 Task: Look for space in Mavoor, India from 6th September, 2023 to 10th September, 2023 for 1 adult in price range Rs.10000 to Rs.15000. Place can be private room with 1  bedroom having 1 bed and 1 bathroom. Property type can be house, flat, guest house, hotel. Booking option can be shelf check-in. Required host language is English.
Action: Mouse moved to (452, 71)
Screenshot: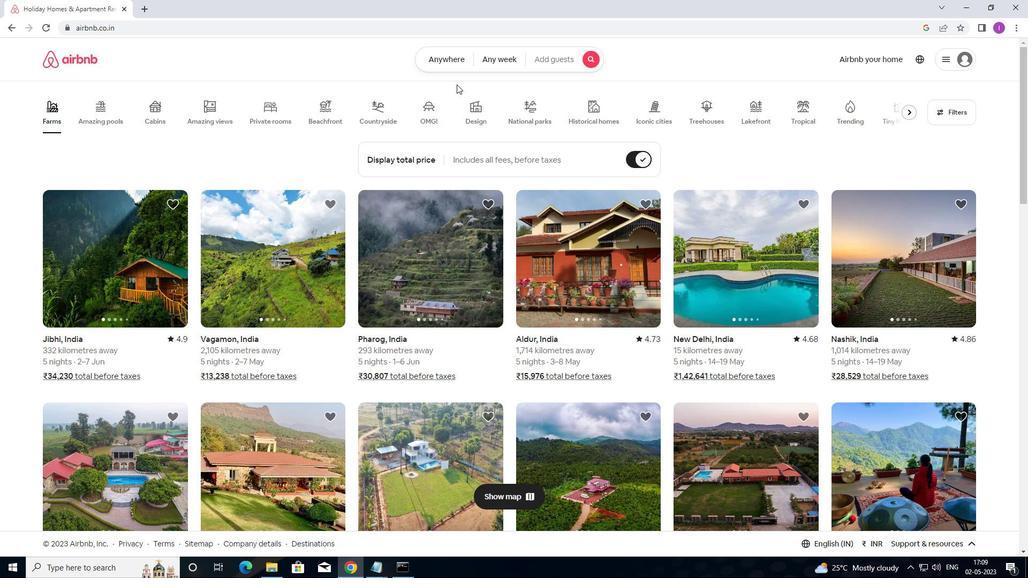 
Action: Mouse pressed left at (452, 71)
Screenshot: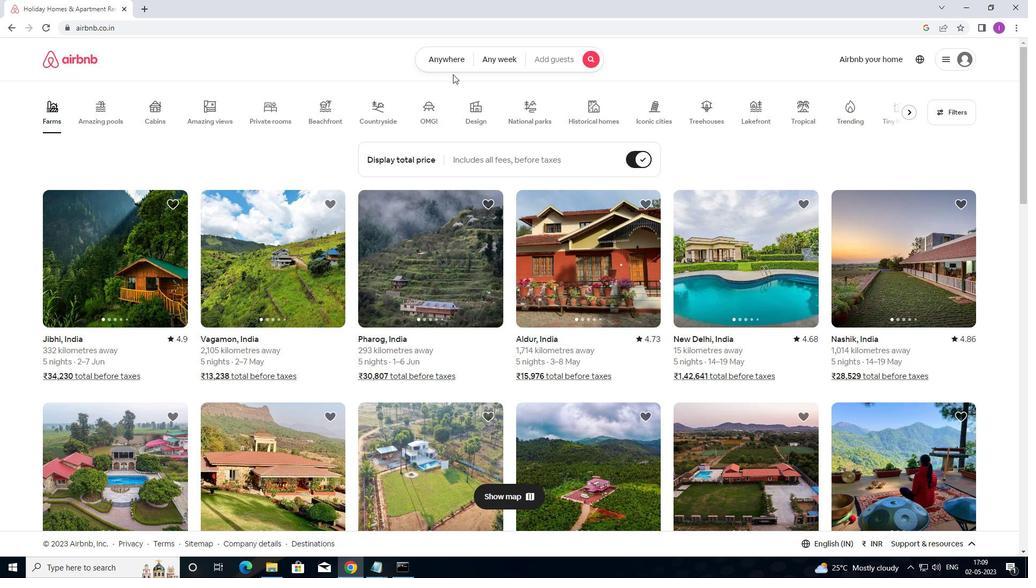 
Action: Mouse moved to (365, 103)
Screenshot: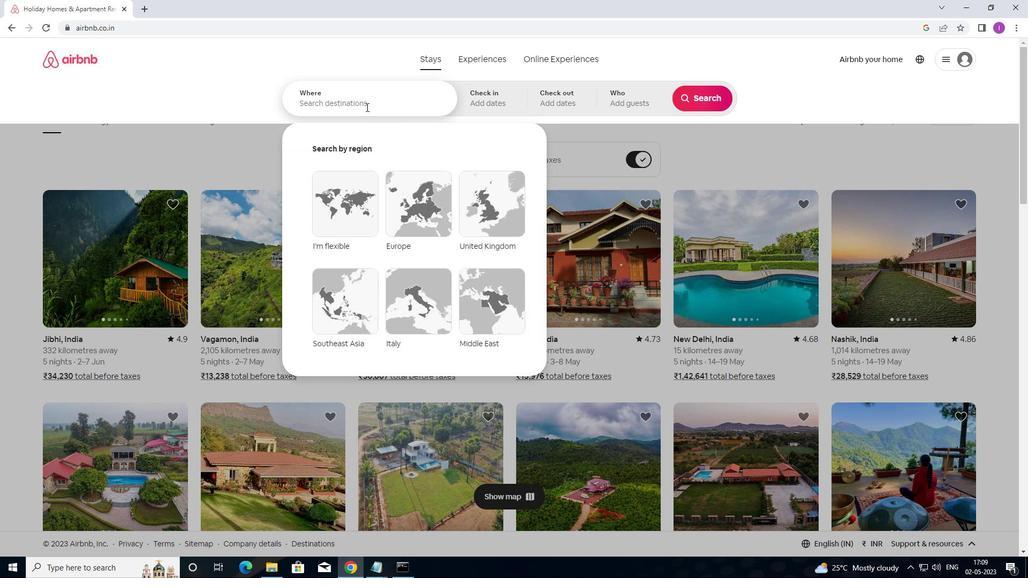 
Action: Mouse pressed left at (365, 103)
Screenshot: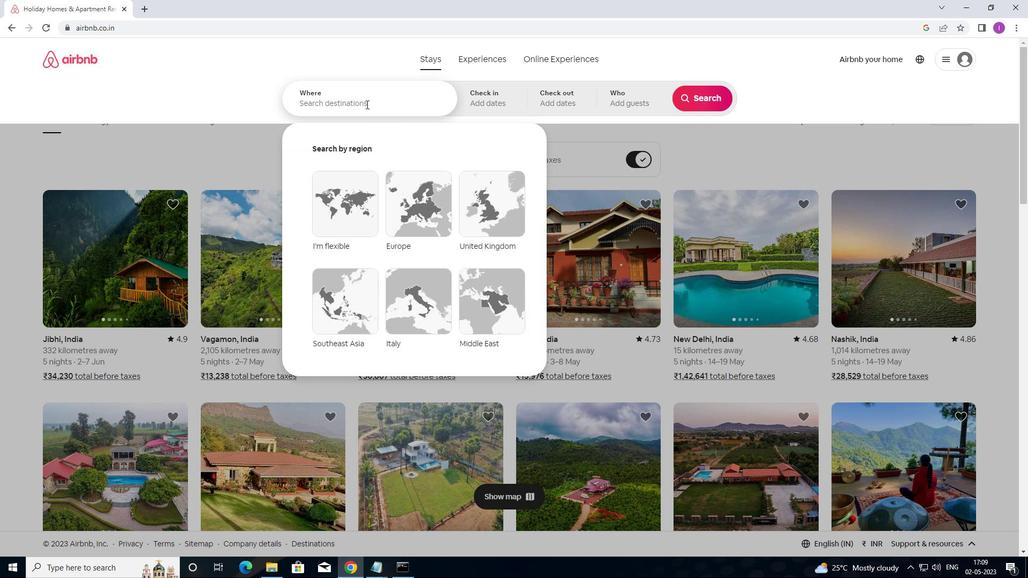 
Action: Mouse moved to (735, 54)
Screenshot: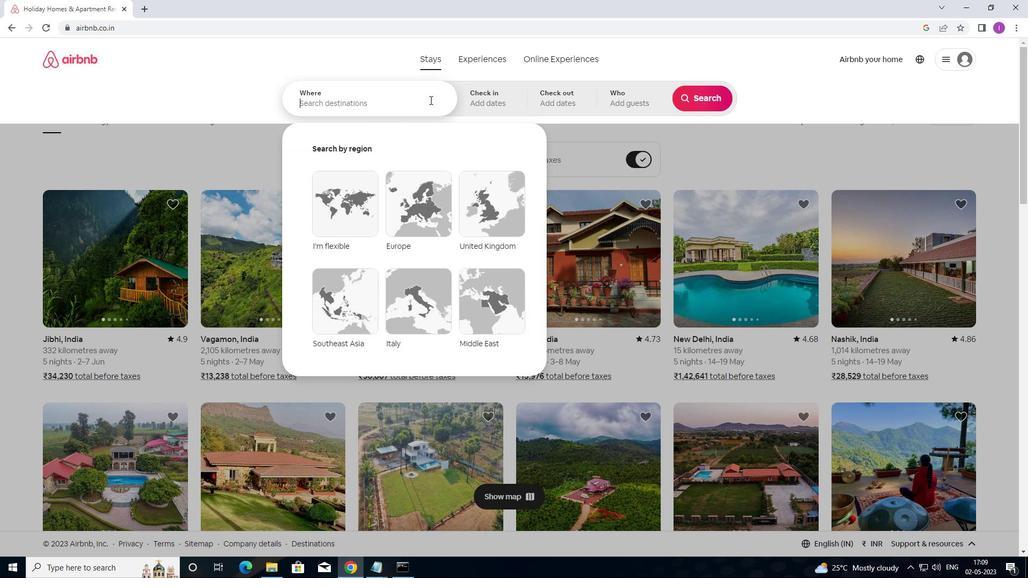 
Action: Key pressed <Key.shift>MAV
Screenshot: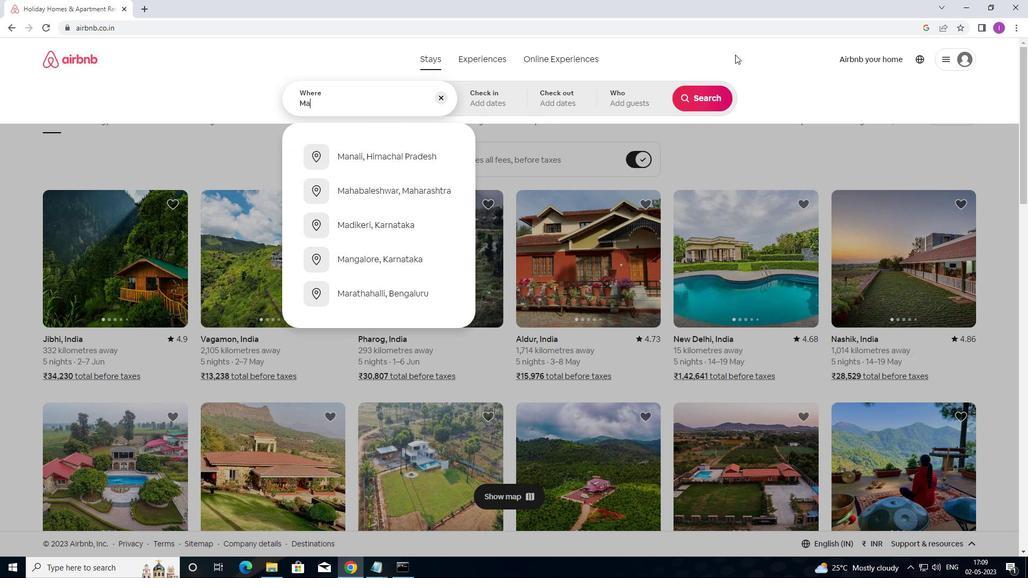 
Action: Mouse moved to (886, 24)
Screenshot: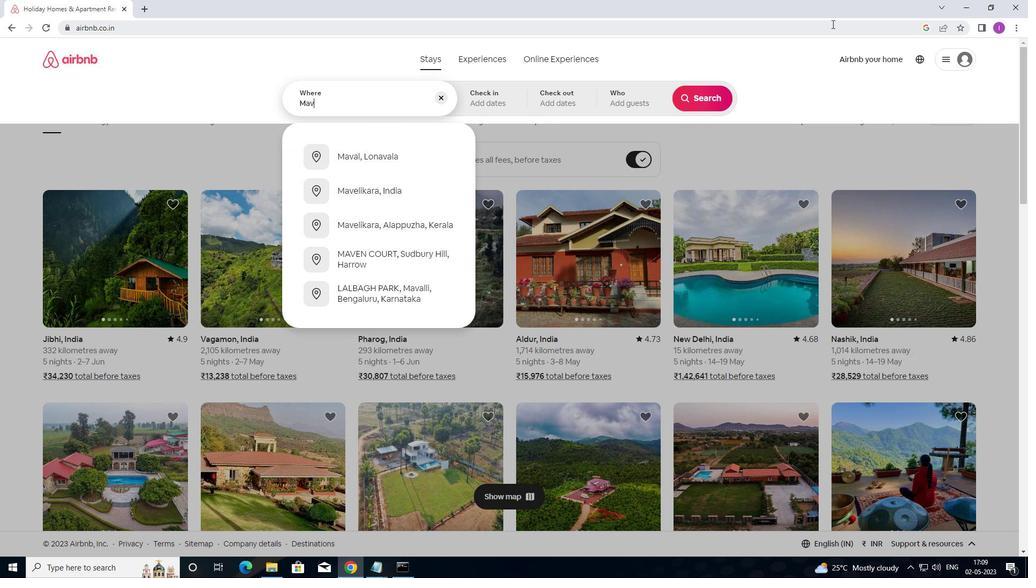 
Action: Key pressed OOR,<Key.shift>INDIA
Screenshot: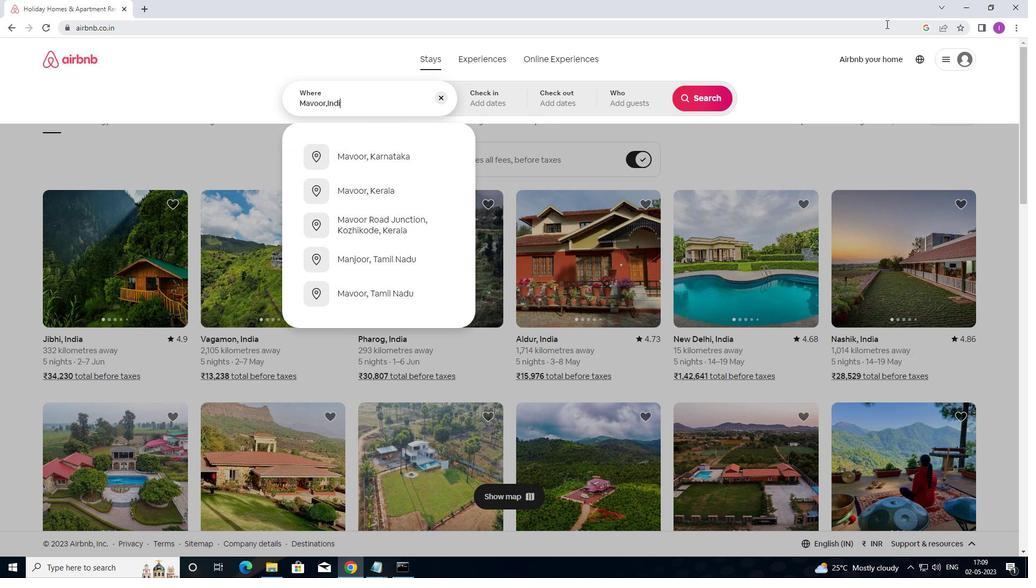 
Action: Mouse moved to (501, 96)
Screenshot: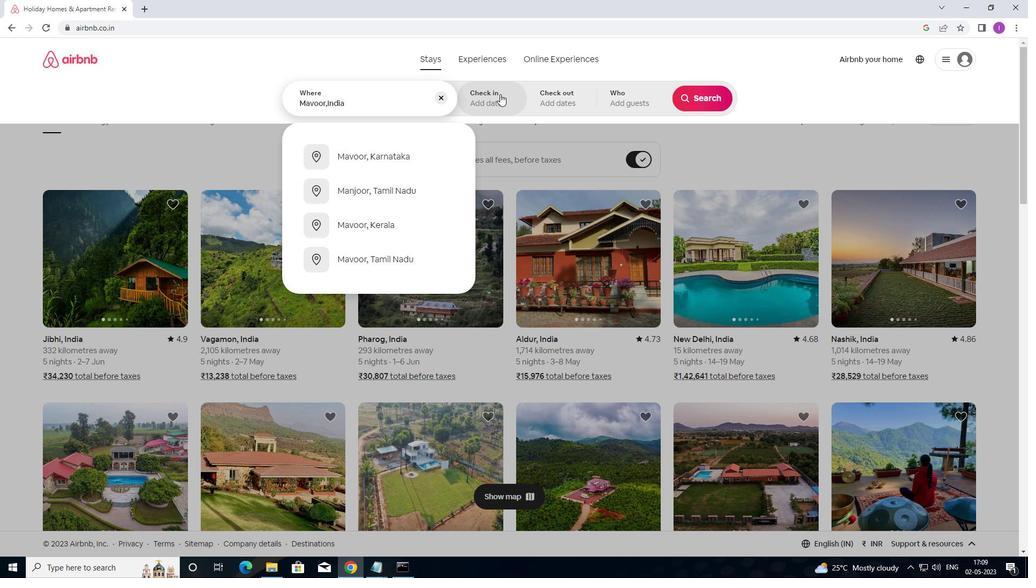 
Action: Mouse pressed left at (501, 96)
Screenshot: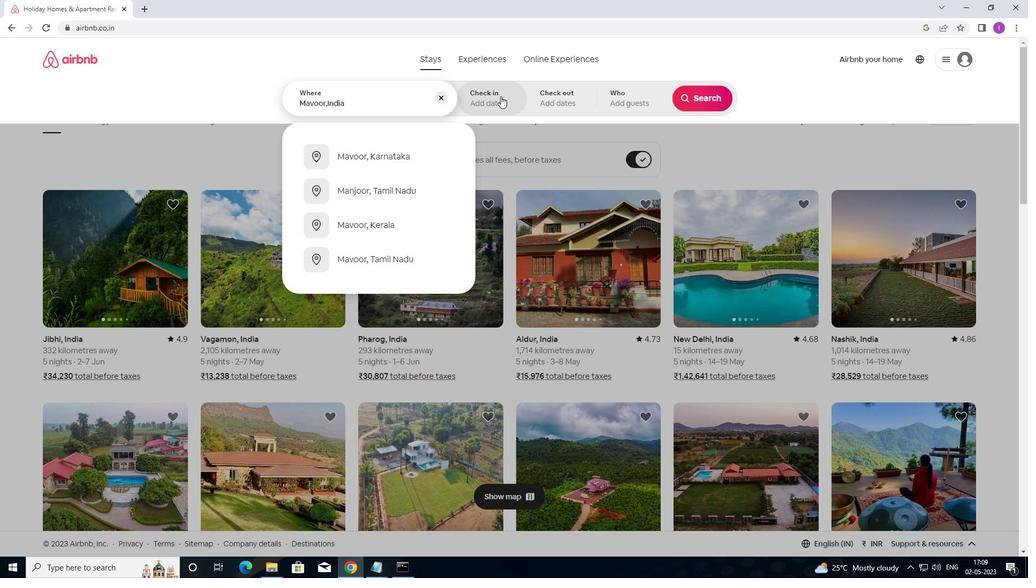 
Action: Mouse moved to (701, 189)
Screenshot: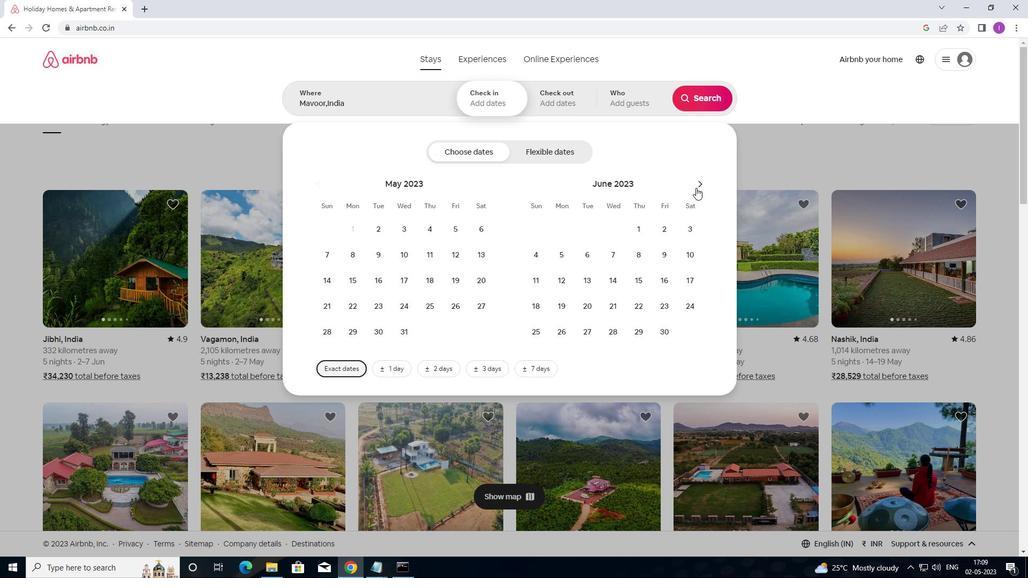 
Action: Mouse pressed left at (701, 189)
Screenshot: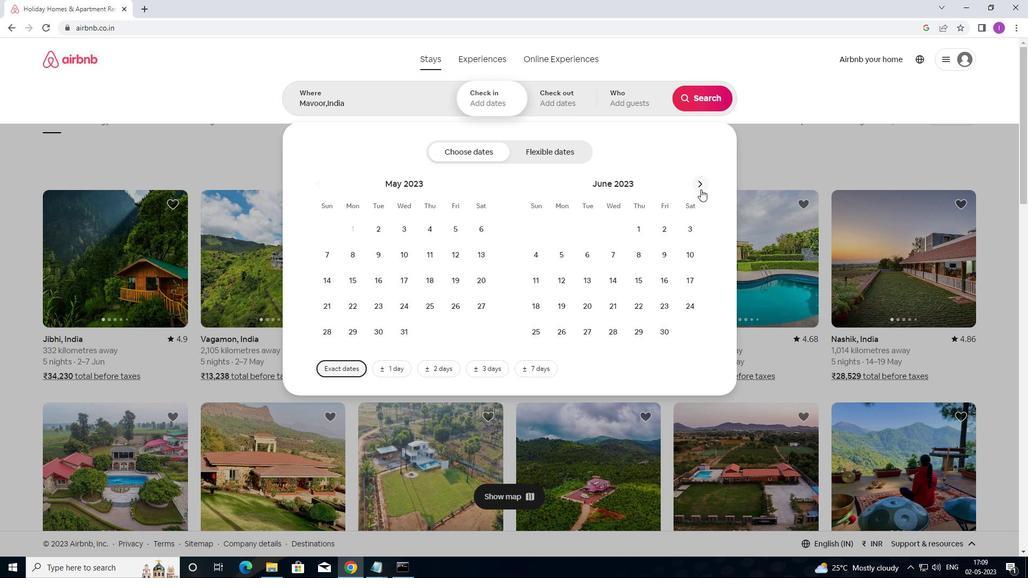 
Action: Mouse moved to (702, 189)
Screenshot: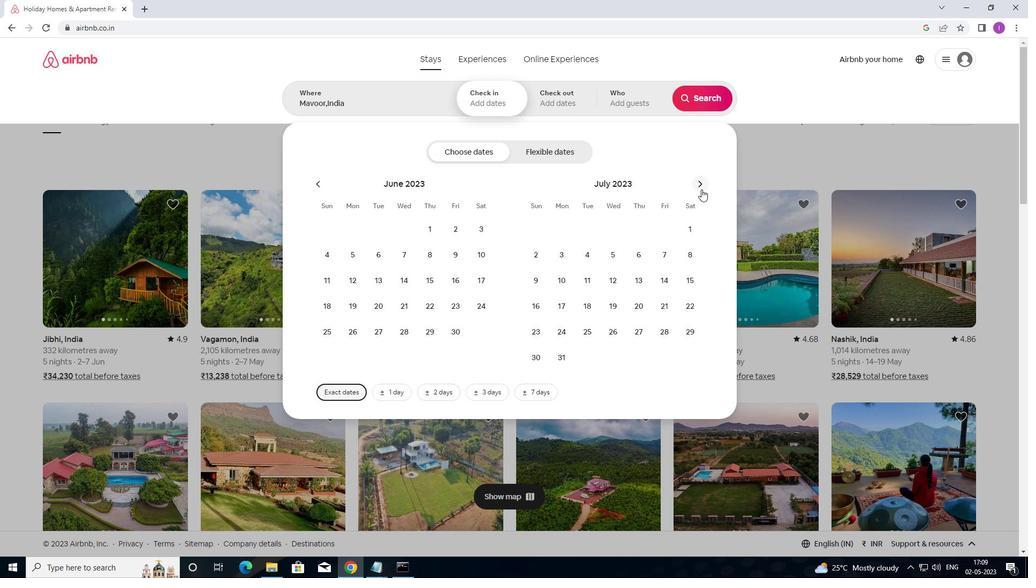 
Action: Mouse pressed left at (702, 189)
Screenshot: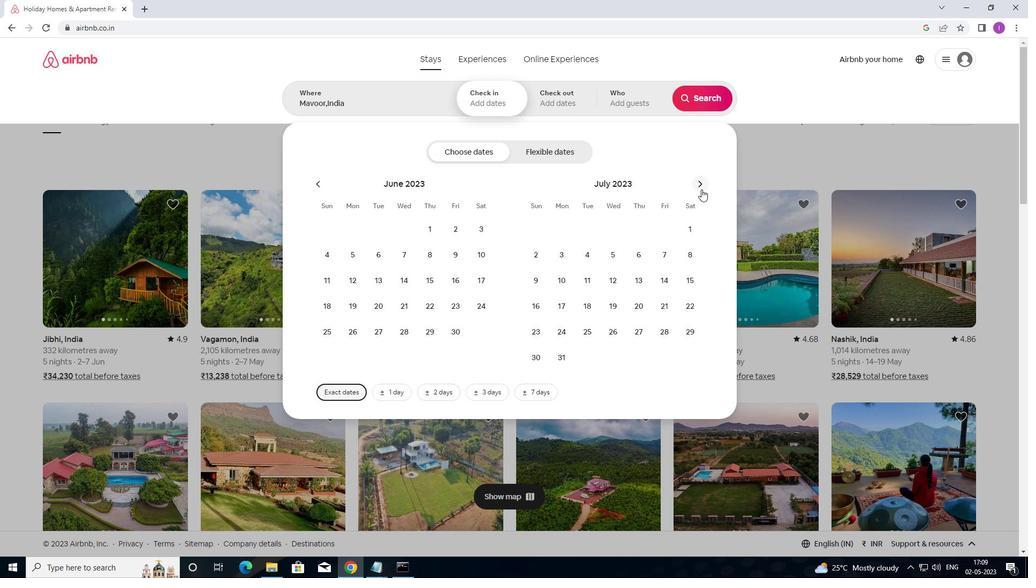 
Action: Mouse moved to (703, 189)
Screenshot: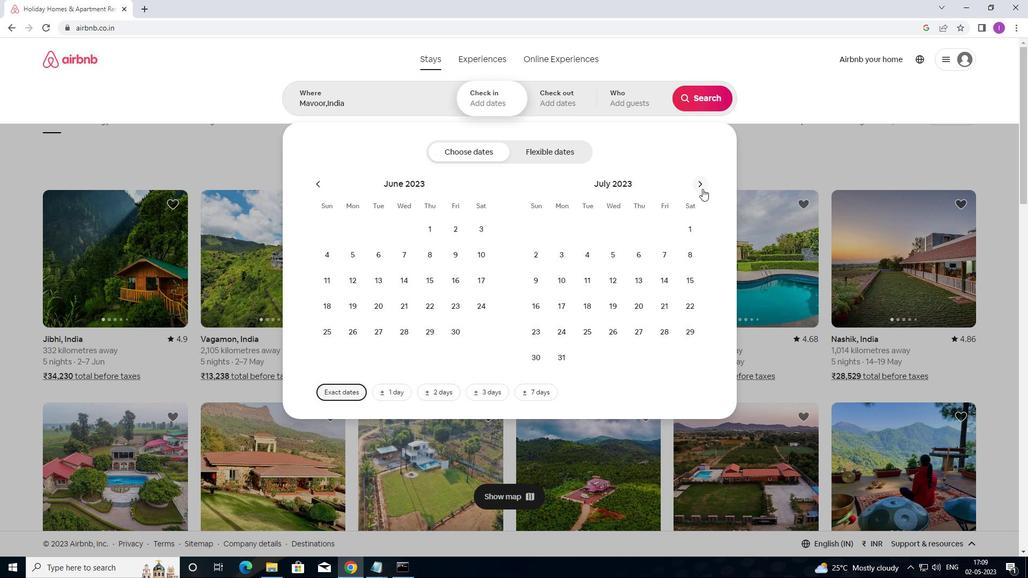 
Action: Mouse pressed left at (703, 189)
Screenshot: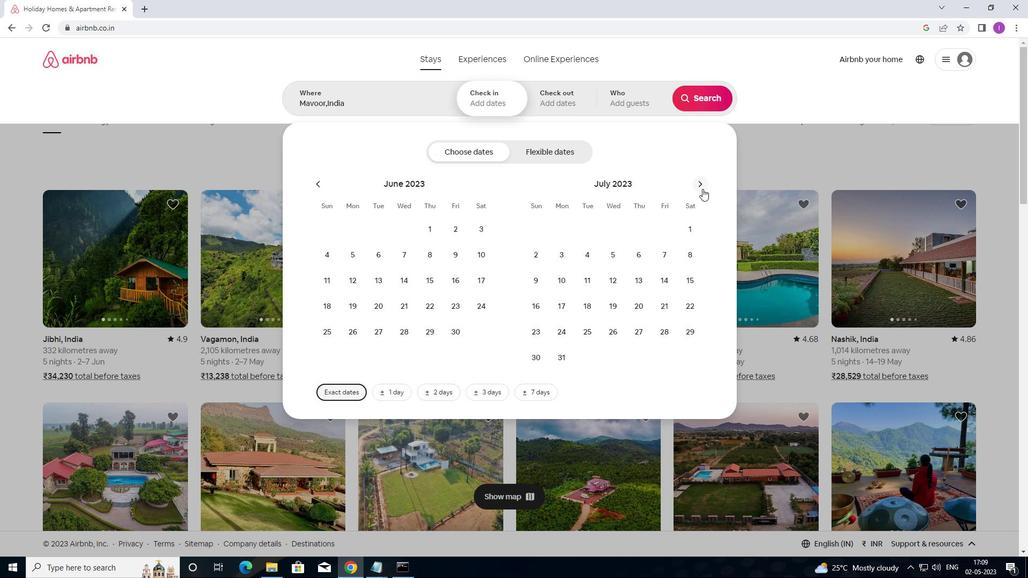 
Action: Mouse pressed left at (703, 189)
Screenshot: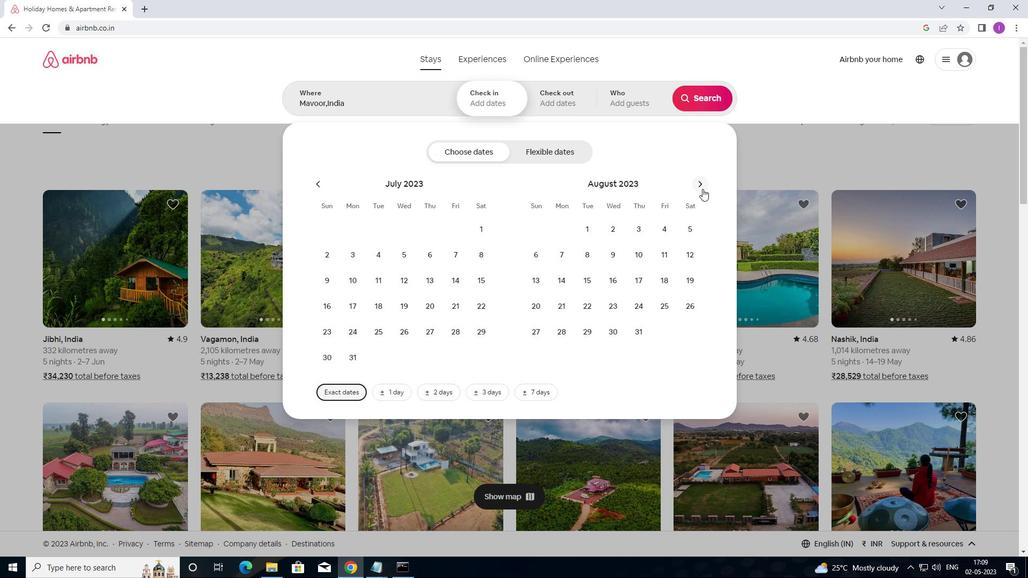 
Action: Mouse moved to (404, 251)
Screenshot: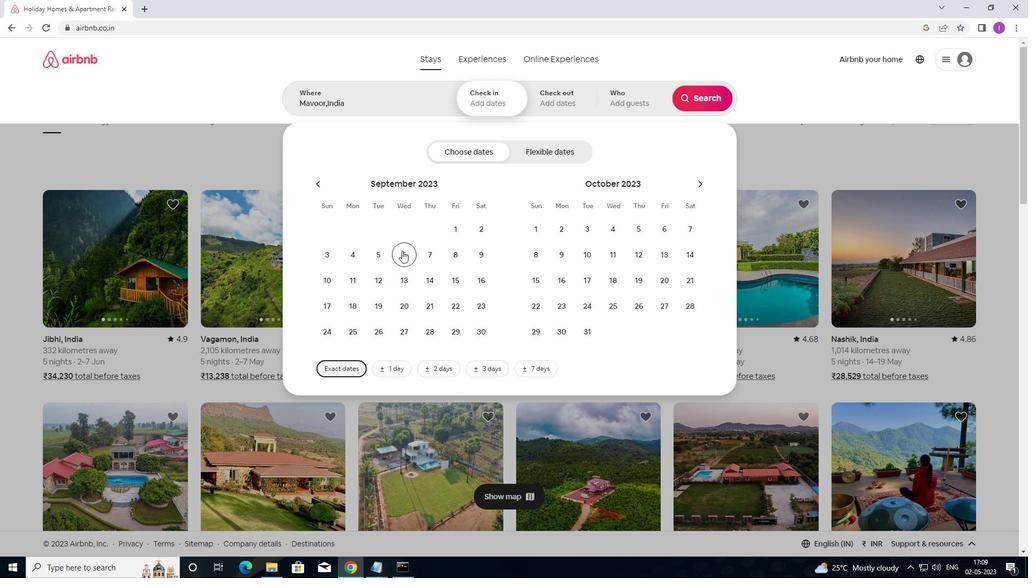 
Action: Mouse pressed left at (404, 251)
Screenshot: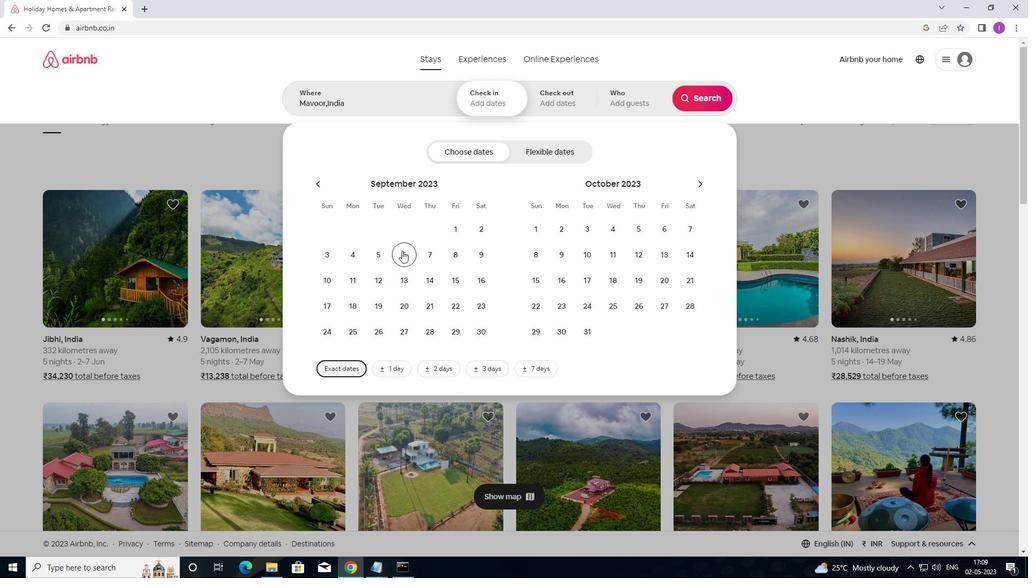 
Action: Mouse moved to (331, 281)
Screenshot: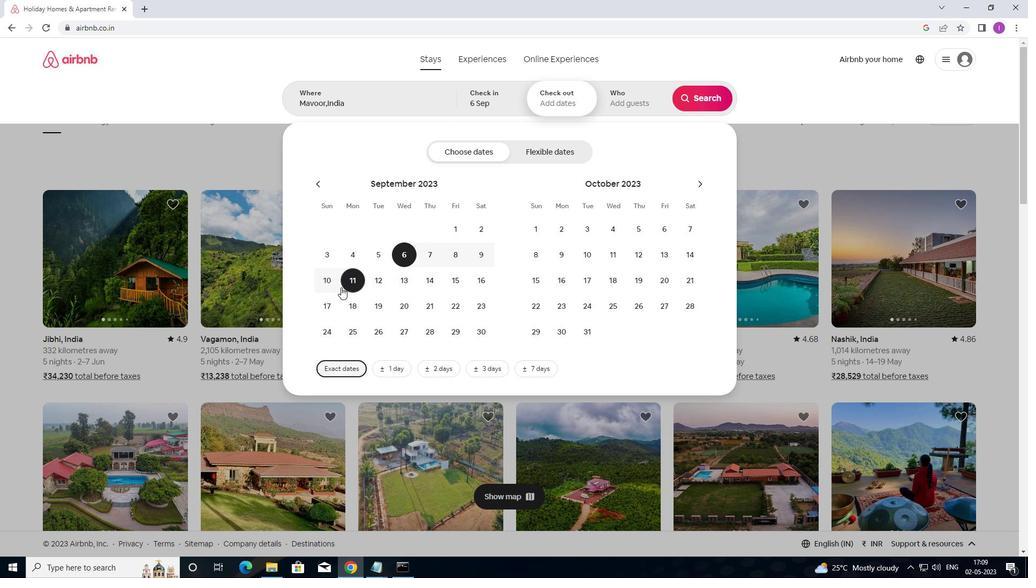 
Action: Mouse pressed left at (331, 281)
Screenshot: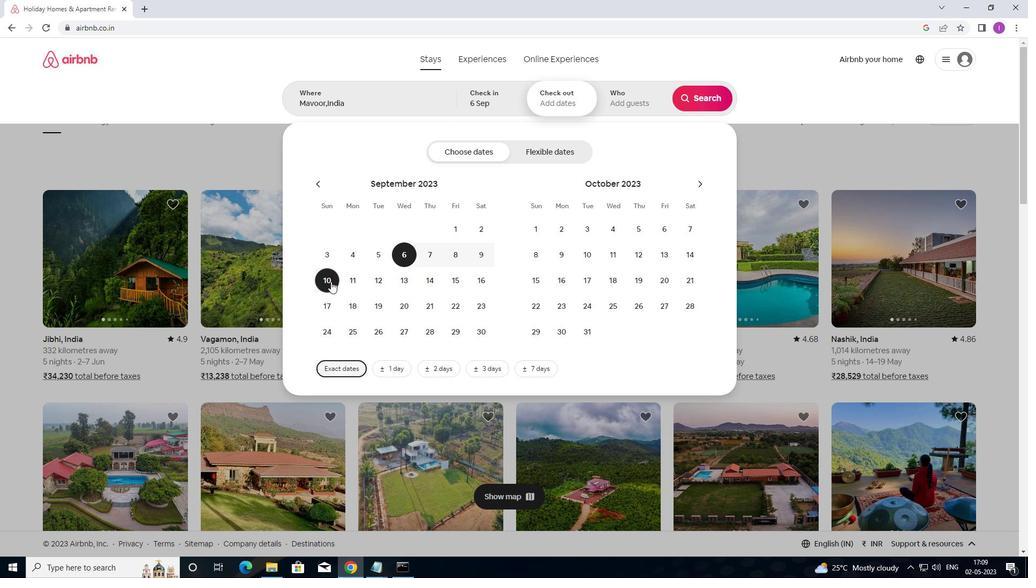 
Action: Mouse moved to (619, 103)
Screenshot: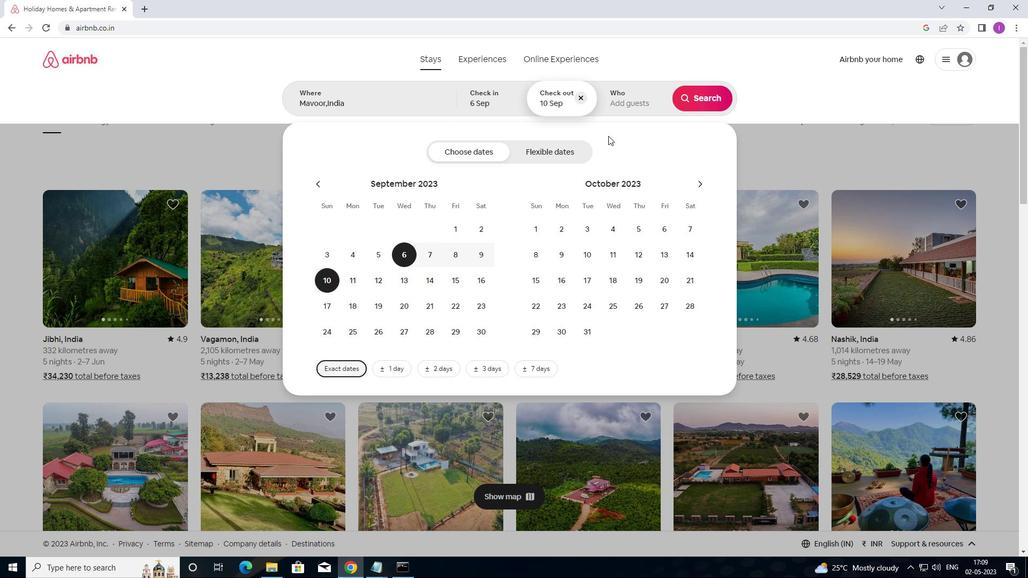 
Action: Mouse pressed left at (619, 103)
Screenshot: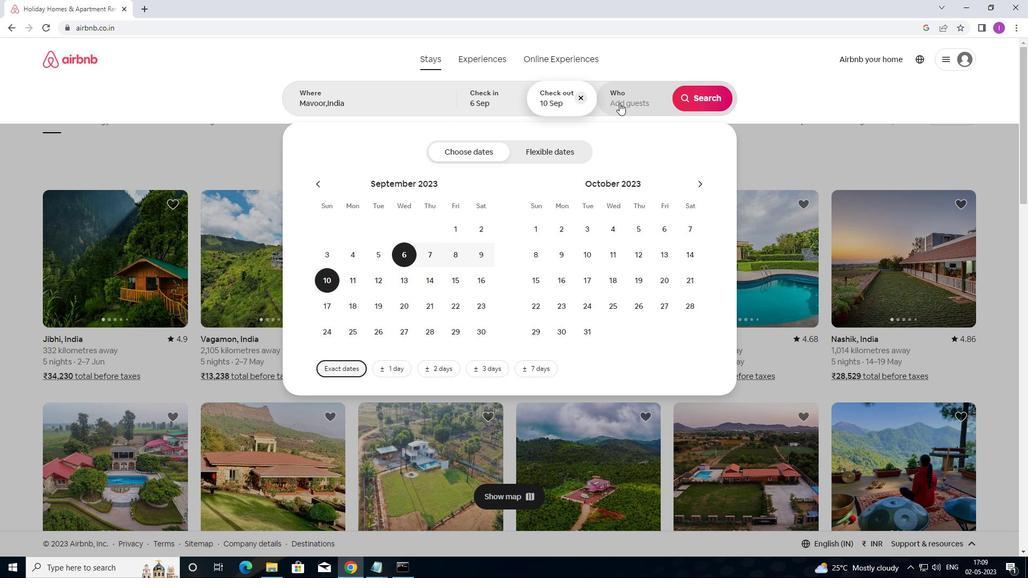
Action: Mouse moved to (713, 157)
Screenshot: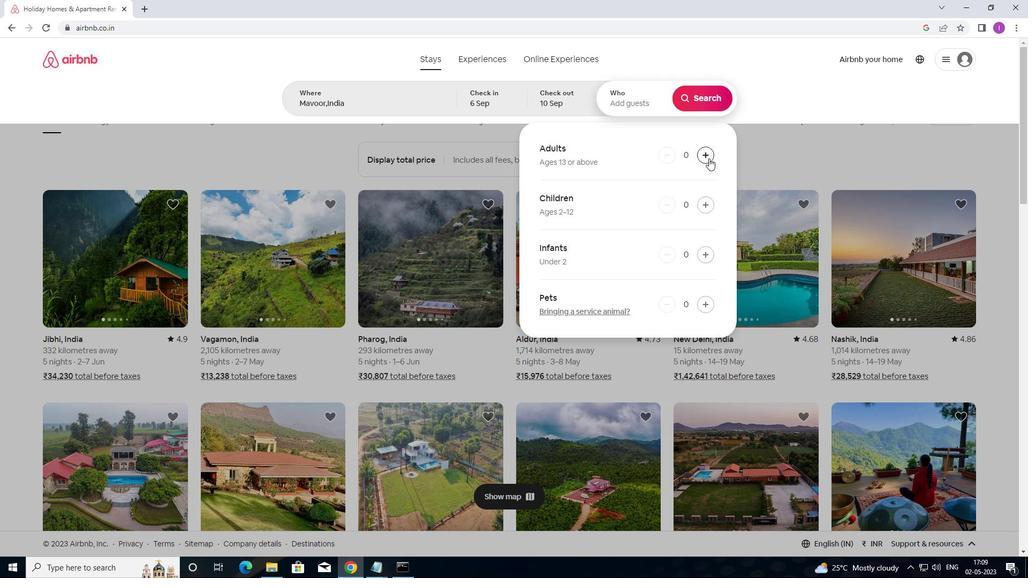 
Action: Mouse pressed left at (713, 157)
Screenshot: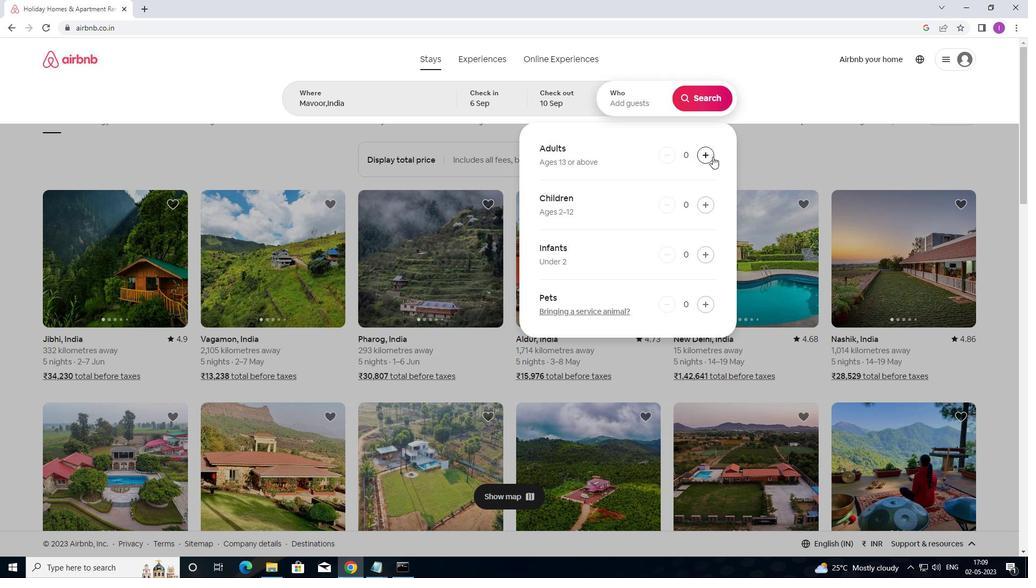 
Action: Mouse moved to (700, 105)
Screenshot: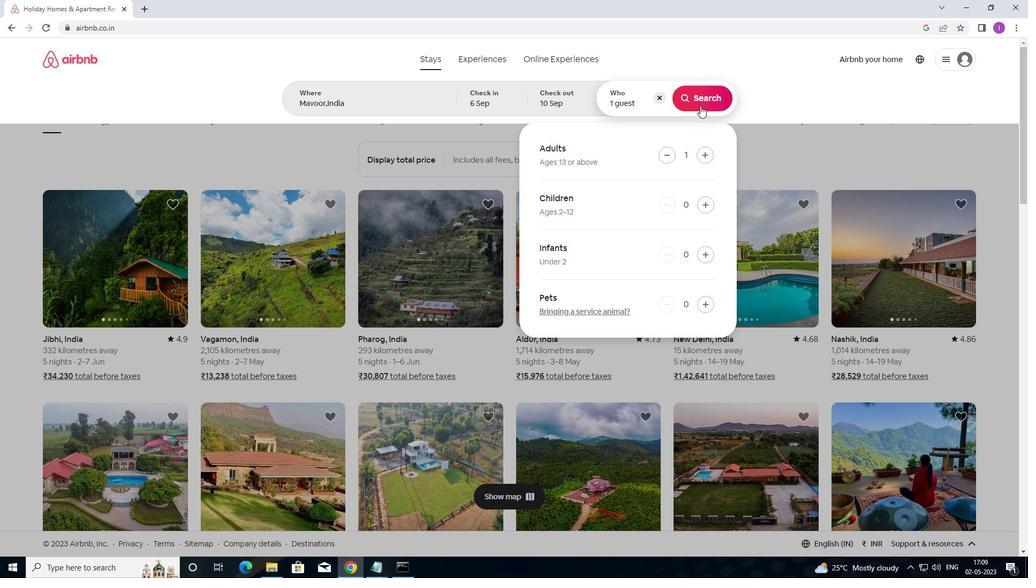 
Action: Mouse pressed left at (700, 105)
Screenshot: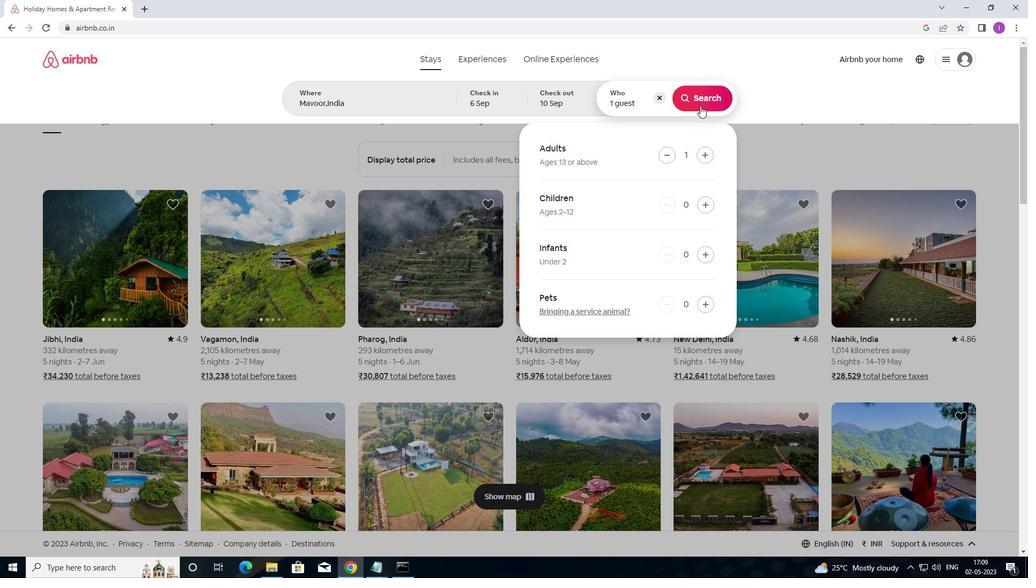 
Action: Mouse moved to (983, 107)
Screenshot: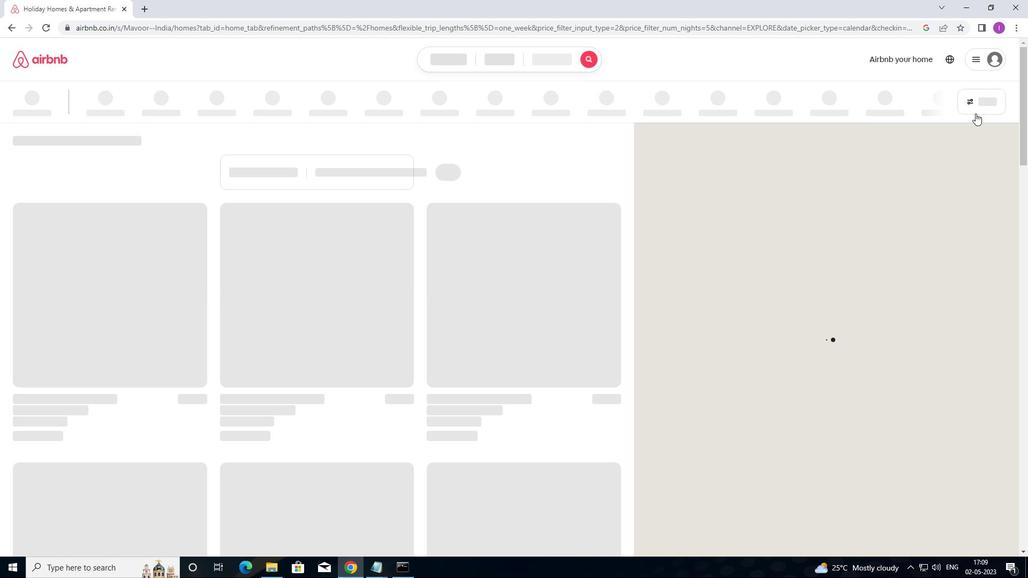 
Action: Mouse pressed left at (983, 107)
Screenshot: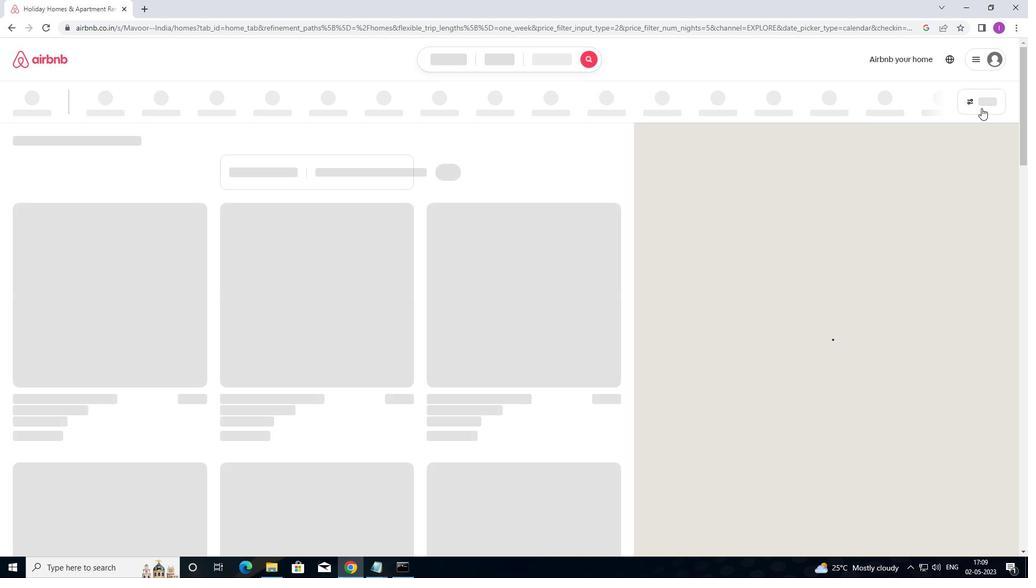 
Action: Mouse moved to (966, 100)
Screenshot: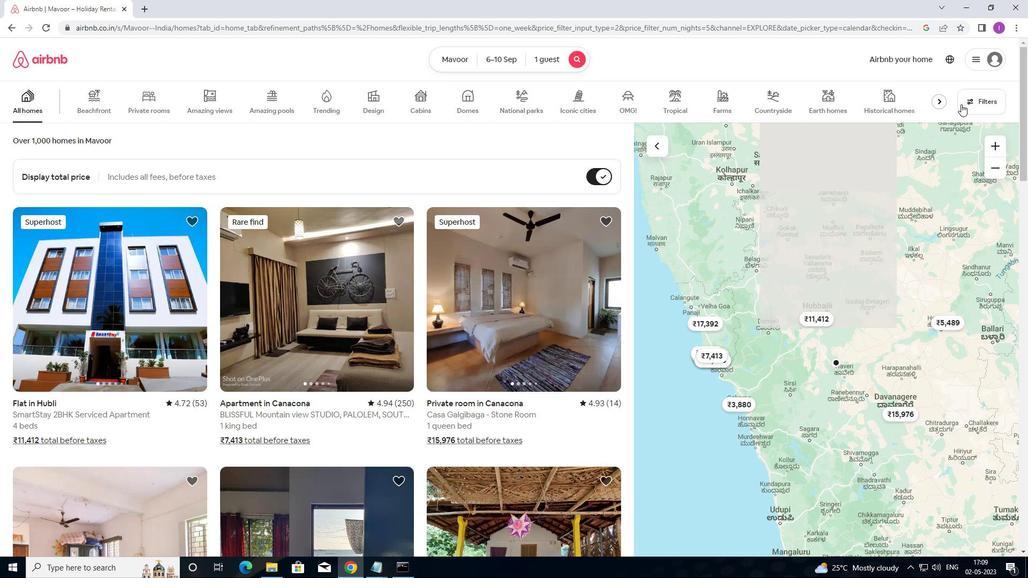 
Action: Mouse pressed left at (966, 100)
Screenshot: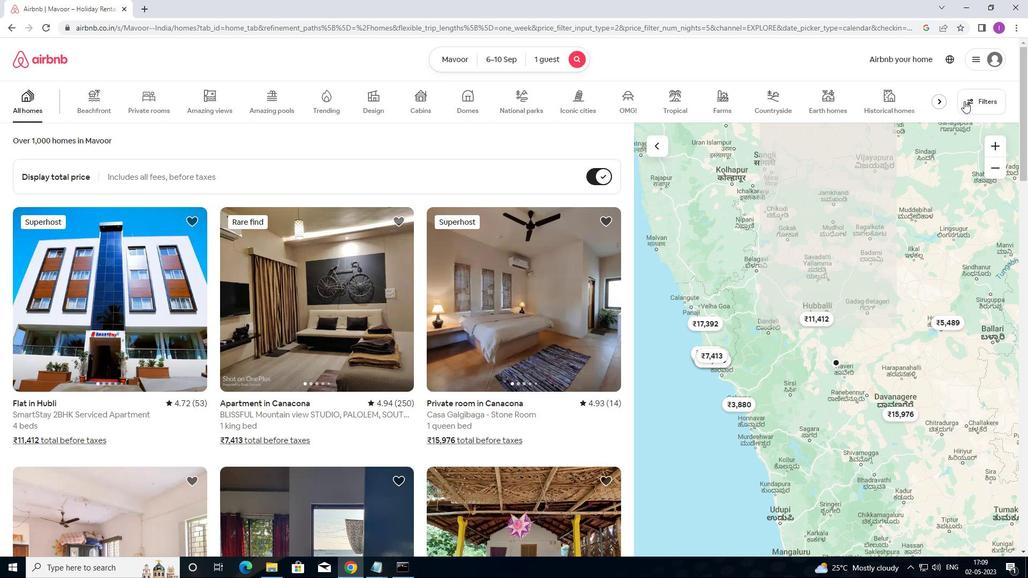 
Action: Mouse moved to (391, 238)
Screenshot: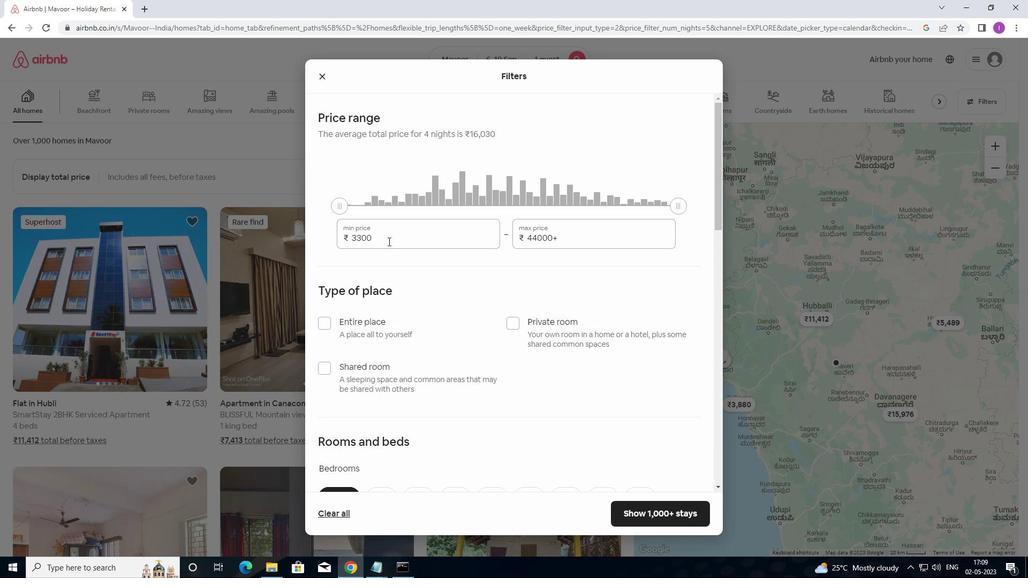 
Action: Mouse pressed left at (391, 238)
Screenshot: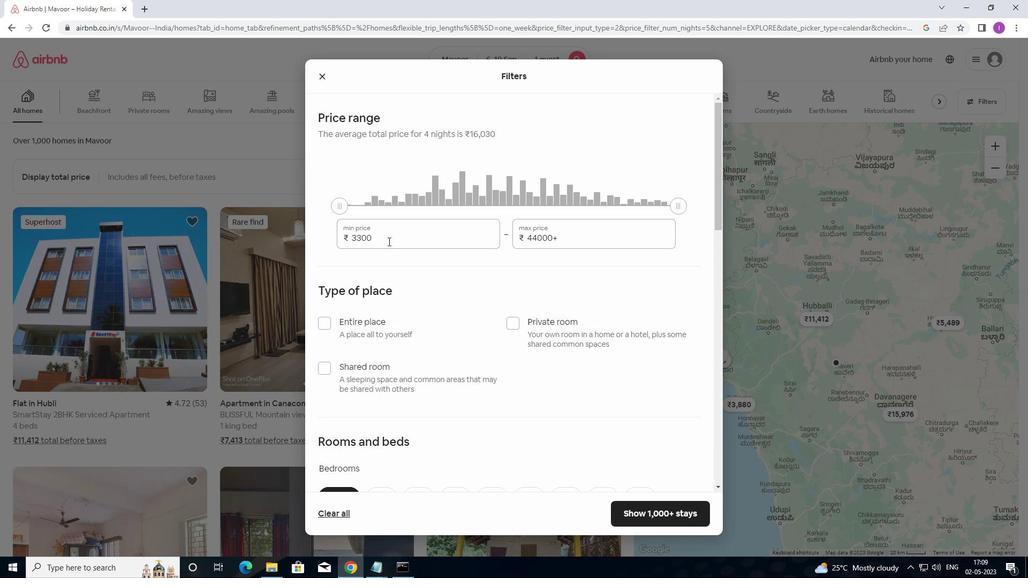 
Action: Mouse moved to (370, 221)
Screenshot: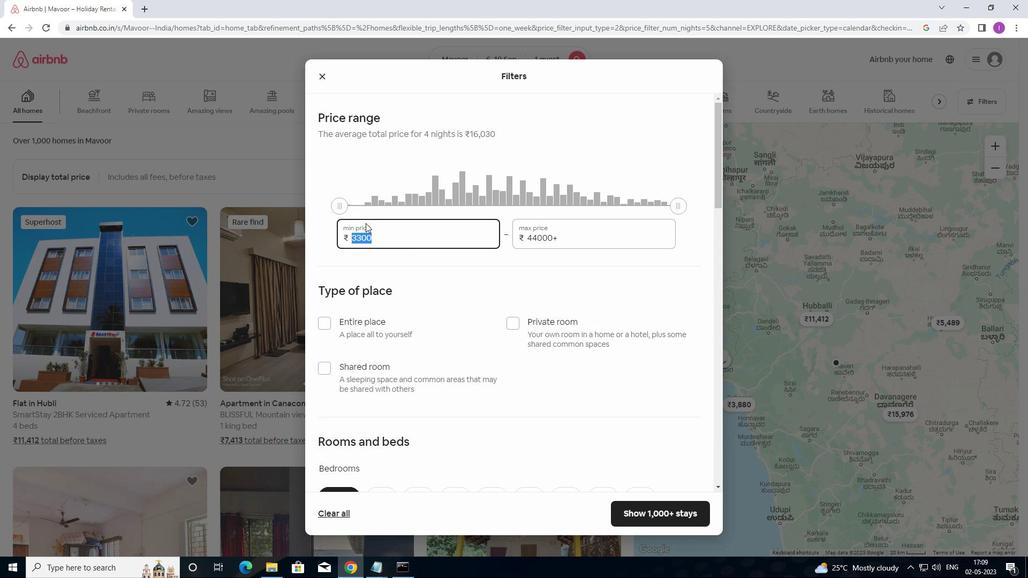 
Action: Key pressed 1
Screenshot: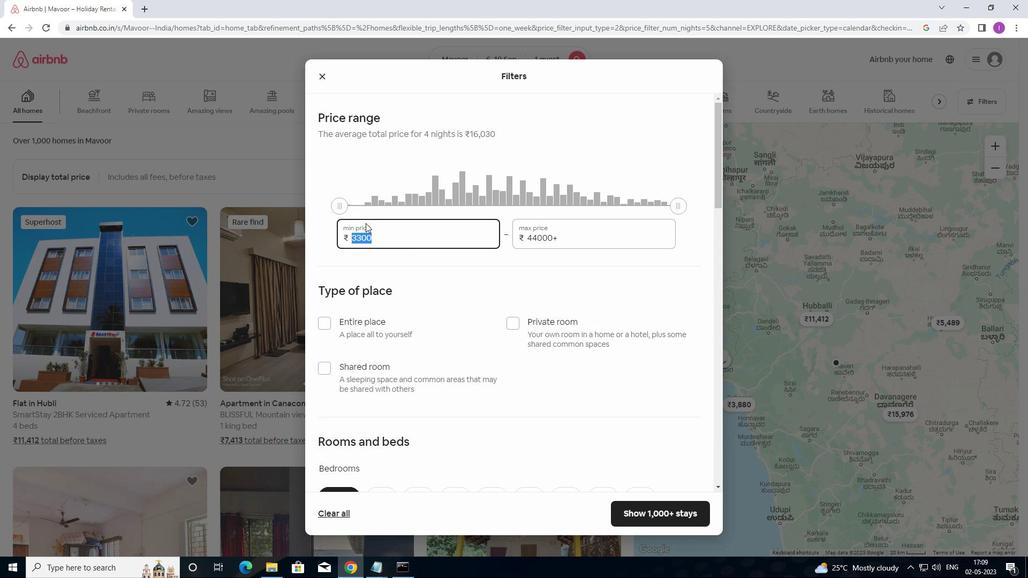 
Action: Mouse moved to (377, 219)
Screenshot: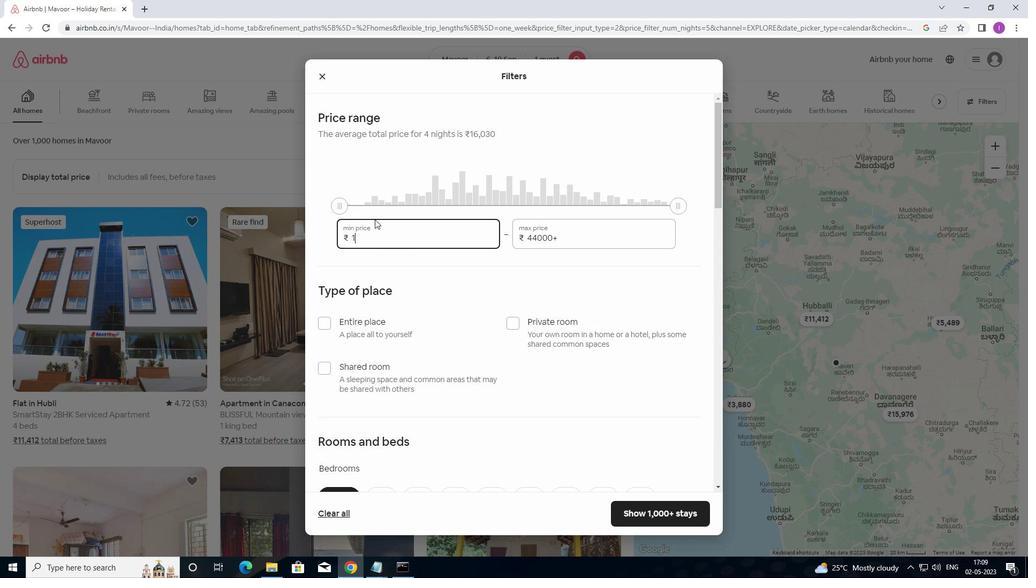 
Action: Key pressed 0
Screenshot: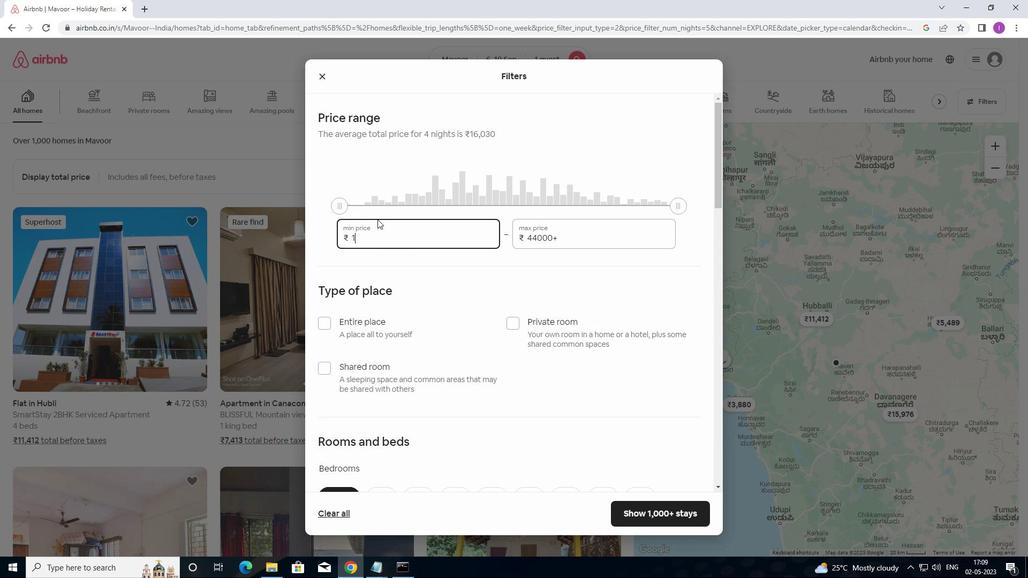 
Action: Mouse moved to (390, 218)
Screenshot: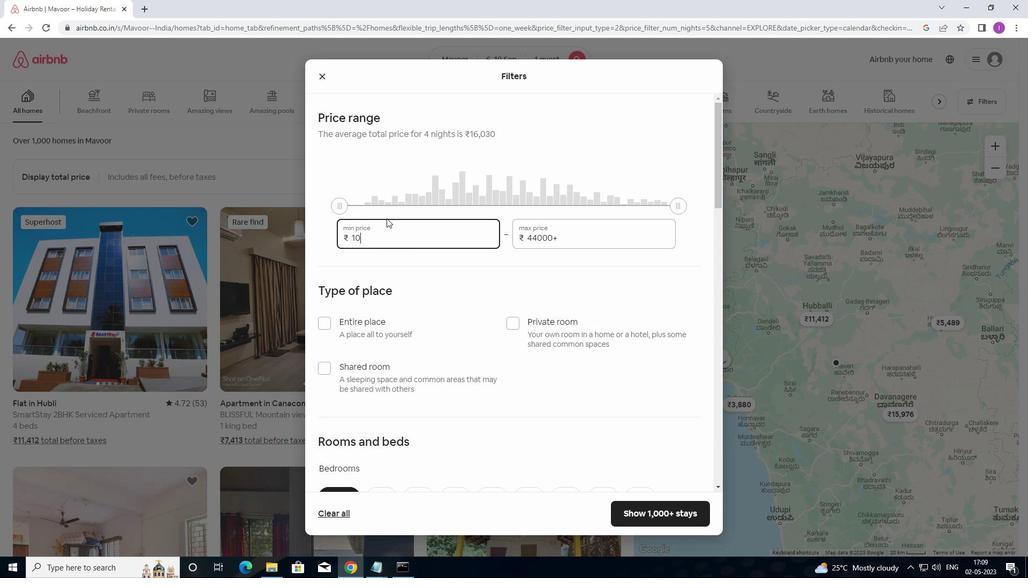 
Action: Key pressed 0
Screenshot: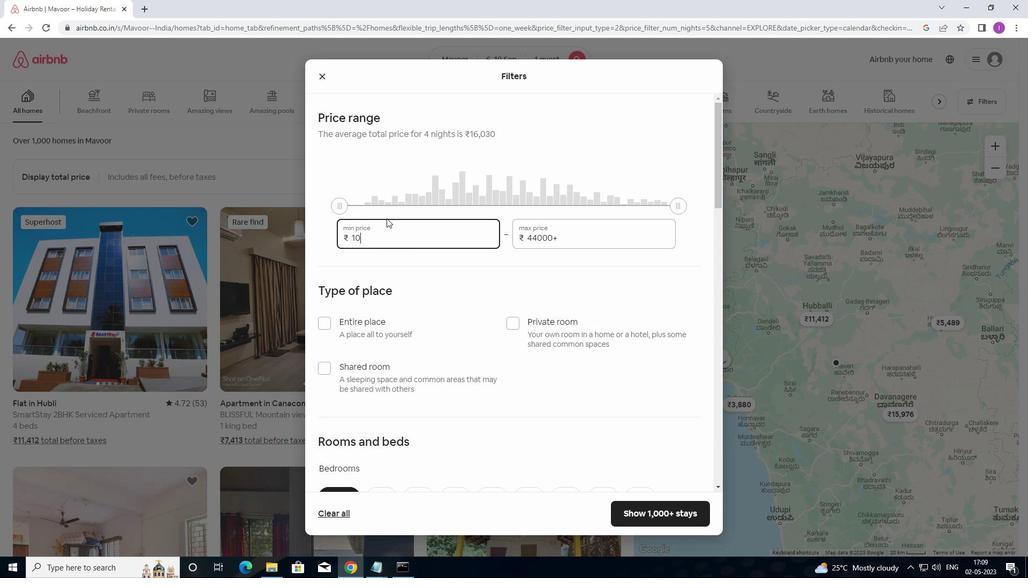 
Action: Mouse moved to (392, 217)
Screenshot: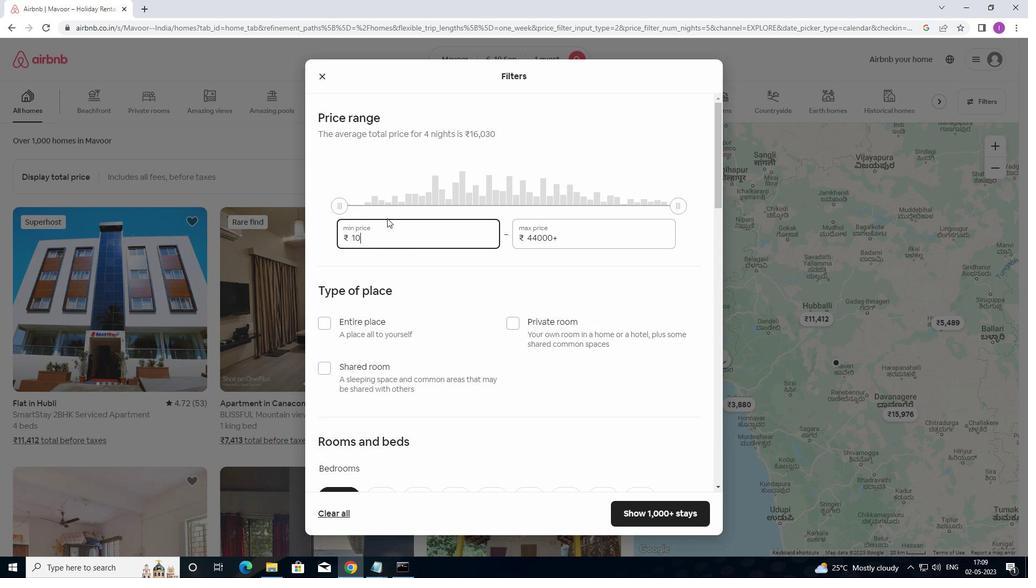 
Action: Key pressed 0
Screenshot: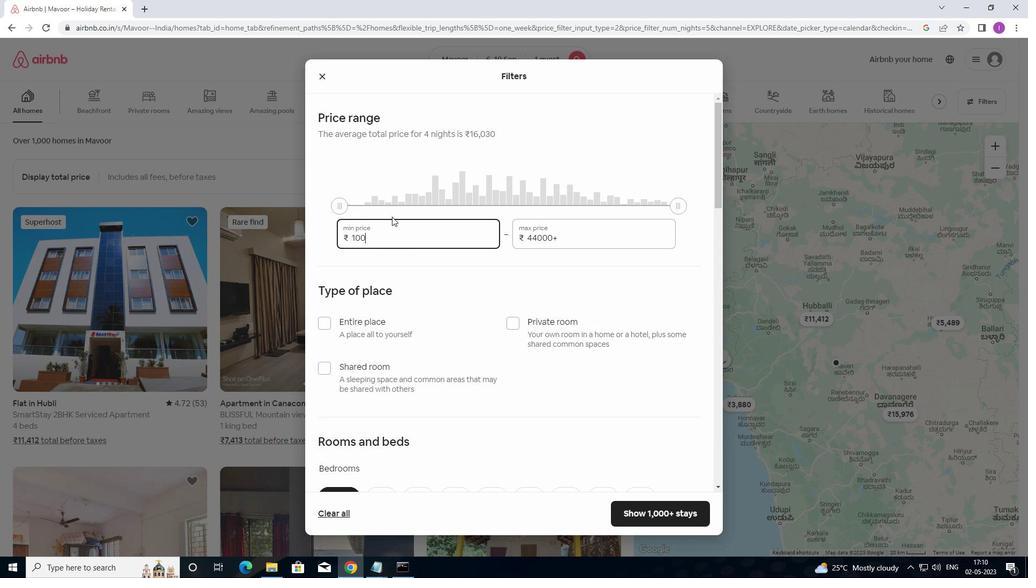 
Action: Mouse moved to (393, 217)
Screenshot: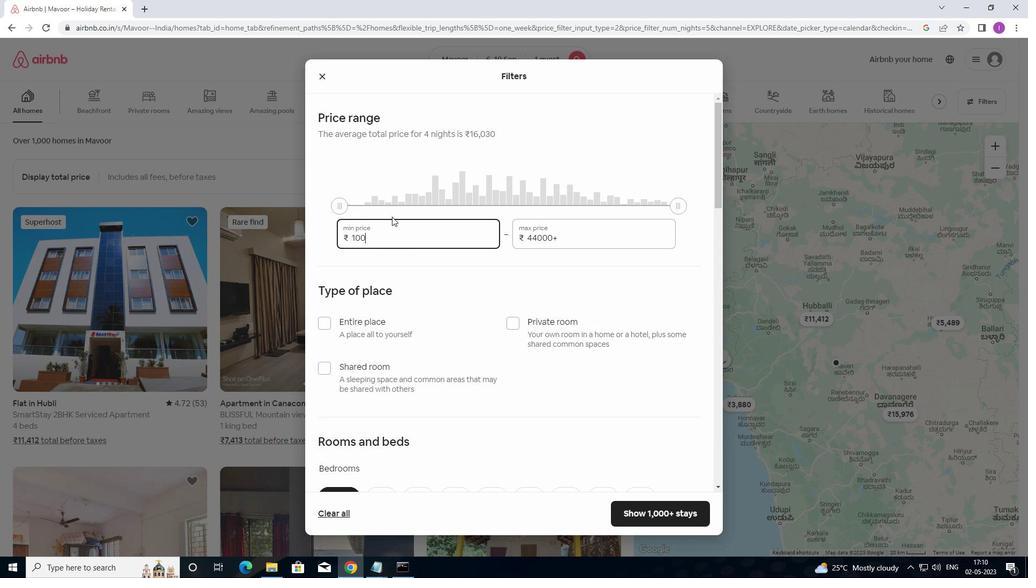 
Action: Key pressed 0
Screenshot: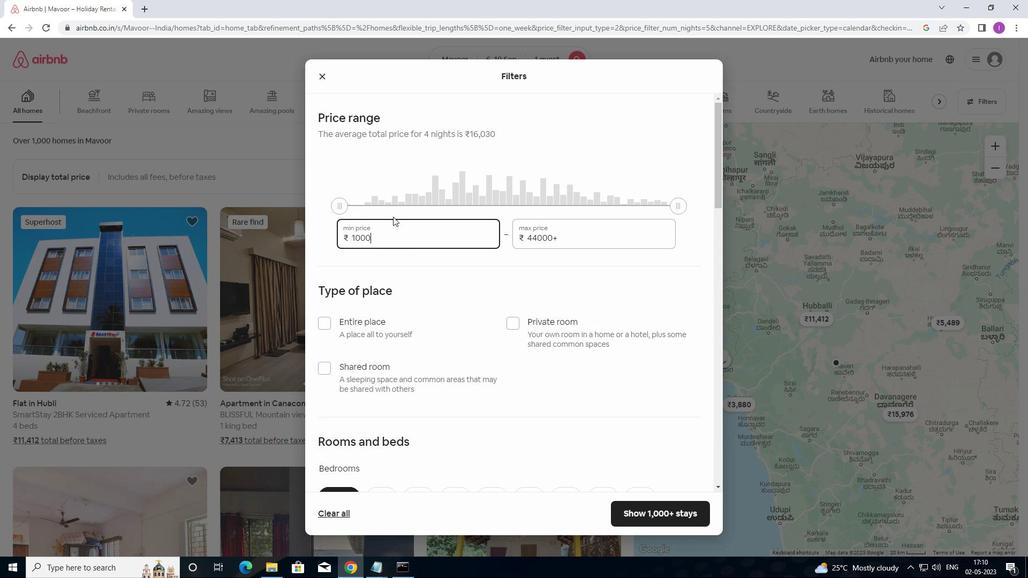 
Action: Mouse moved to (571, 241)
Screenshot: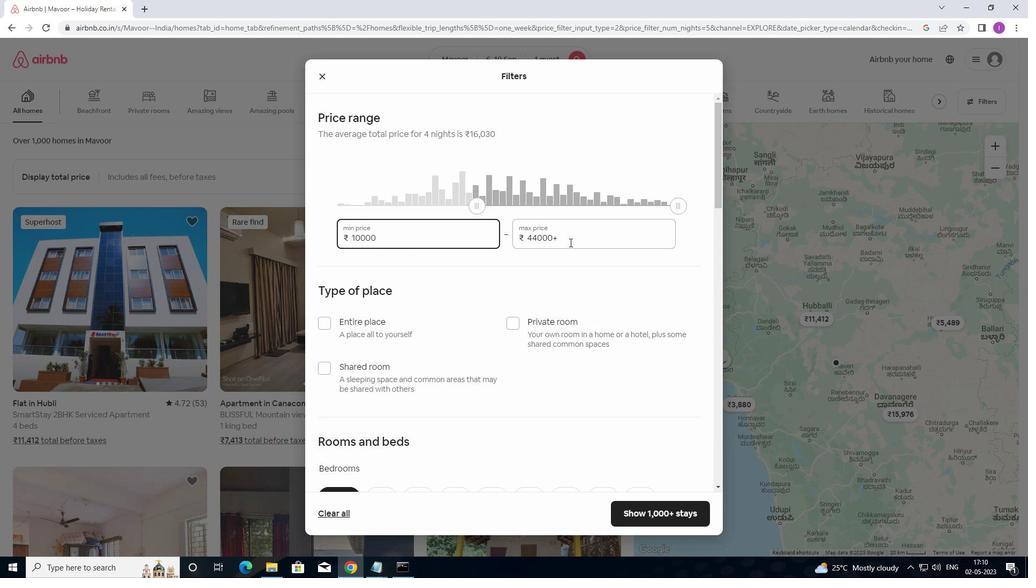 
Action: Mouse pressed left at (571, 241)
Screenshot: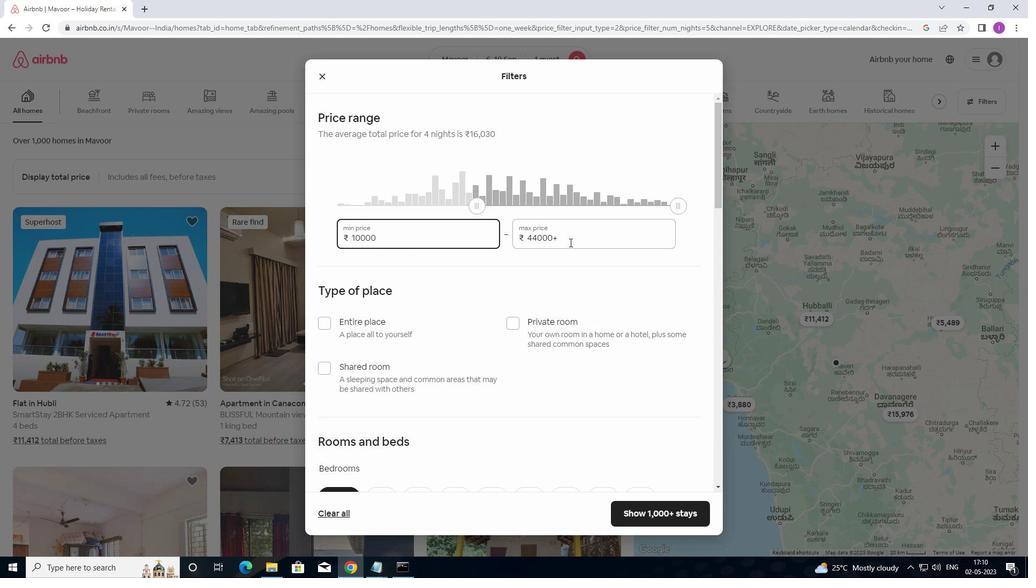 
Action: Mouse moved to (519, 243)
Screenshot: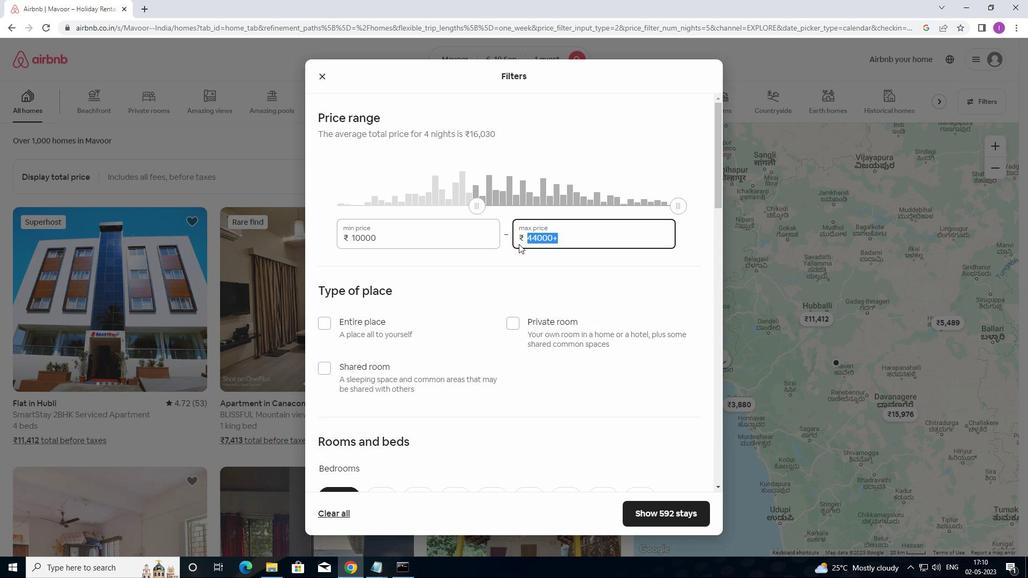 
Action: Key pressed 1
Screenshot: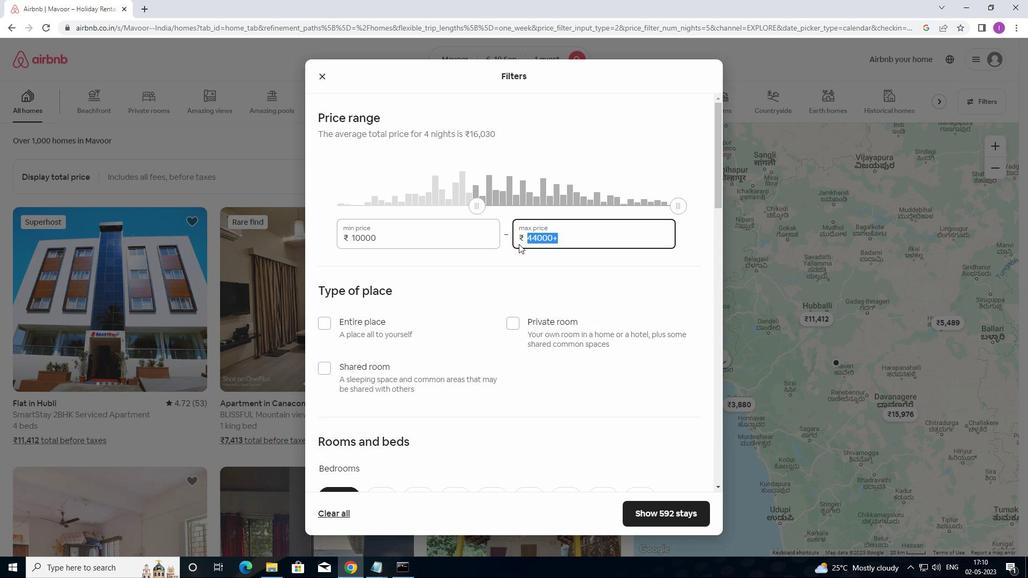 
Action: Mouse moved to (527, 238)
Screenshot: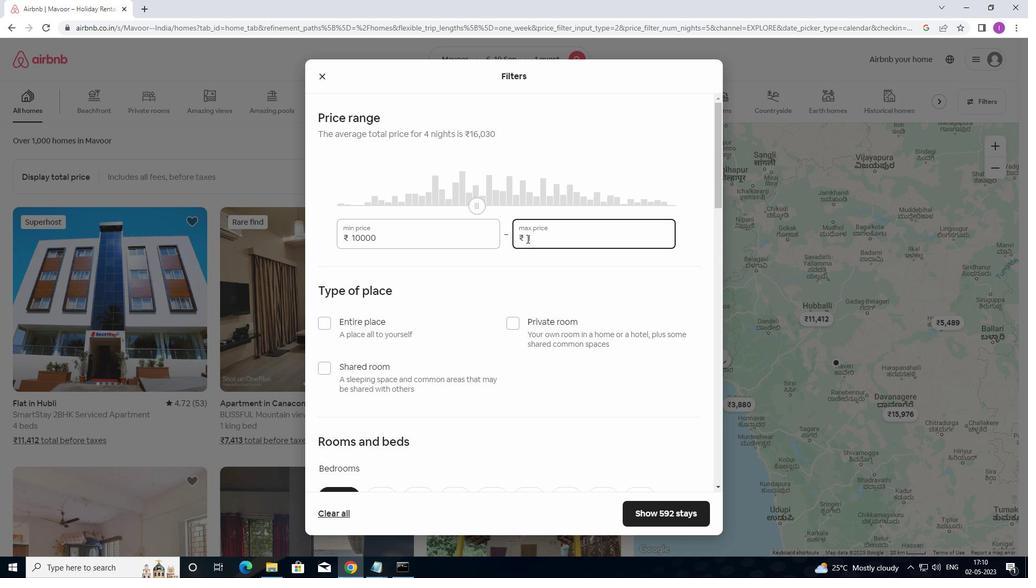 
Action: Key pressed 5
Screenshot: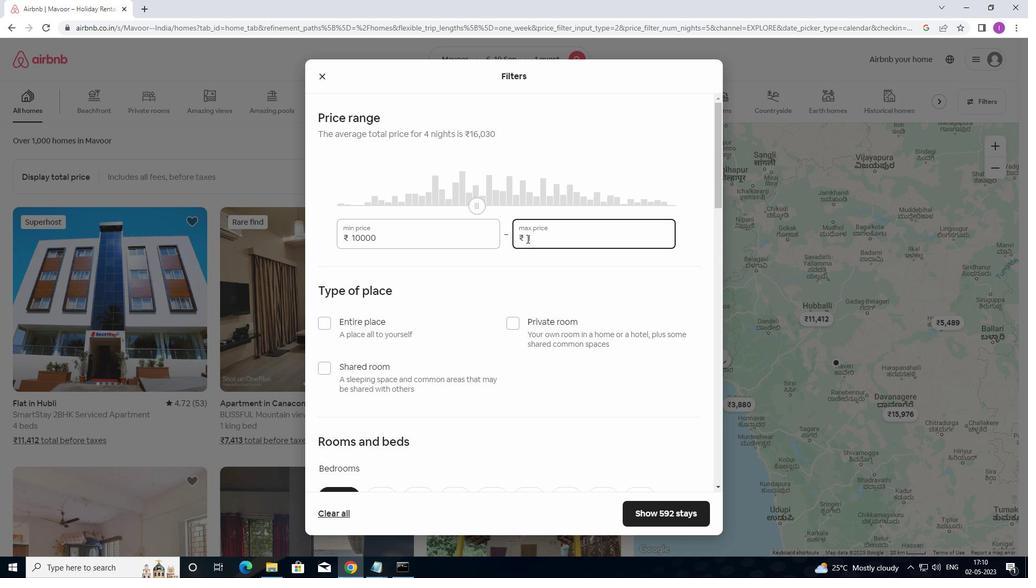 
Action: Mouse moved to (528, 238)
Screenshot: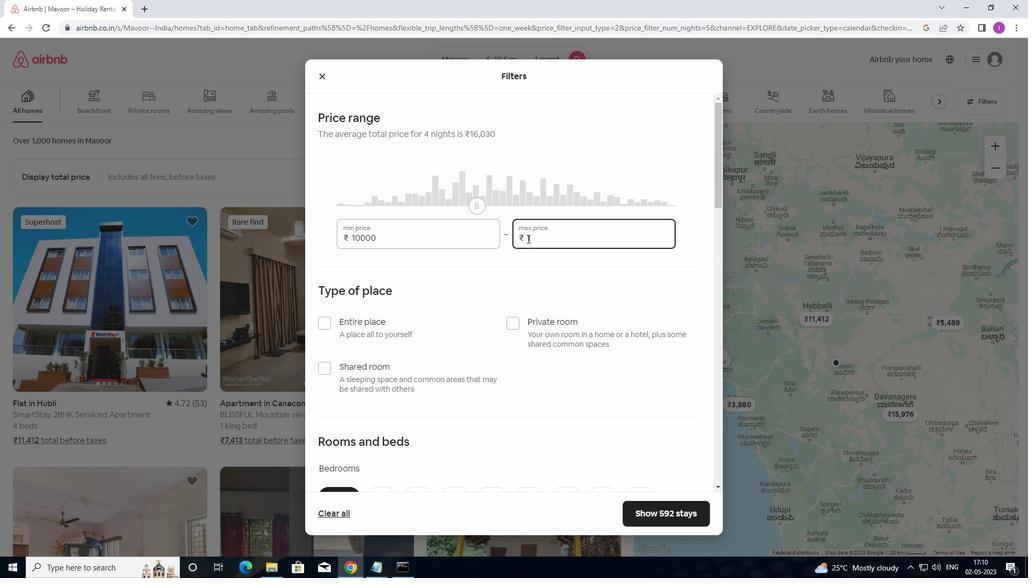 
Action: Key pressed 000
Screenshot: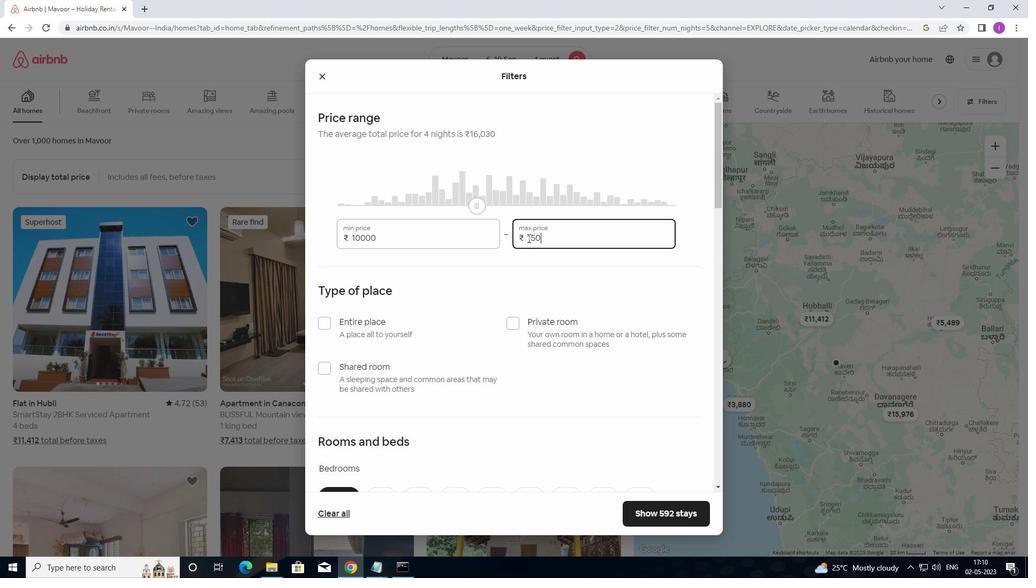 
Action: Mouse moved to (451, 326)
Screenshot: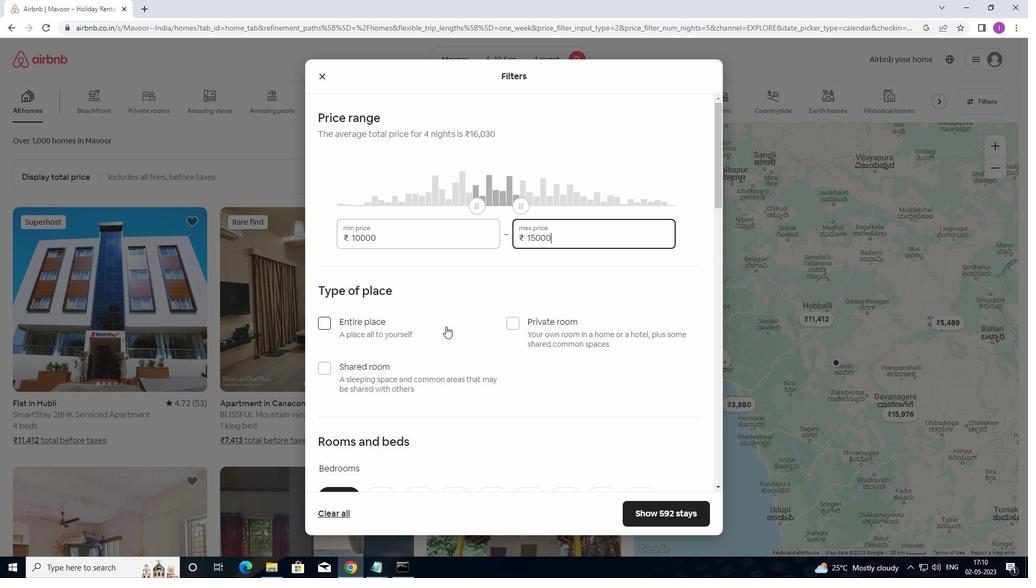 
Action: Mouse scrolled (451, 325) with delta (0, 0)
Screenshot: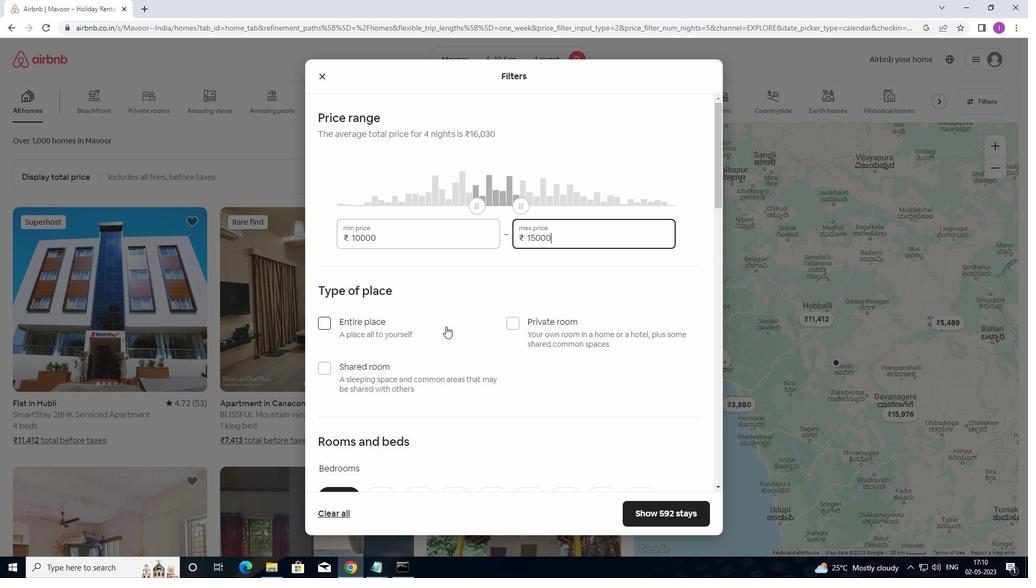 
Action: Mouse moved to (516, 268)
Screenshot: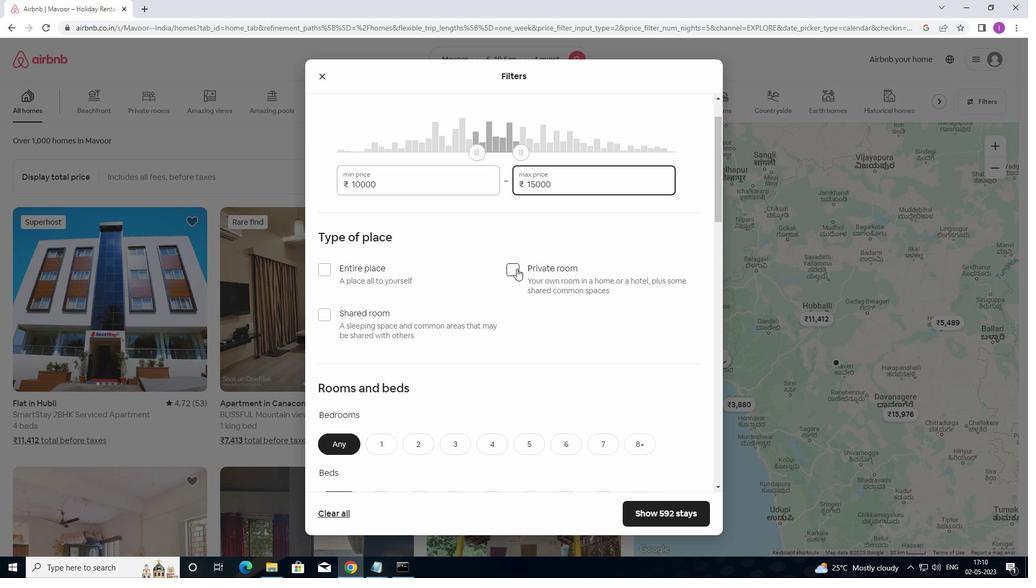 
Action: Mouse pressed left at (516, 268)
Screenshot: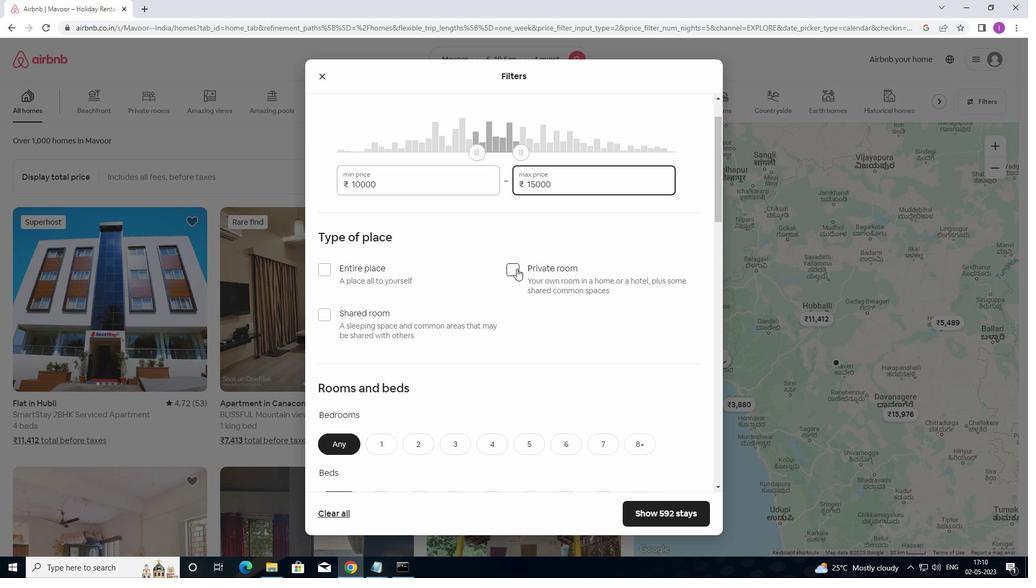 
Action: Mouse moved to (554, 280)
Screenshot: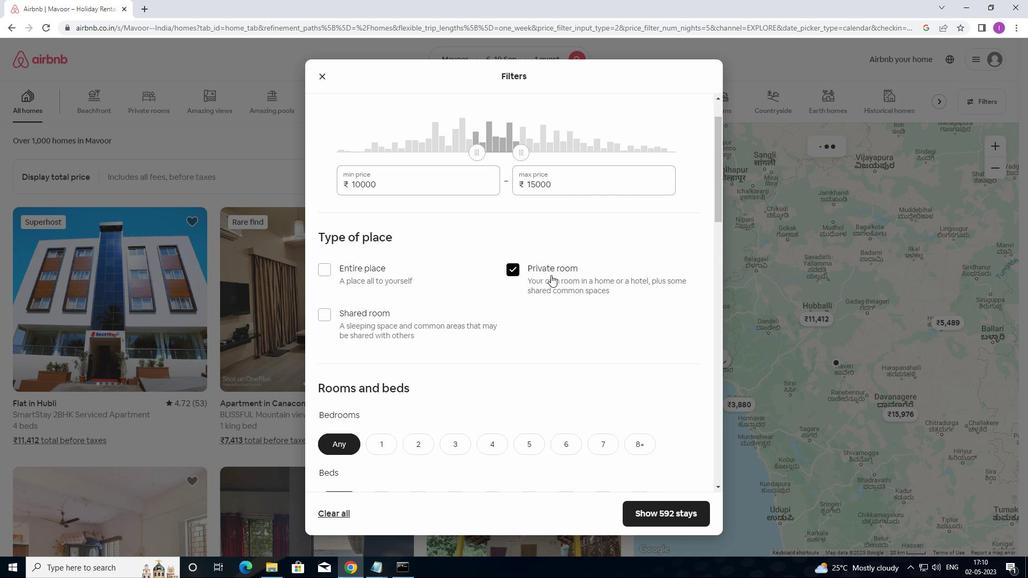 
Action: Mouse scrolled (554, 280) with delta (0, 0)
Screenshot: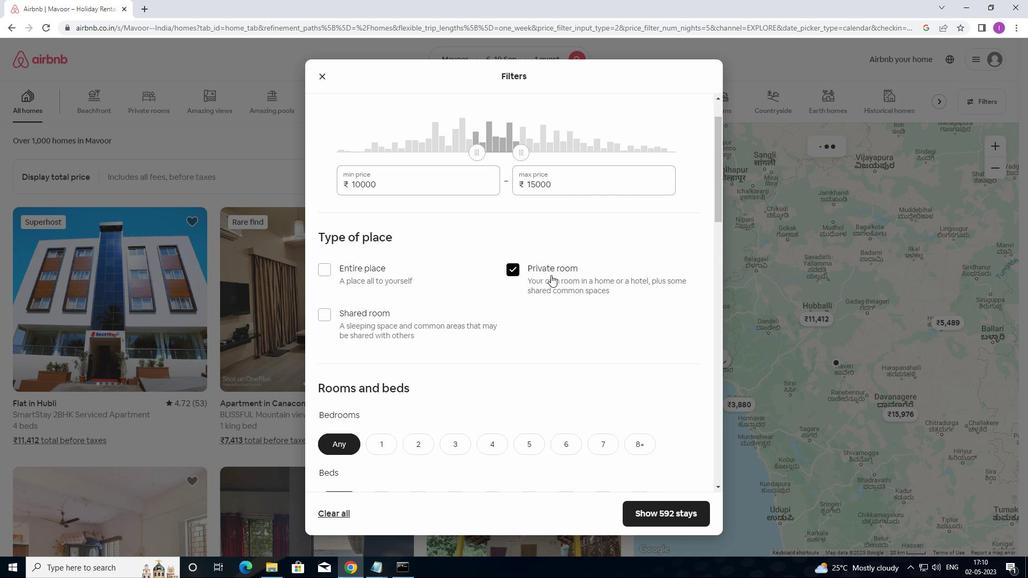 
Action: Mouse moved to (555, 281)
Screenshot: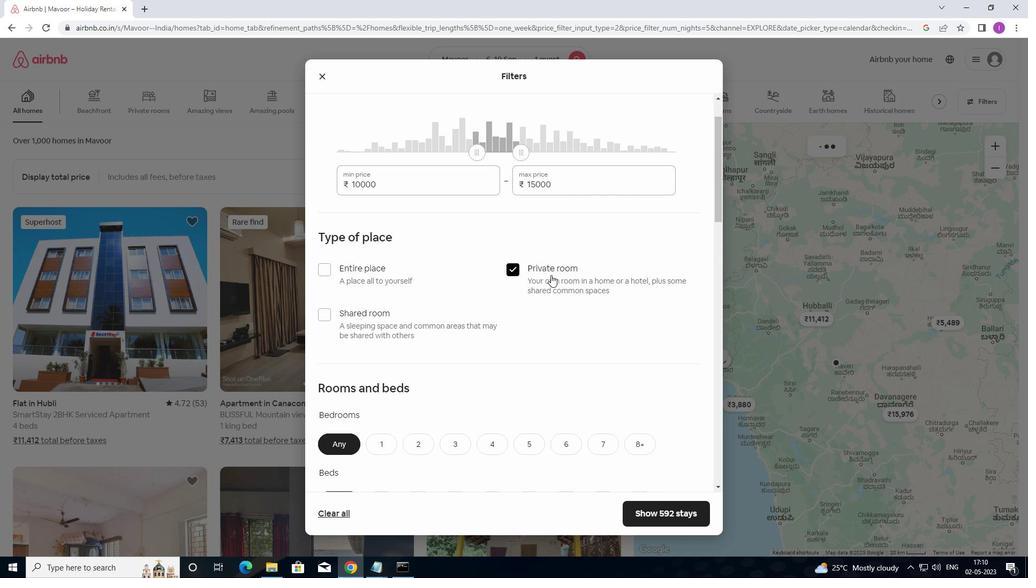 
Action: Mouse scrolled (555, 281) with delta (0, 0)
Screenshot: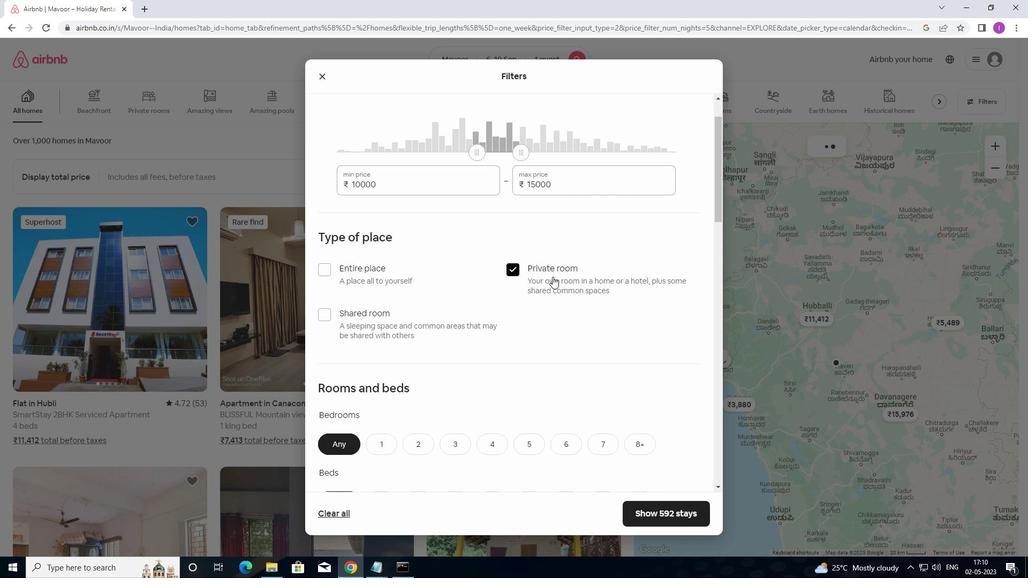 
Action: Mouse scrolled (555, 281) with delta (0, 0)
Screenshot: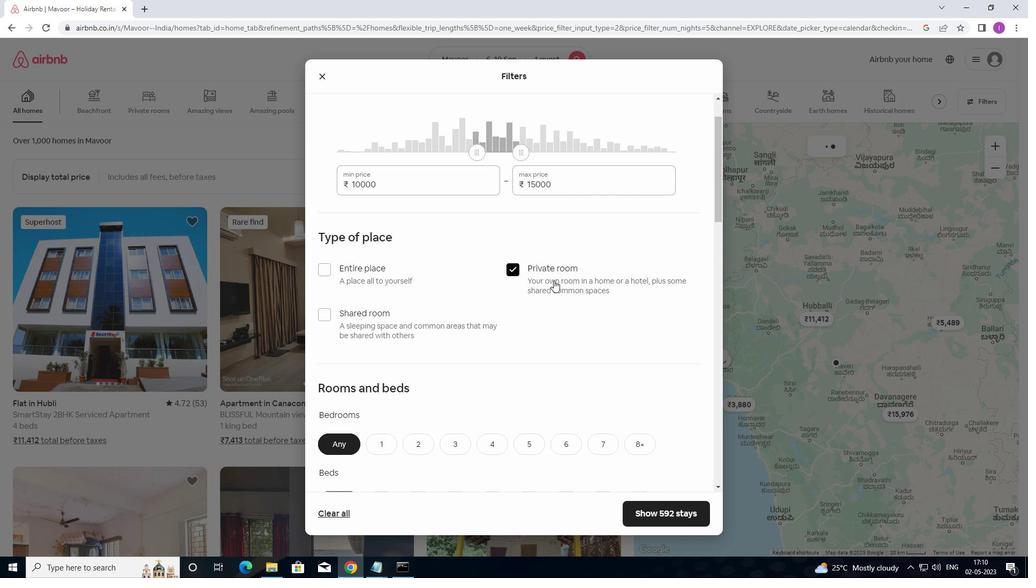
Action: Mouse moved to (532, 287)
Screenshot: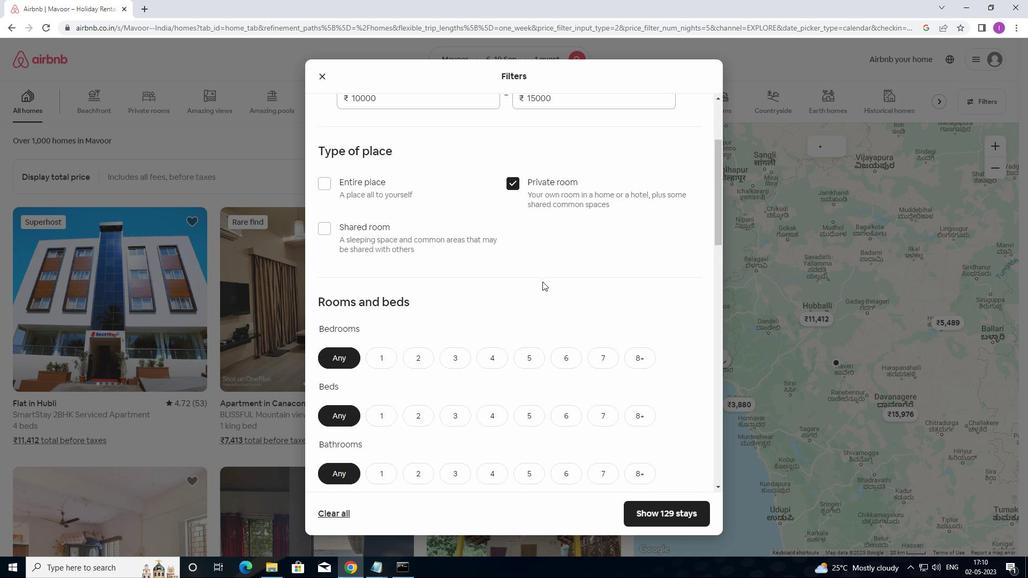 
Action: Mouse scrolled (532, 286) with delta (0, 0)
Screenshot: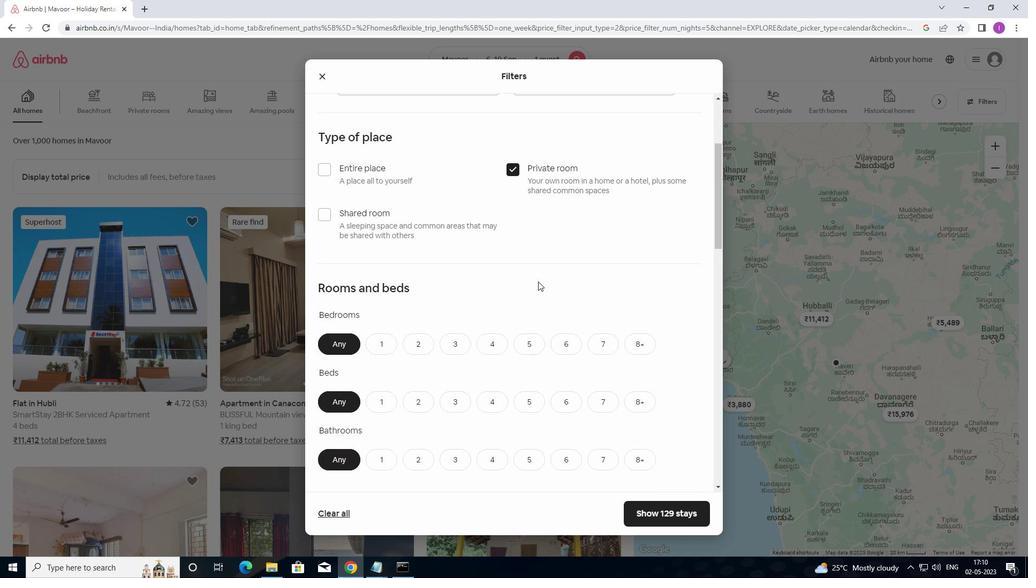 
Action: Mouse moved to (529, 289)
Screenshot: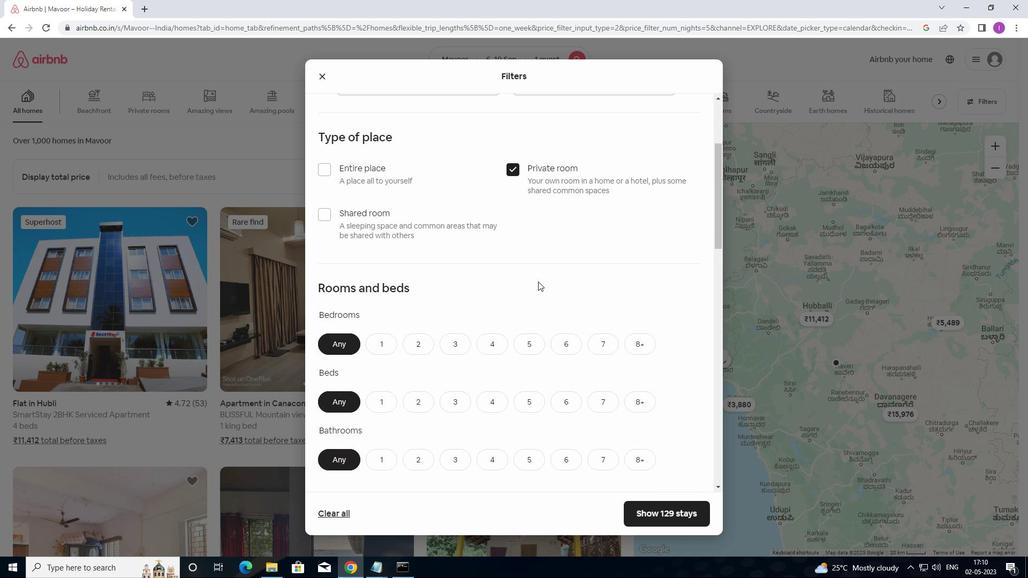 
Action: Mouse scrolled (529, 289) with delta (0, 0)
Screenshot: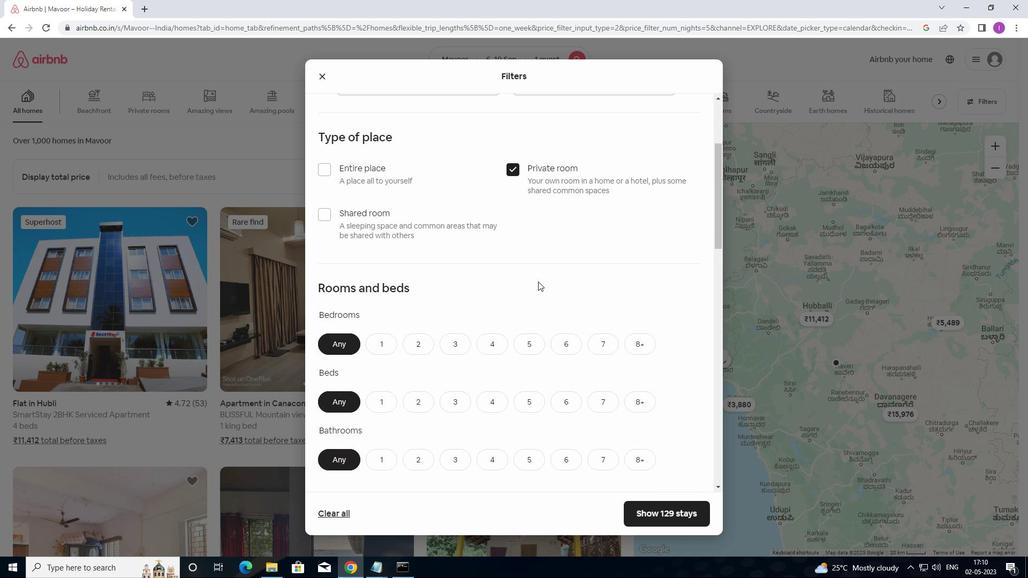 
Action: Mouse moved to (378, 175)
Screenshot: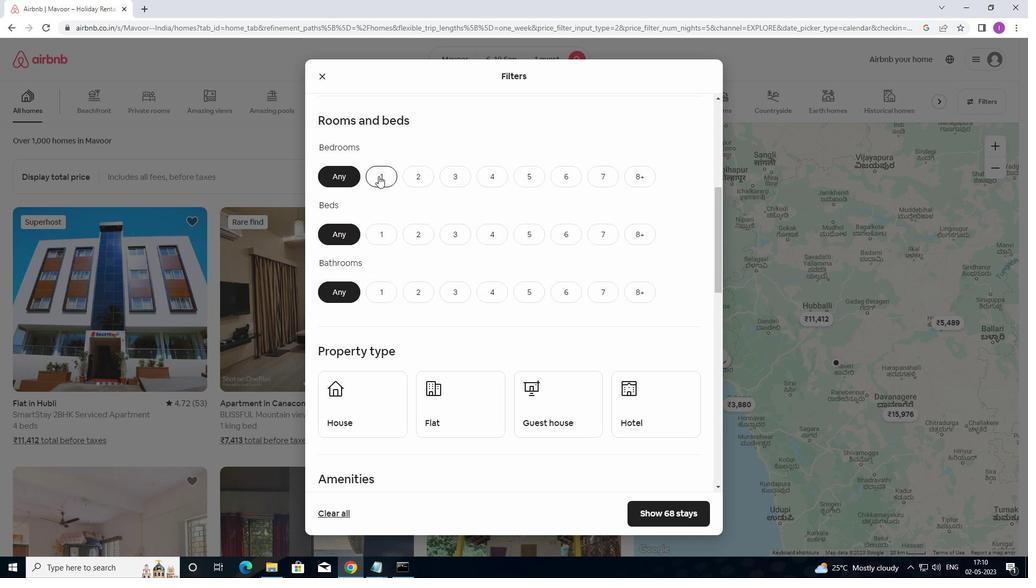 
Action: Mouse pressed left at (378, 175)
Screenshot: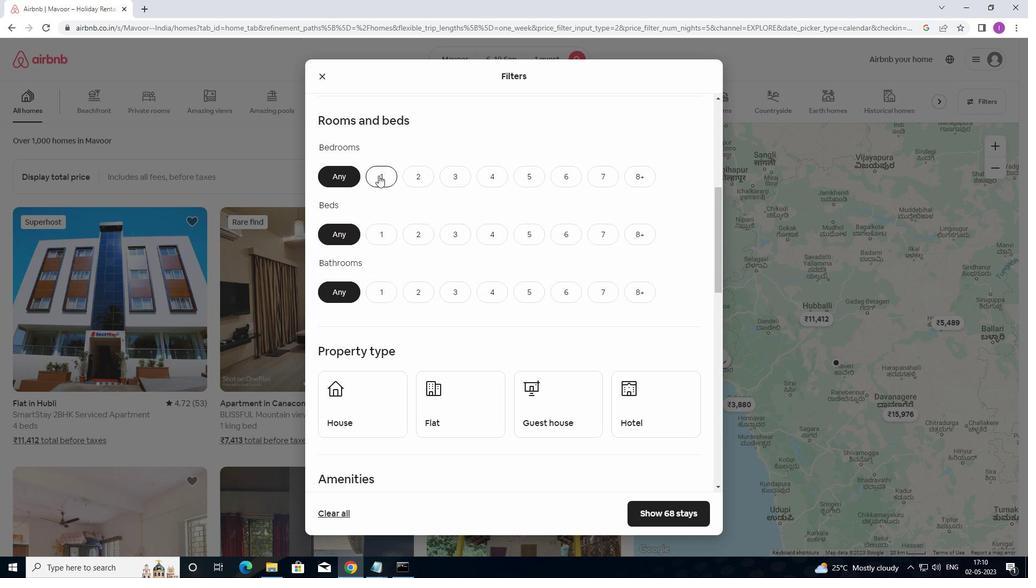
Action: Mouse moved to (389, 228)
Screenshot: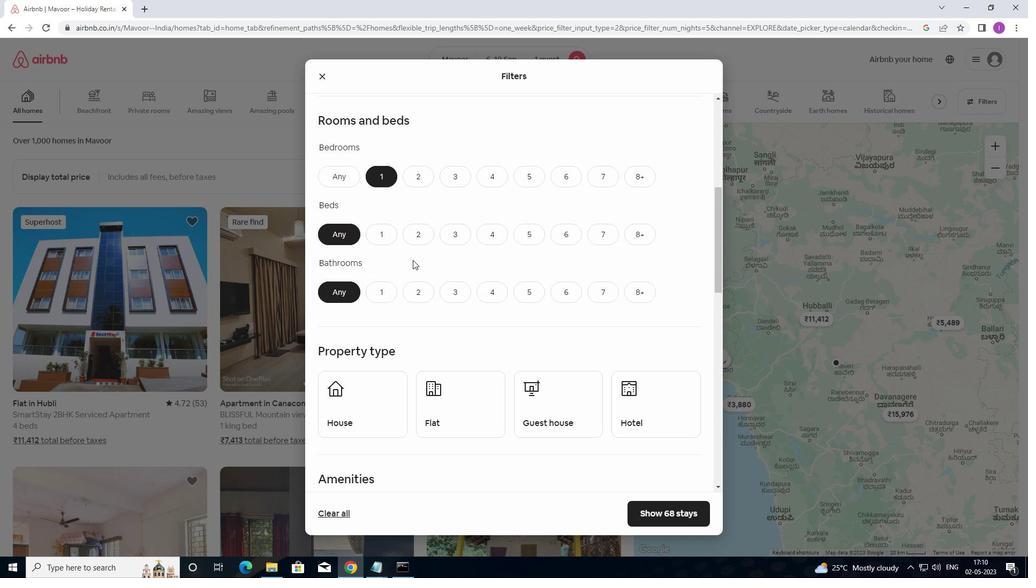 
Action: Mouse pressed left at (389, 228)
Screenshot: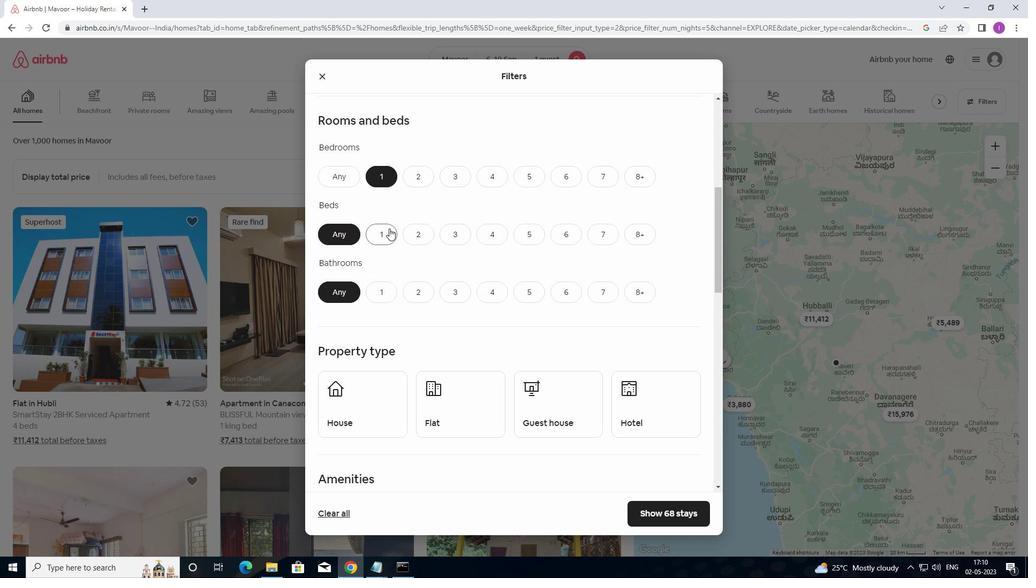 
Action: Mouse moved to (389, 292)
Screenshot: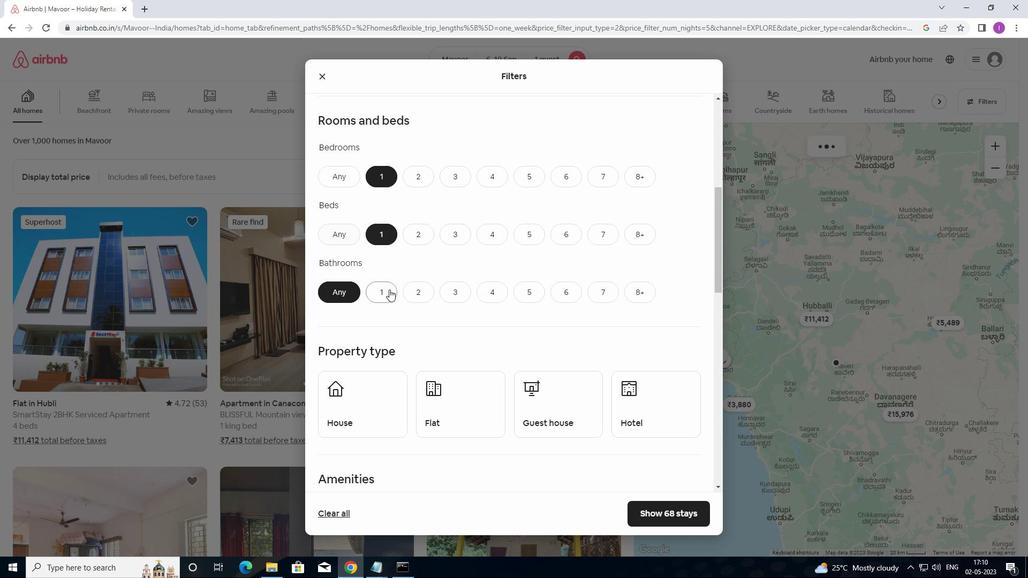 
Action: Mouse pressed left at (389, 292)
Screenshot: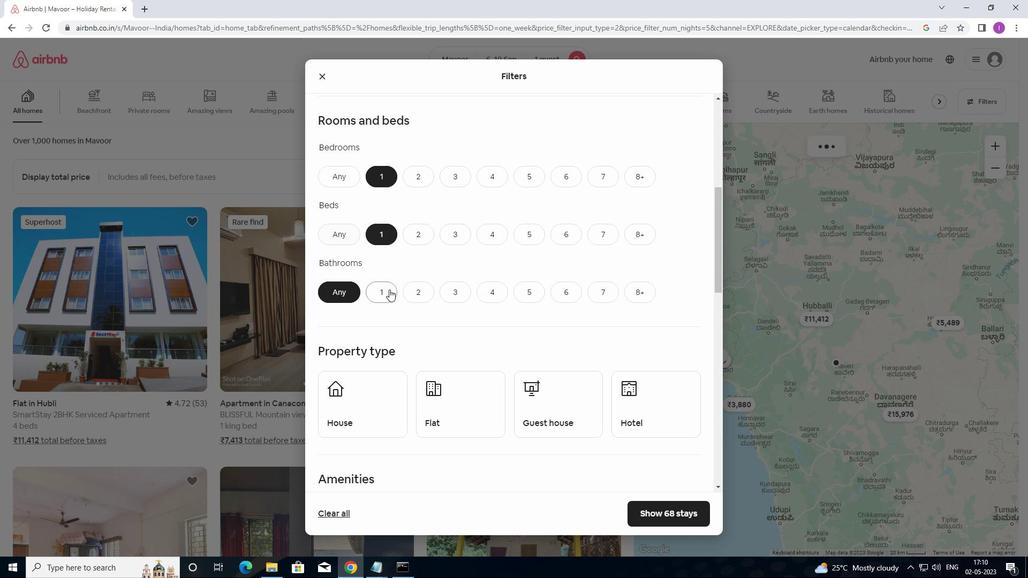 
Action: Mouse moved to (431, 362)
Screenshot: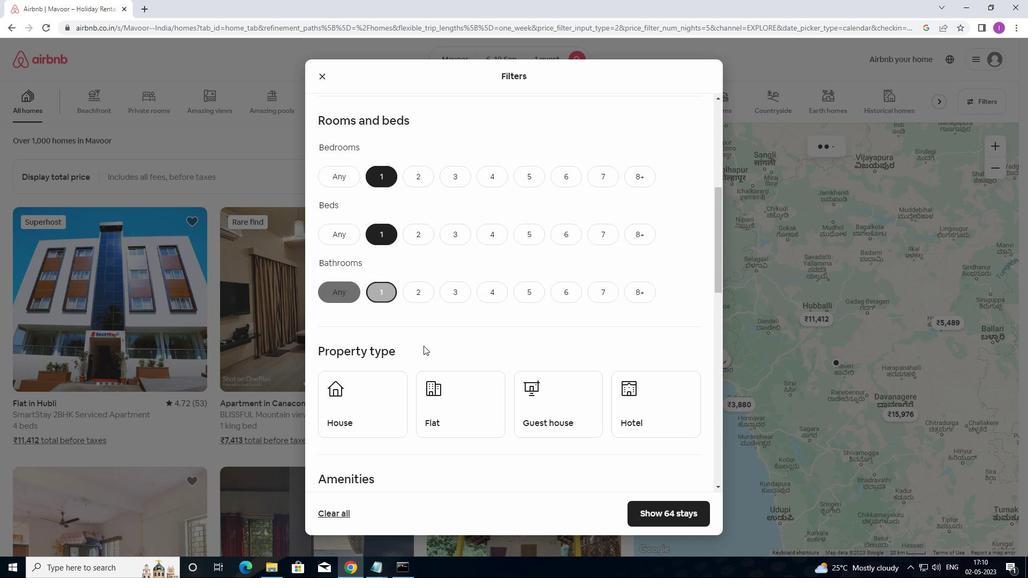 
Action: Mouse scrolled (431, 361) with delta (0, 0)
Screenshot: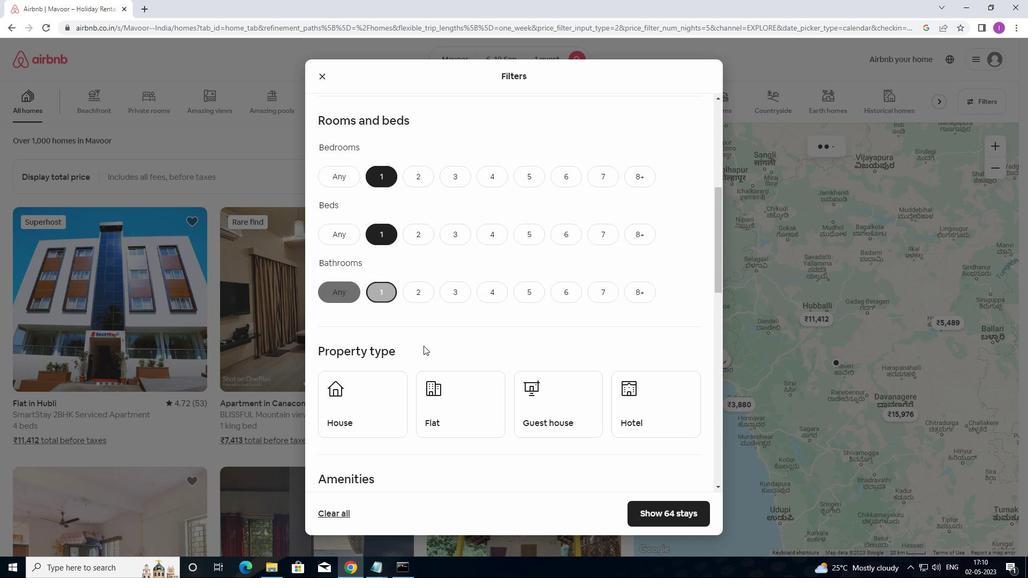
Action: Mouse scrolled (431, 361) with delta (0, 0)
Screenshot: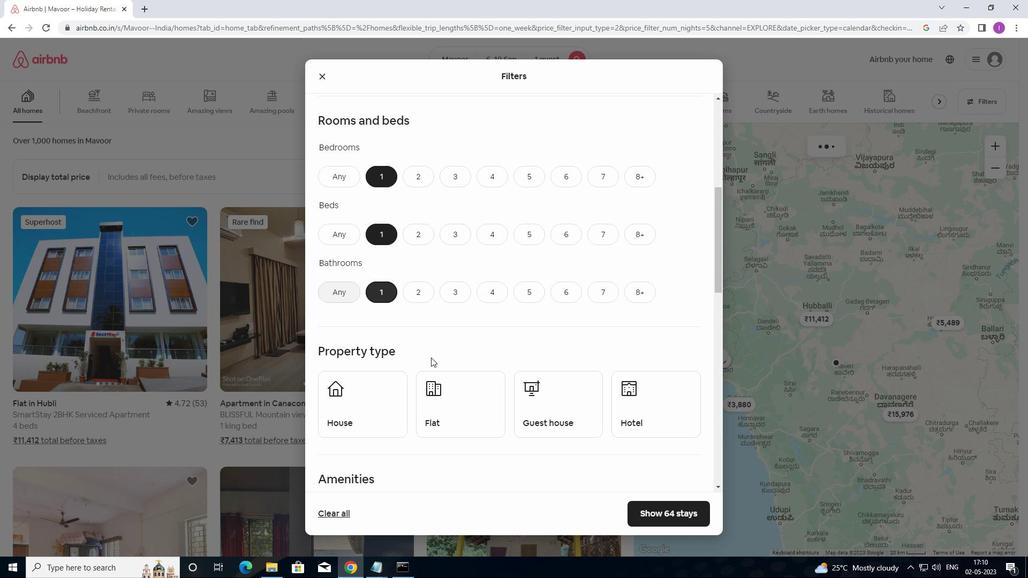 
Action: Mouse moved to (383, 310)
Screenshot: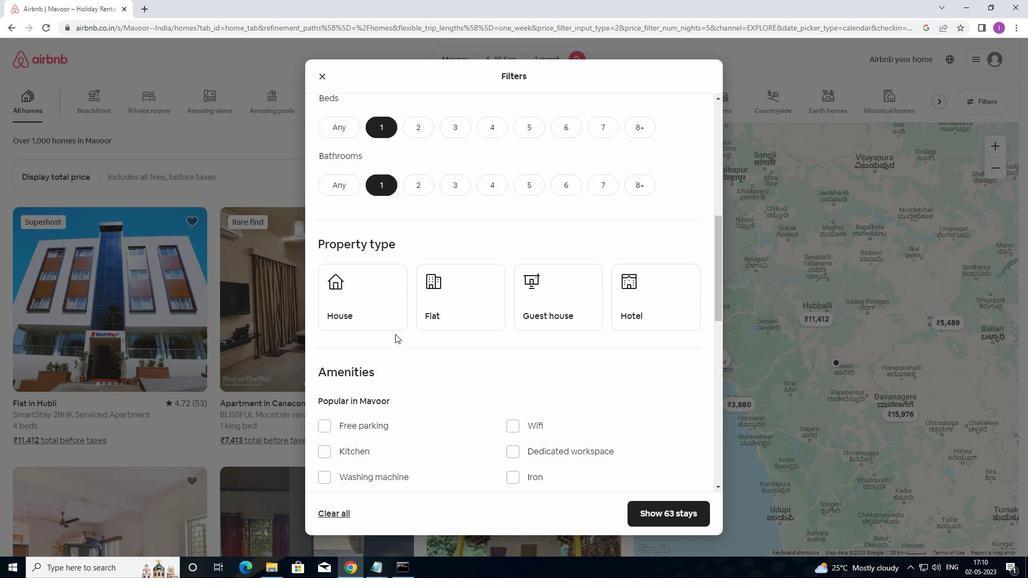 
Action: Mouse pressed left at (383, 310)
Screenshot: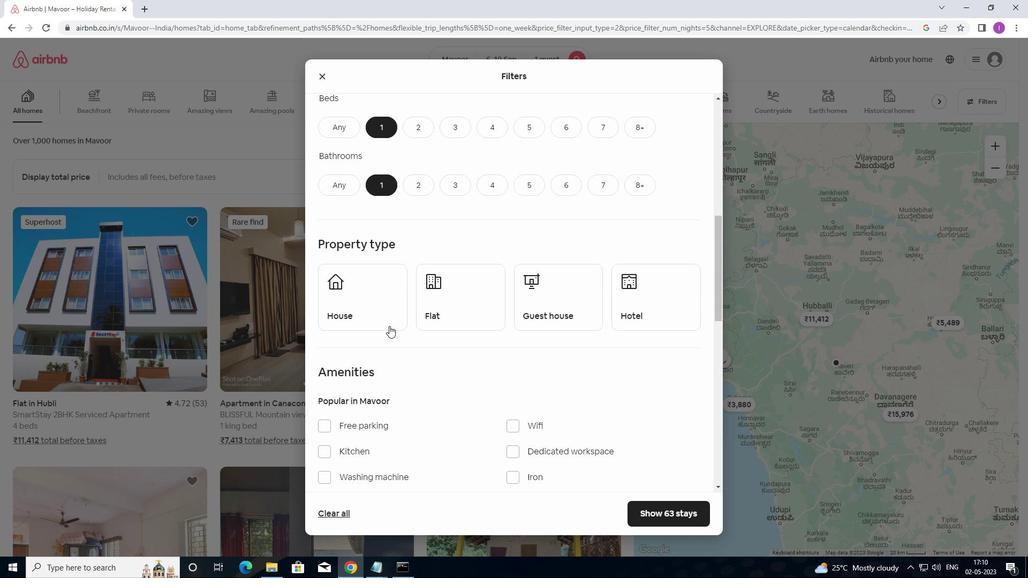 
Action: Mouse moved to (477, 310)
Screenshot: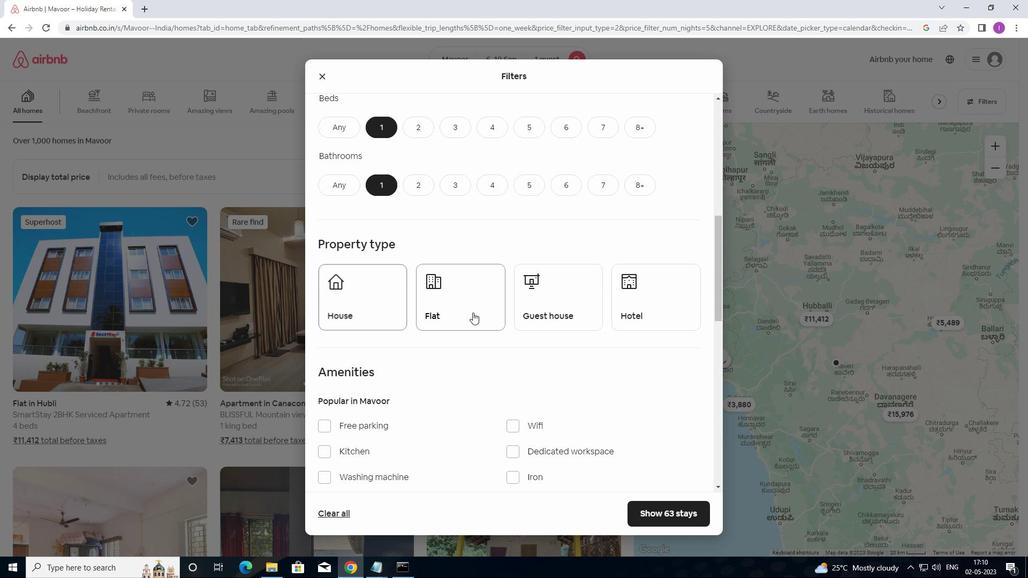 
Action: Mouse pressed left at (477, 310)
Screenshot: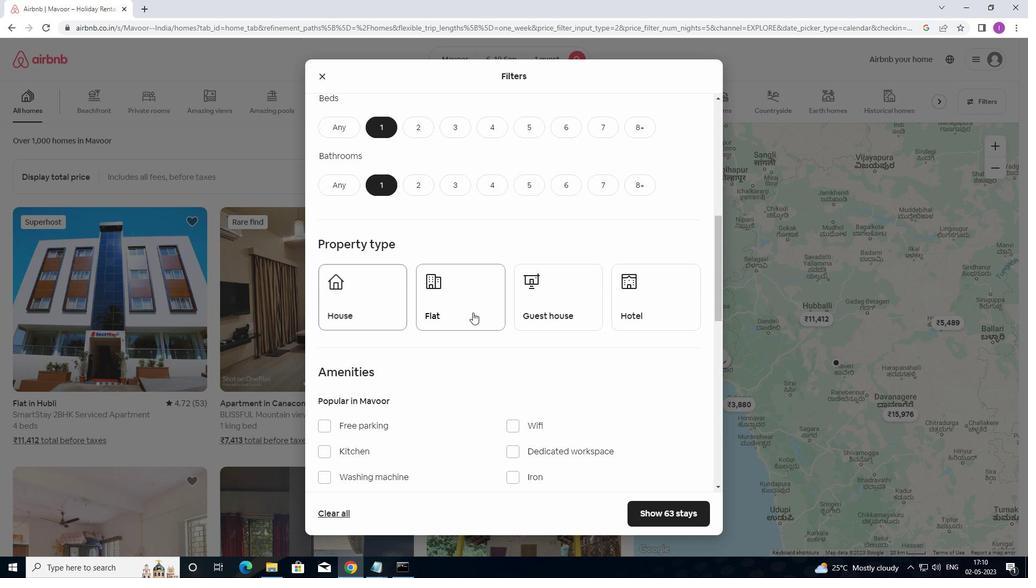 
Action: Mouse moved to (559, 300)
Screenshot: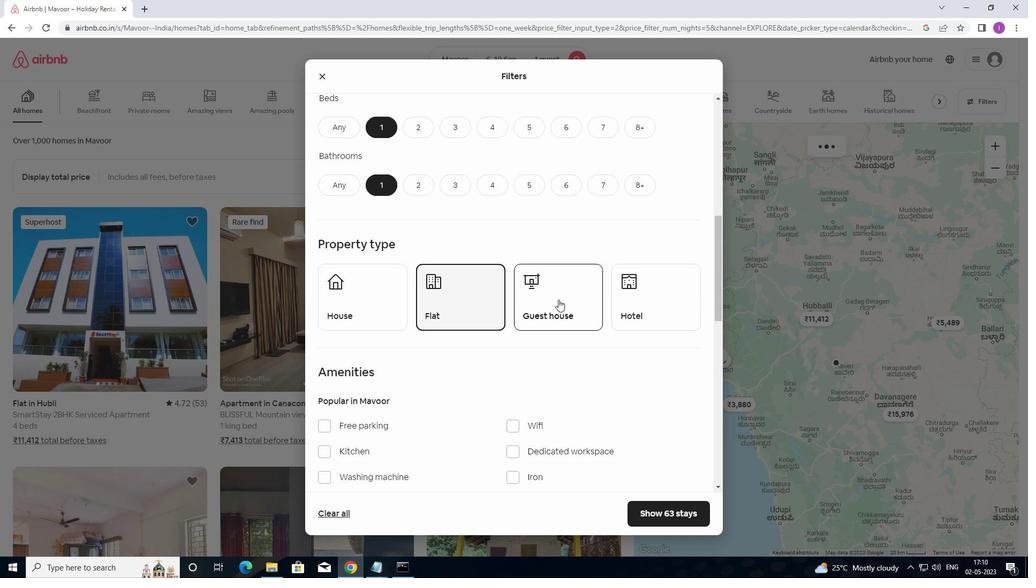 
Action: Mouse pressed left at (559, 300)
Screenshot: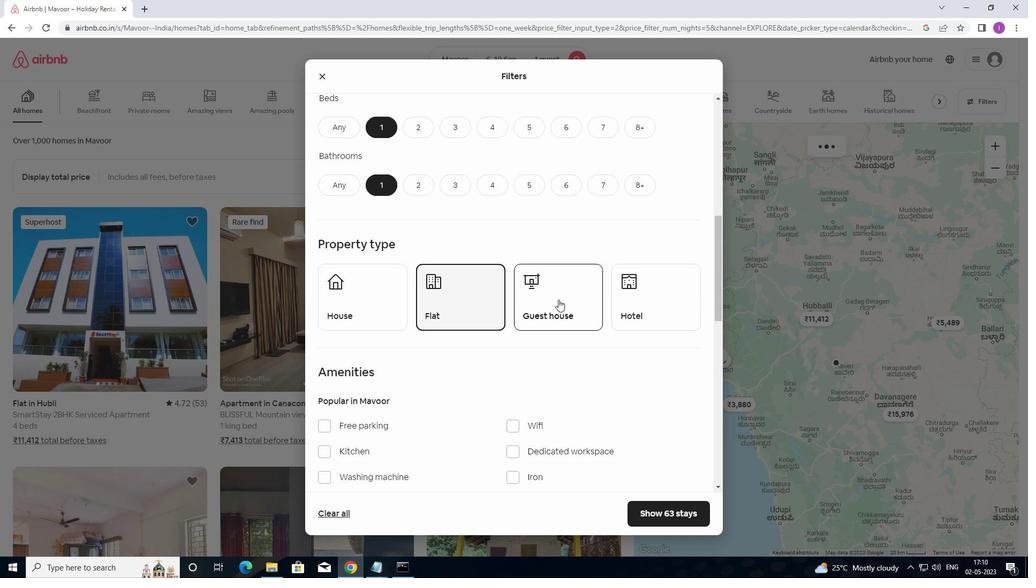 
Action: Mouse moved to (668, 300)
Screenshot: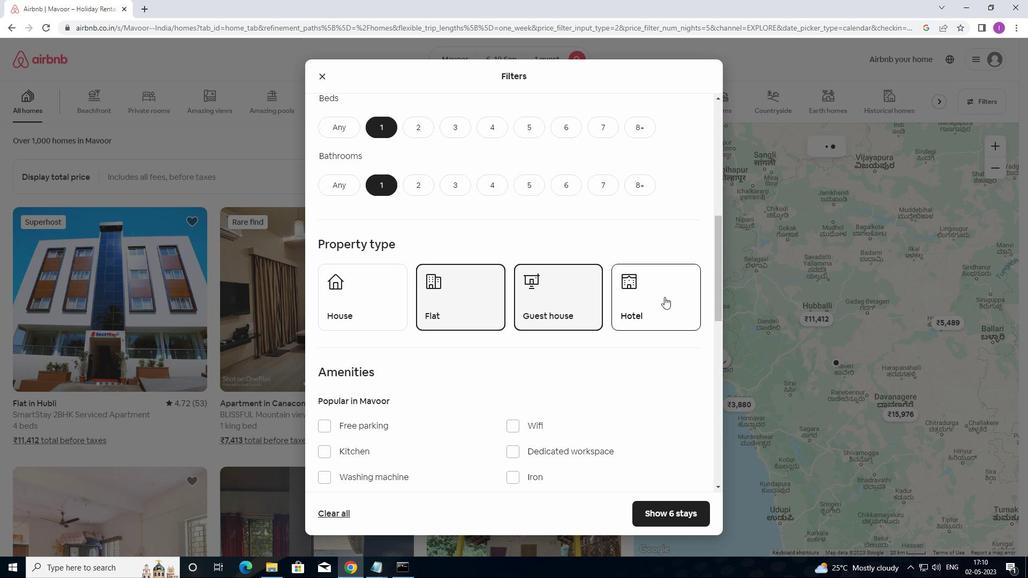 
Action: Mouse scrolled (668, 300) with delta (0, 0)
Screenshot: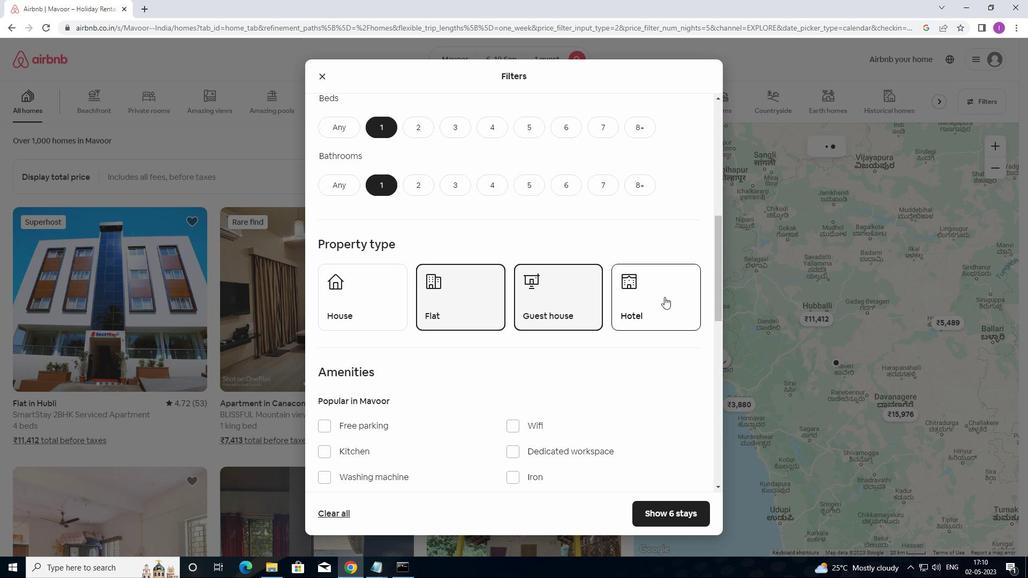 
Action: Mouse moved to (681, 295)
Screenshot: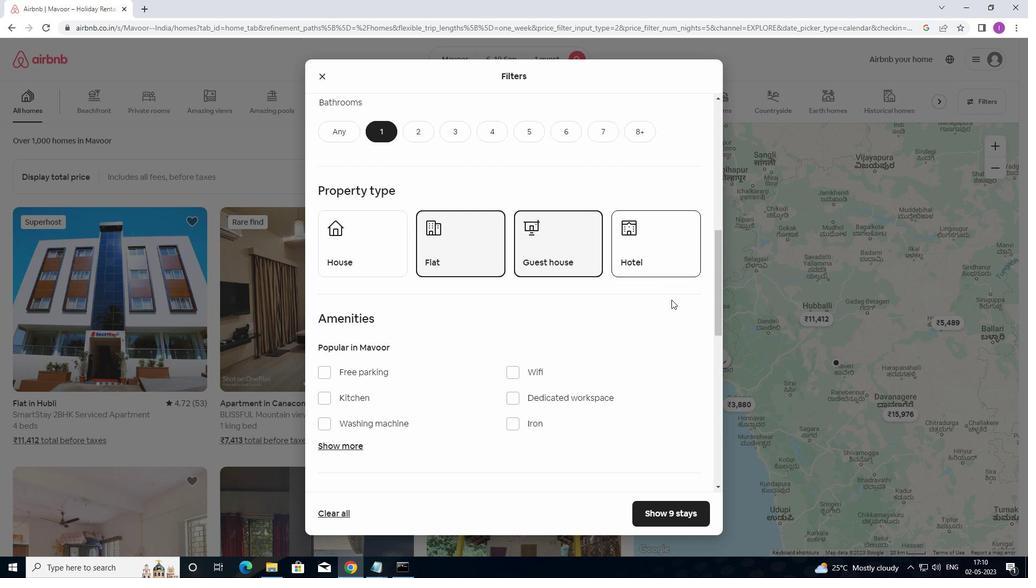 
Action: Mouse scrolled (681, 294) with delta (0, 0)
Screenshot: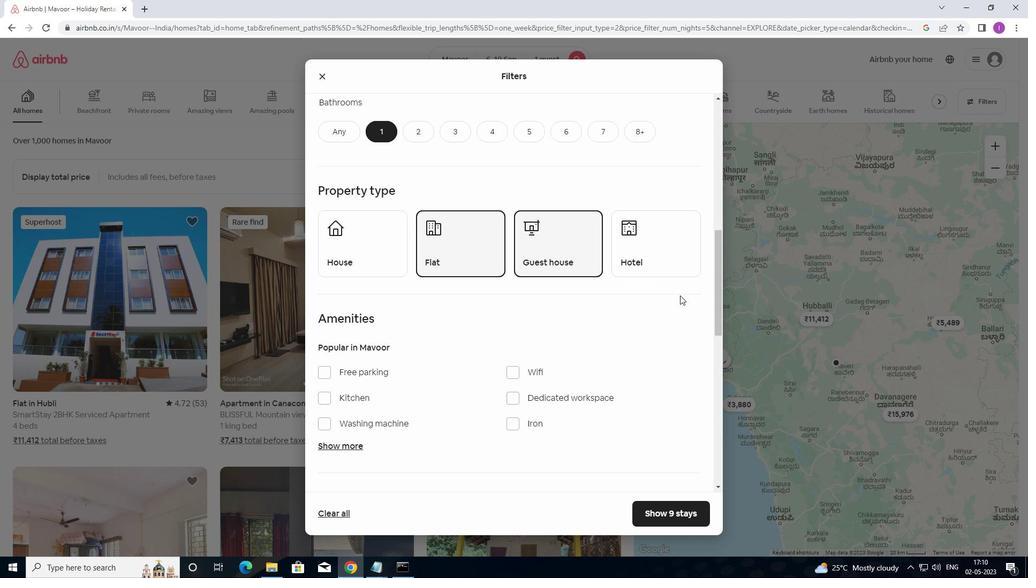 
Action: Mouse moved to (652, 204)
Screenshot: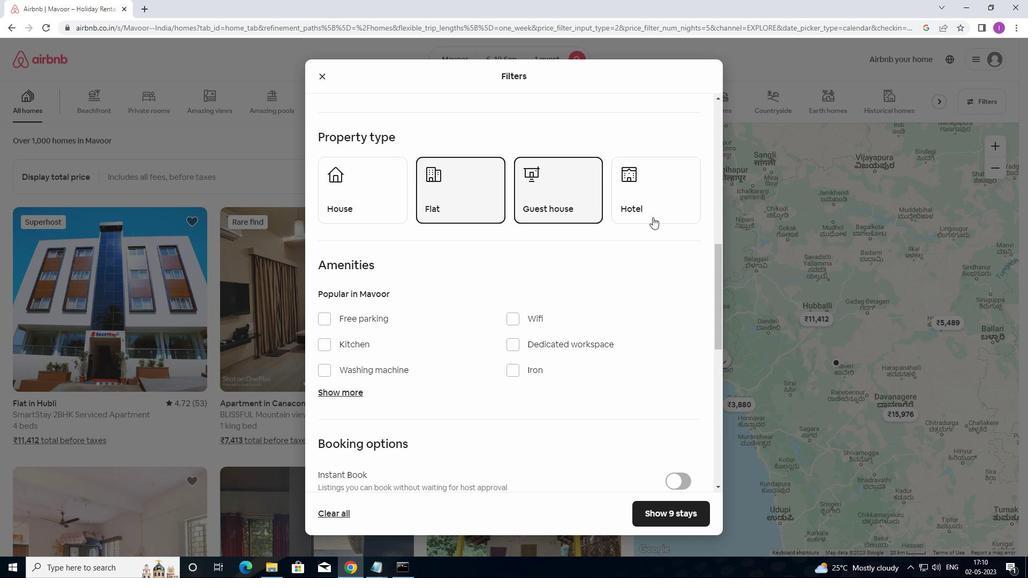 
Action: Mouse pressed left at (652, 204)
Screenshot: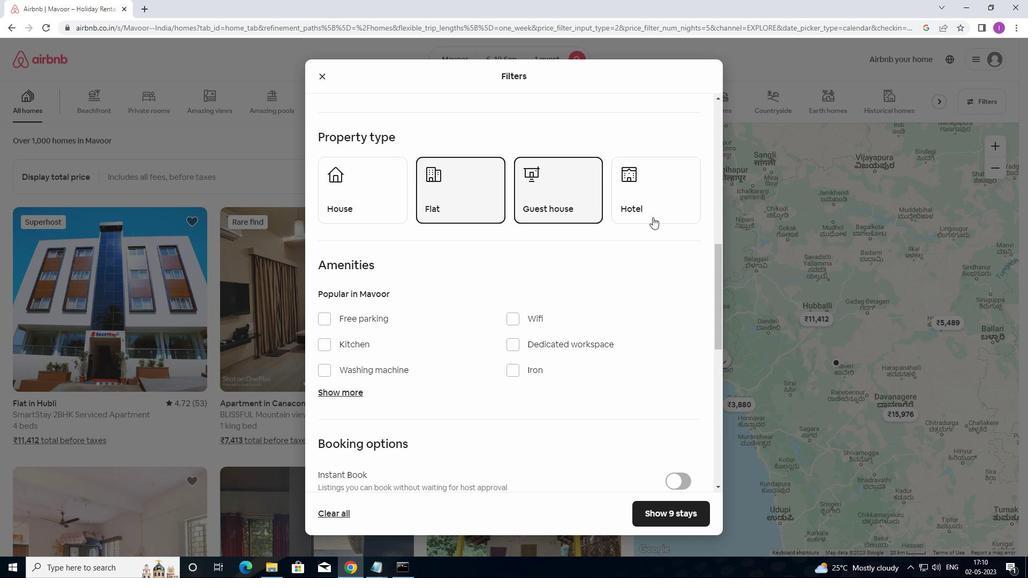 
Action: Mouse moved to (629, 307)
Screenshot: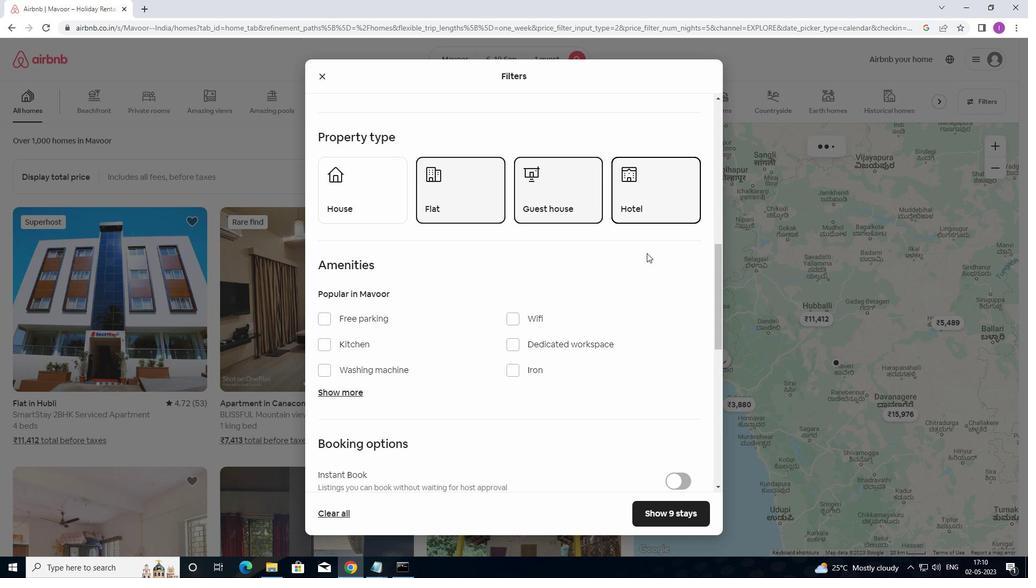 
Action: Mouse scrolled (629, 306) with delta (0, 0)
Screenshot: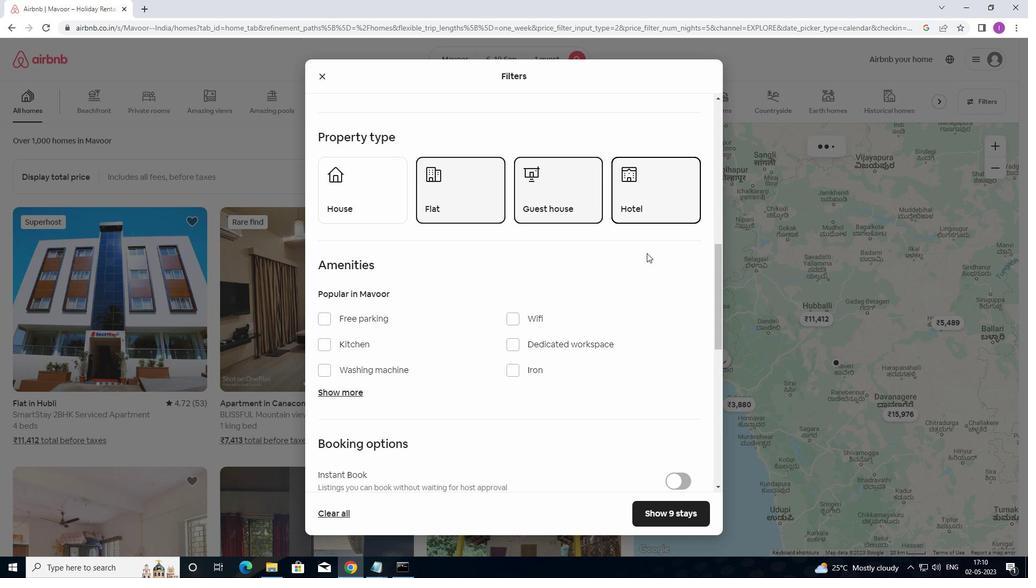 
Action: Mouse moved to (631, 310)
Screenshot: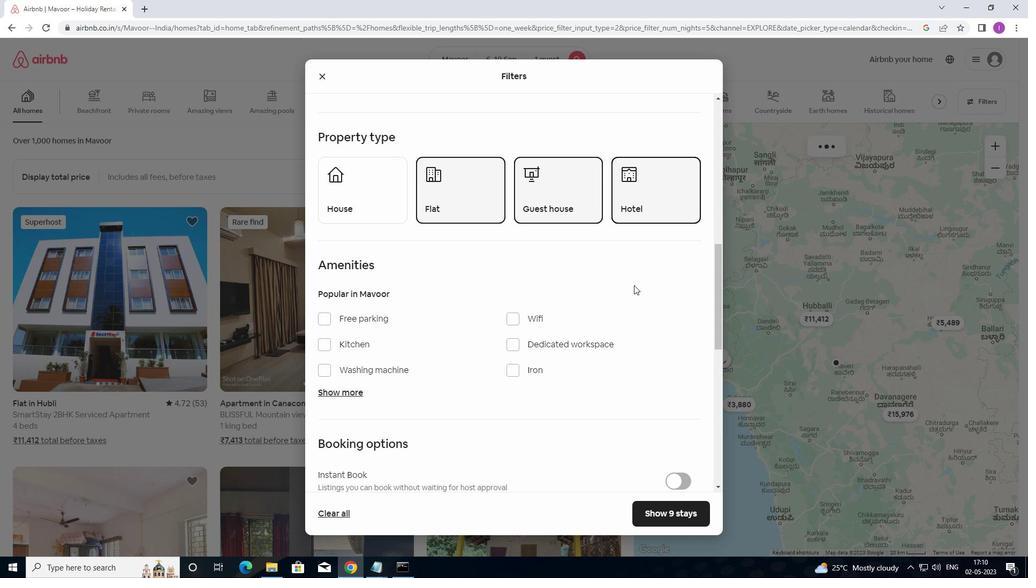 
Action: Mouse scrolled (631, 310) with delta (0, 0)
Screenshot: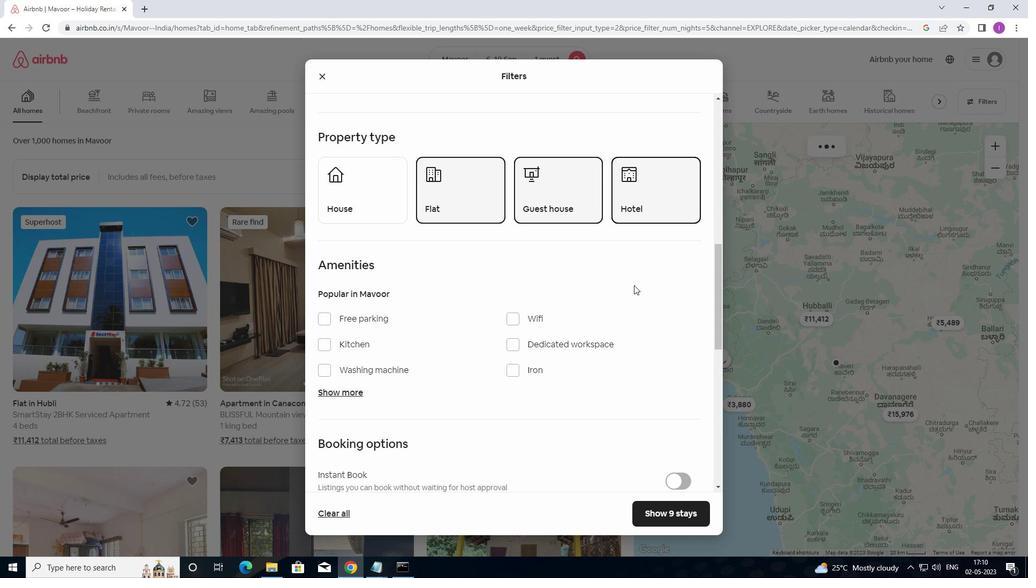 
Action: Mouse moved to (632, 311)
Screenshot: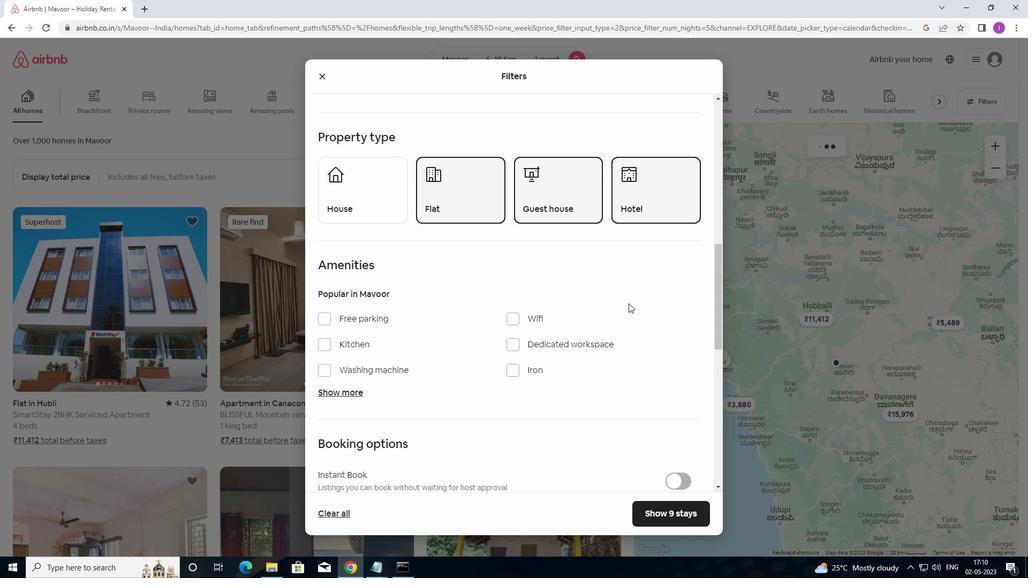 
Action: Mouse scrolled (632, 311) with delta (0, 0)
Screenshot: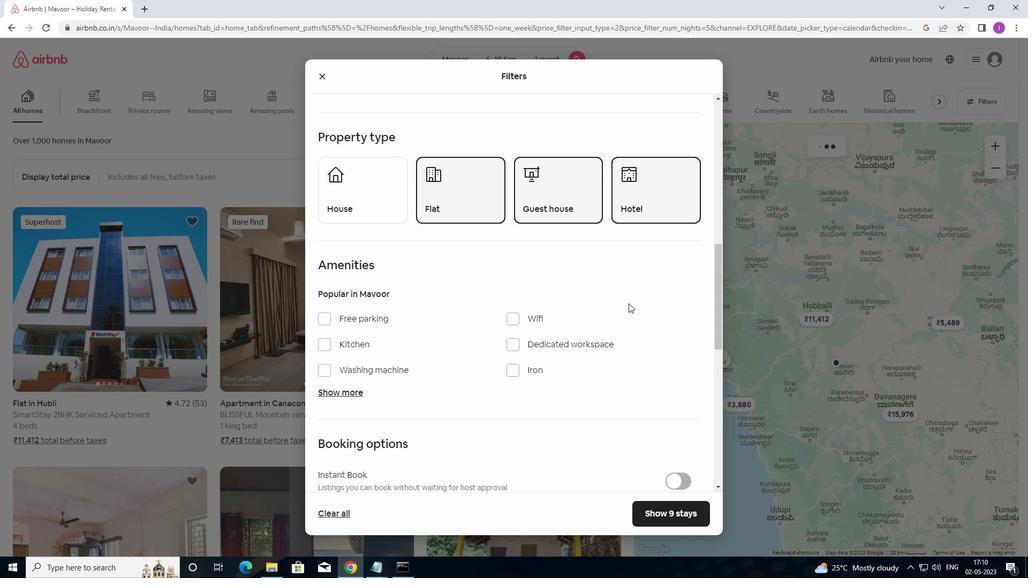 
Action: Mouse scrolled (632, 311) with delta (0, 0)
Screenshot: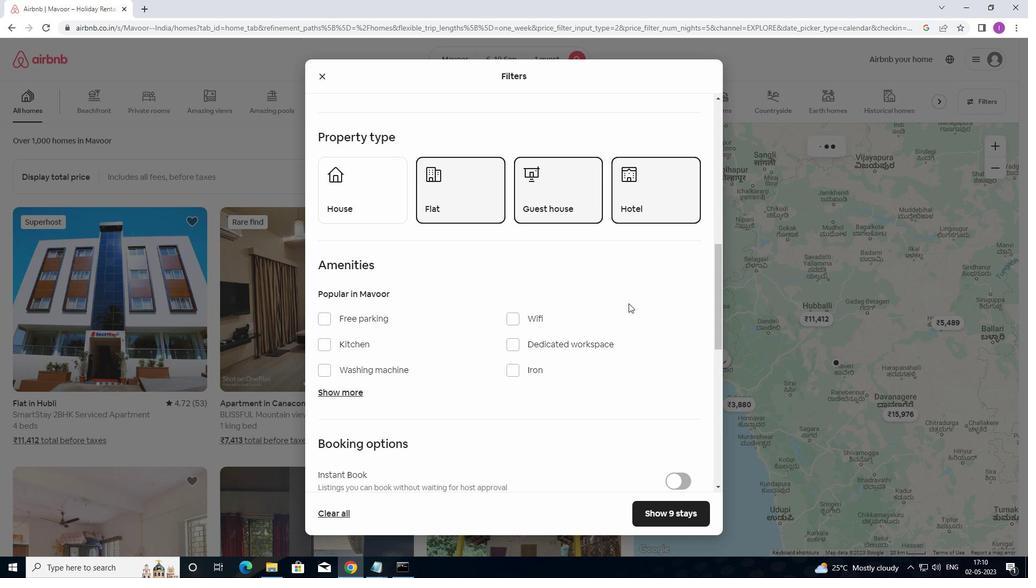 
Action: Mouse moved to (654, 303)
Screenshot: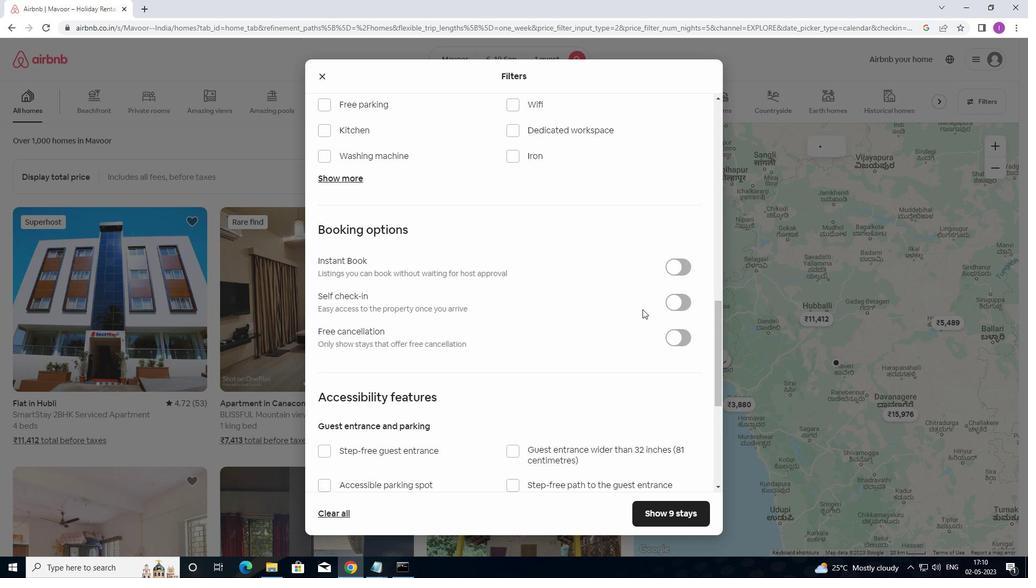 
Action: Mouse scrolled (654, 302) with delta (0, 0)
Screenshot: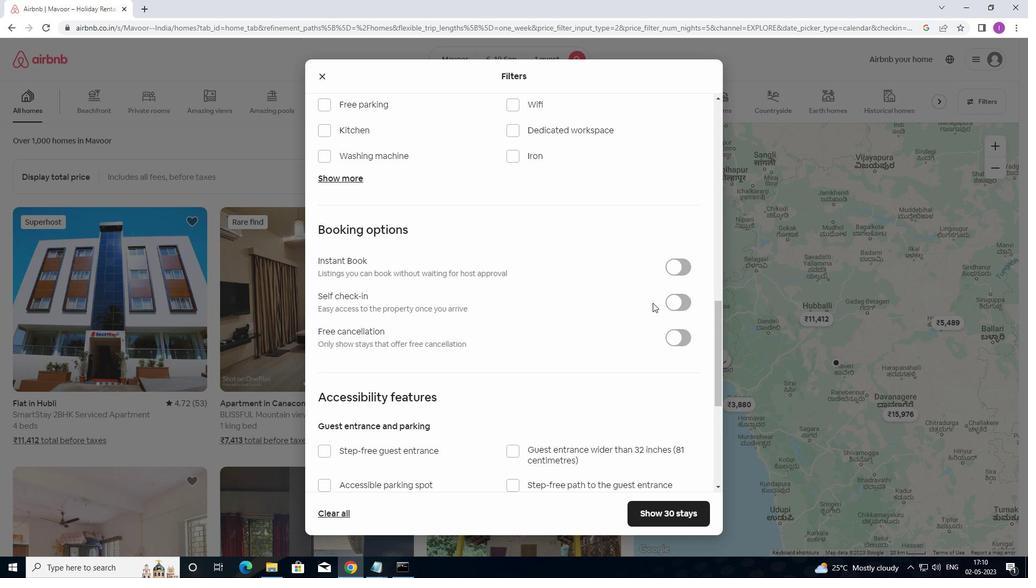 
Action: Mouse scrolled (654, 302) with delta (0, 0)
Screenshot: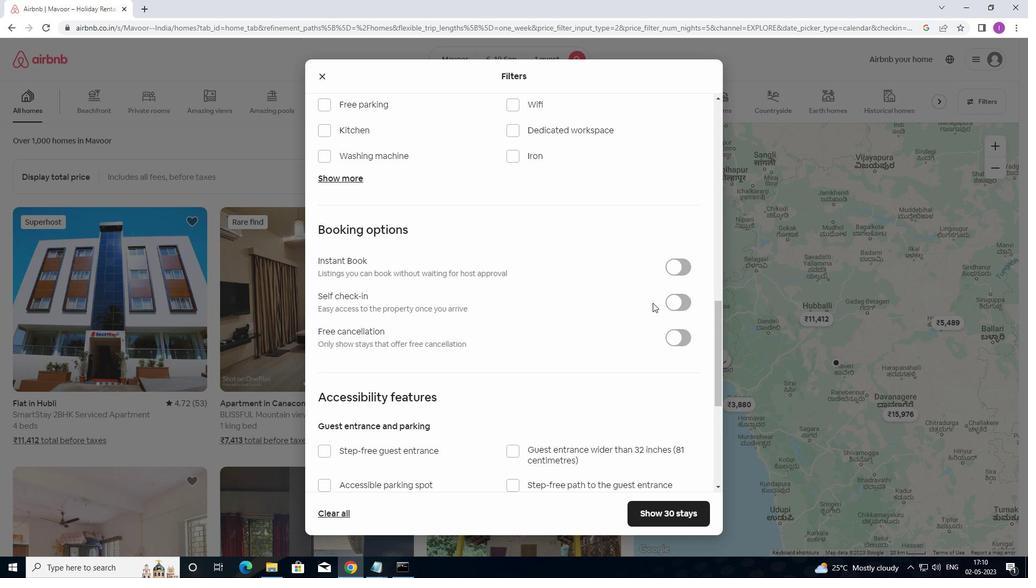 
Action: Mouse moved to (654, 303)
Screenshot: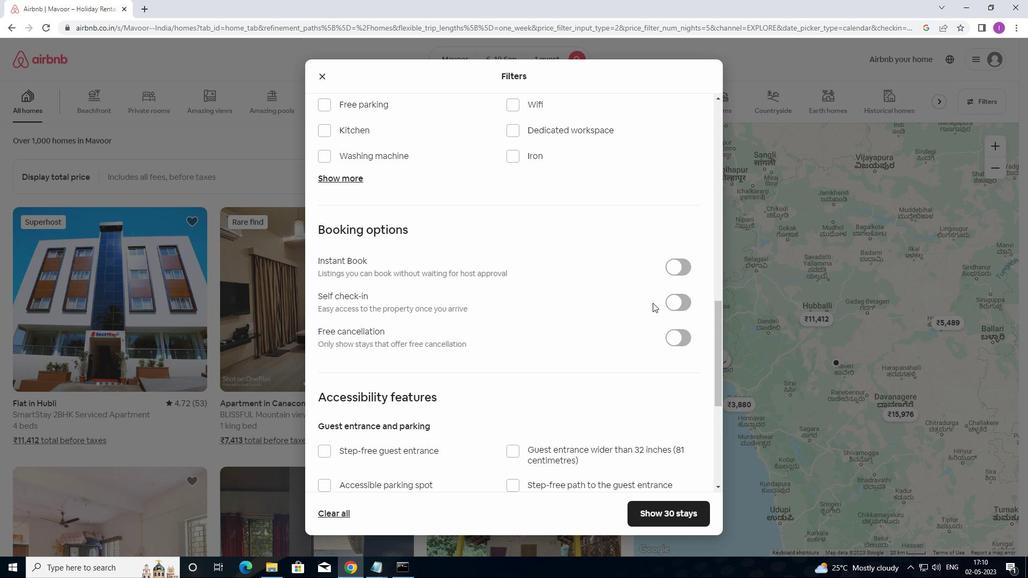 
Action: Mouse scrolled (654, 302) with delta (0, 0)
Screenshot: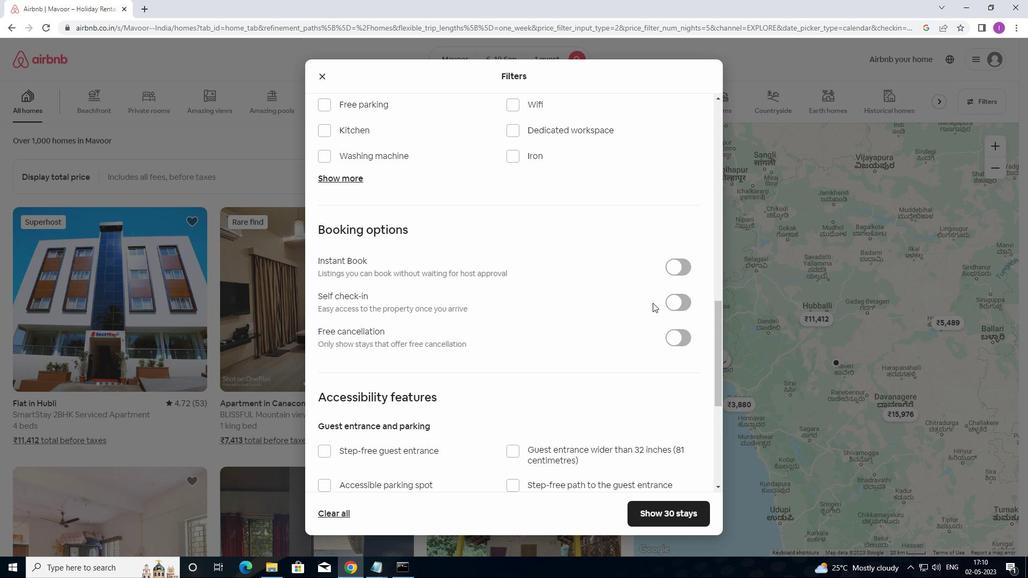 
Action: Mouse scrolled (654, 302) with delta (0, 0)
Screenshot: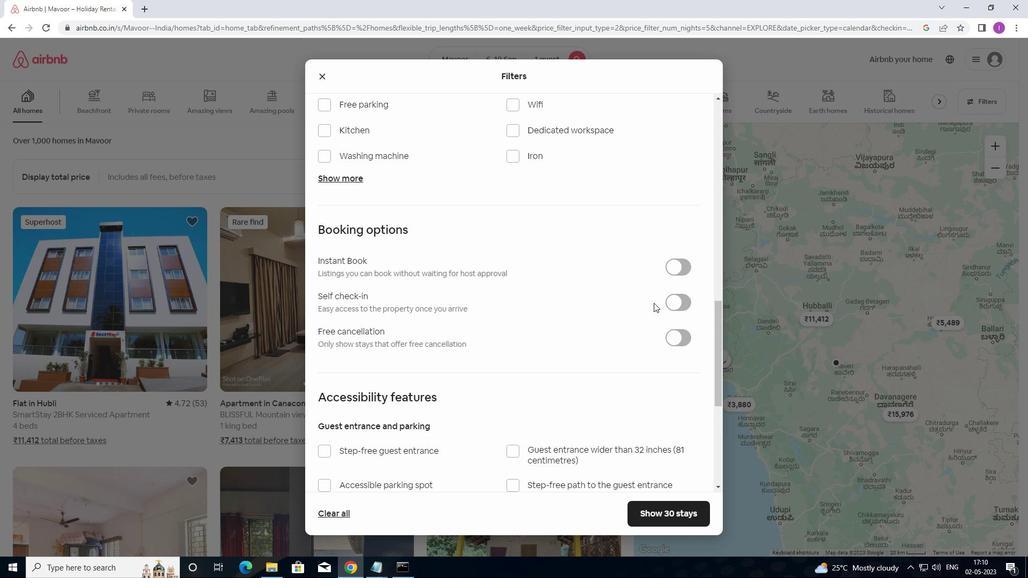 
Action: Mouse moved to (666, 296)
Screenshot: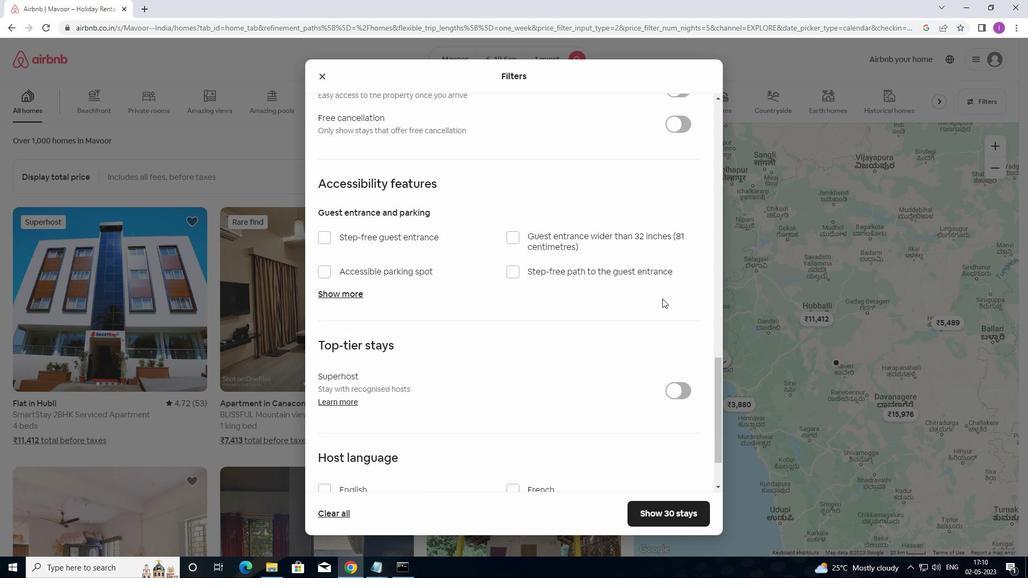 
Action: Mouse scrolled (666, 295) with delta (0, 0)
Screenshot: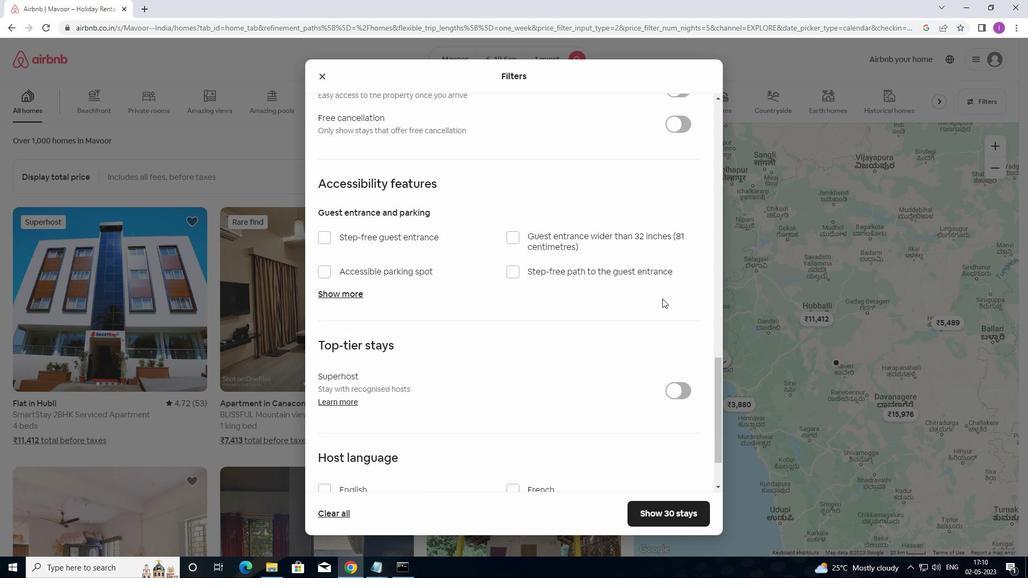 
Action: Mouse scrolled (666, 295) with delta (0, 0)
Screenshot: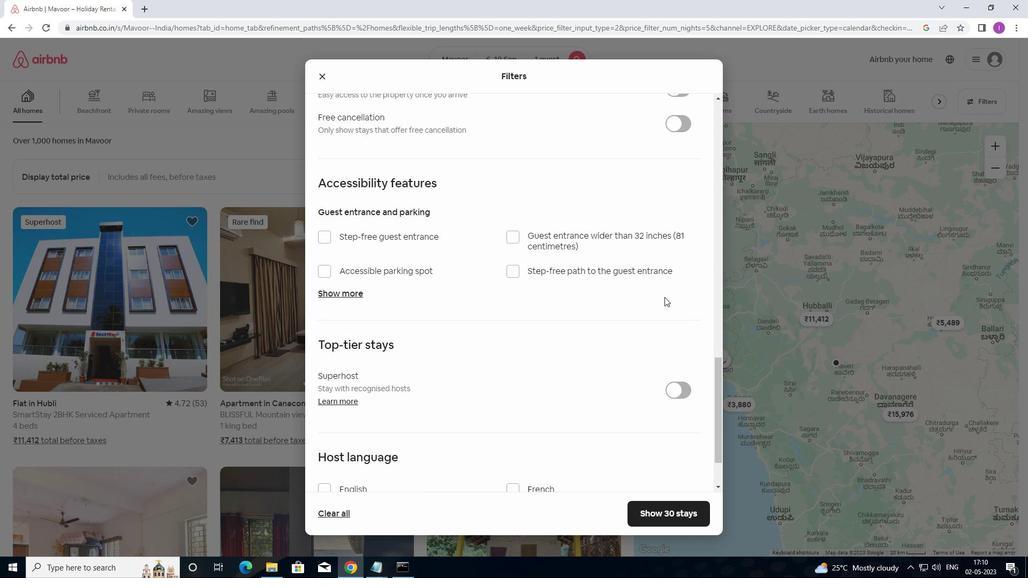 
Action: Mouse moved to (675, 304)
Screenshot: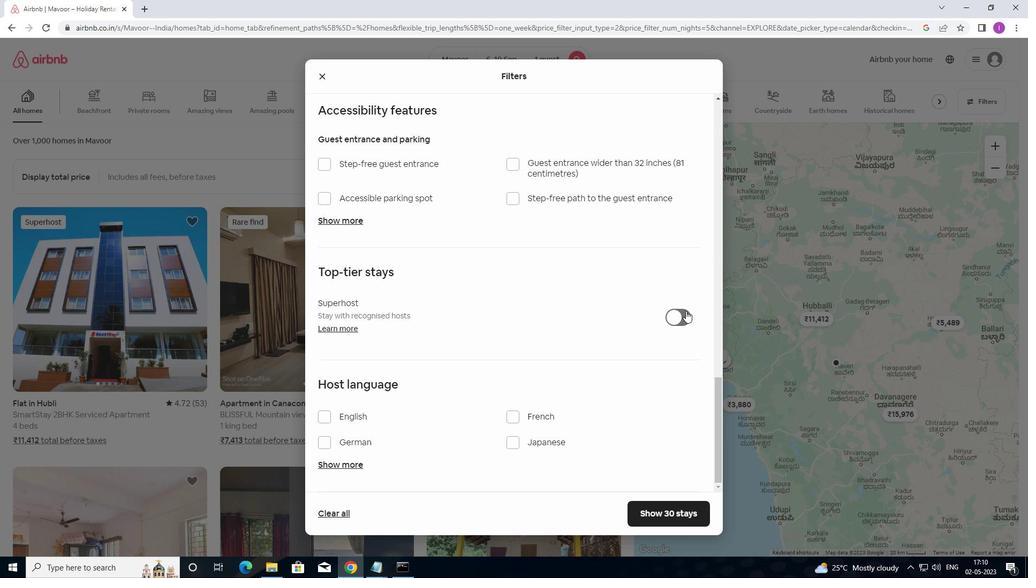 
Action: Mouse scrolled (675, 305) with delta (0, 0)
Screenshot: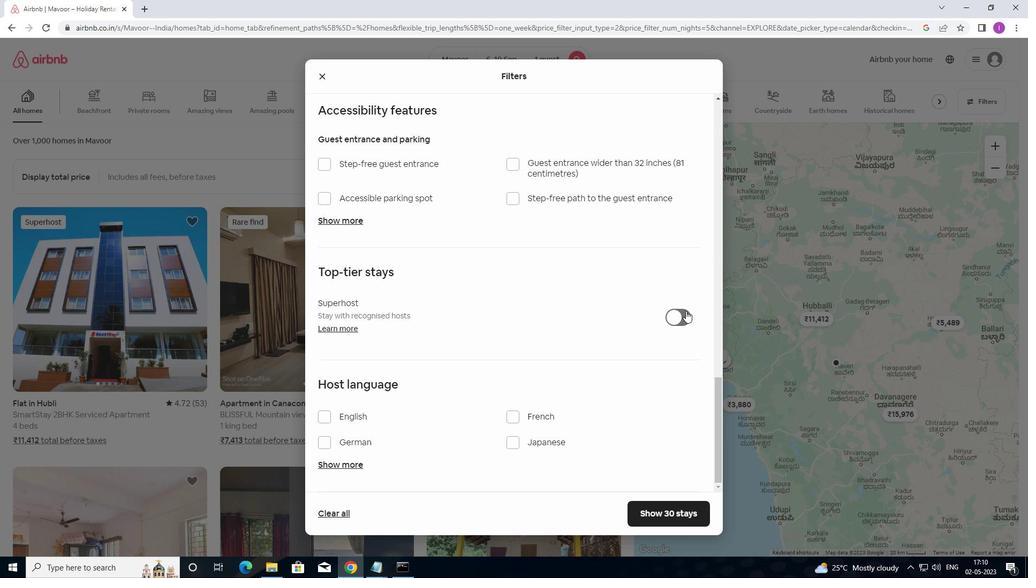 
Action: Mouse scrolled (675, 305) with delta (0, 0)
Screenshot: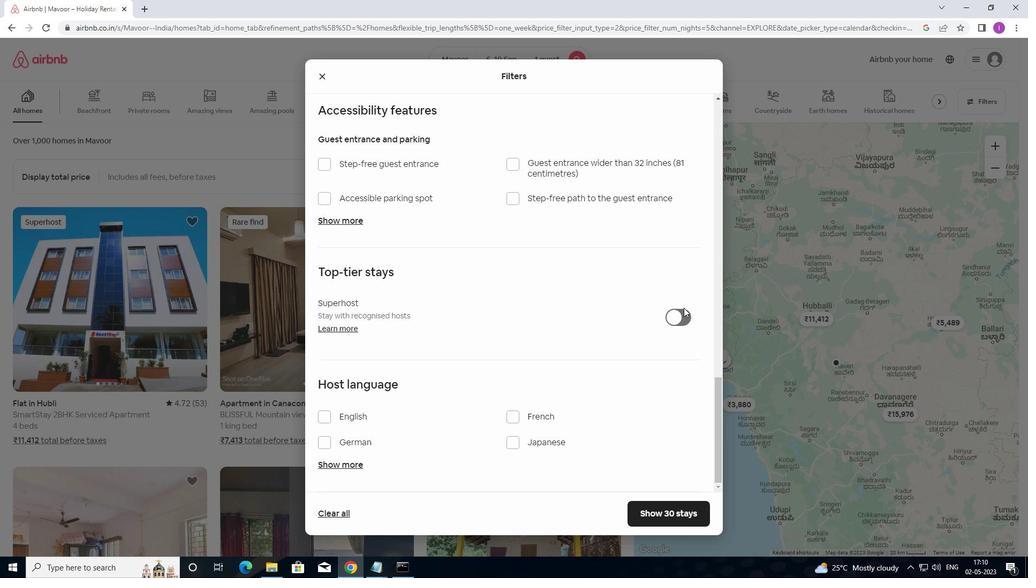 
Action: Mouse scrolled (675, 305) with delta (0, 0)
Screenshot: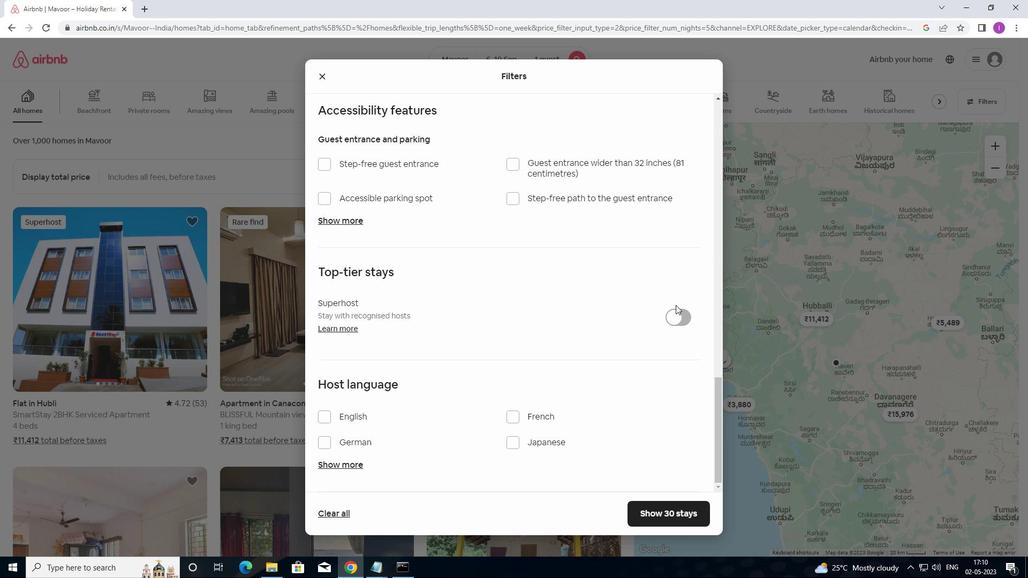 
Action: Mouse moved to (676, 182)
Screenshot: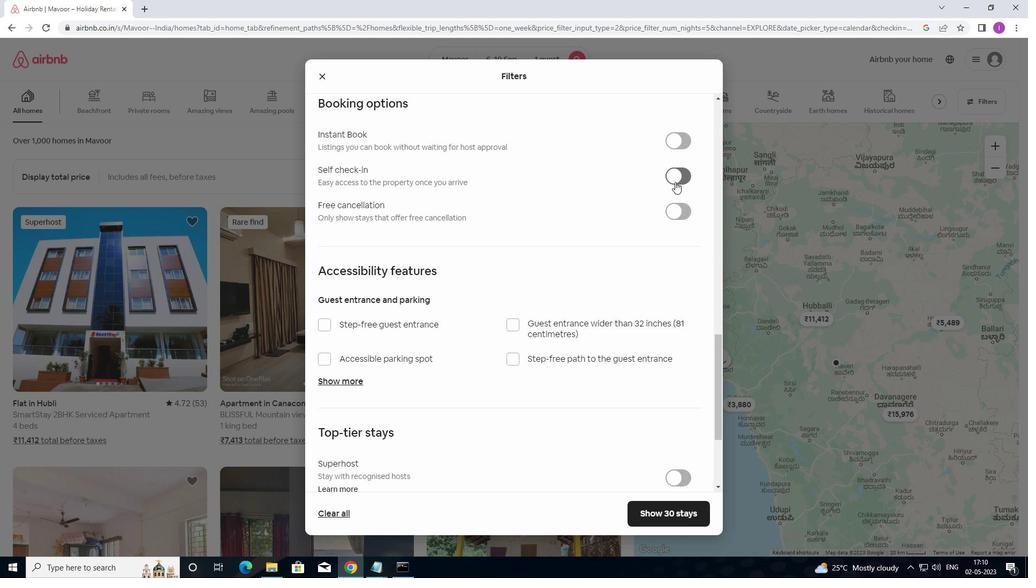 
Action: Mouse pressed left at (676, 182)
Screenshot: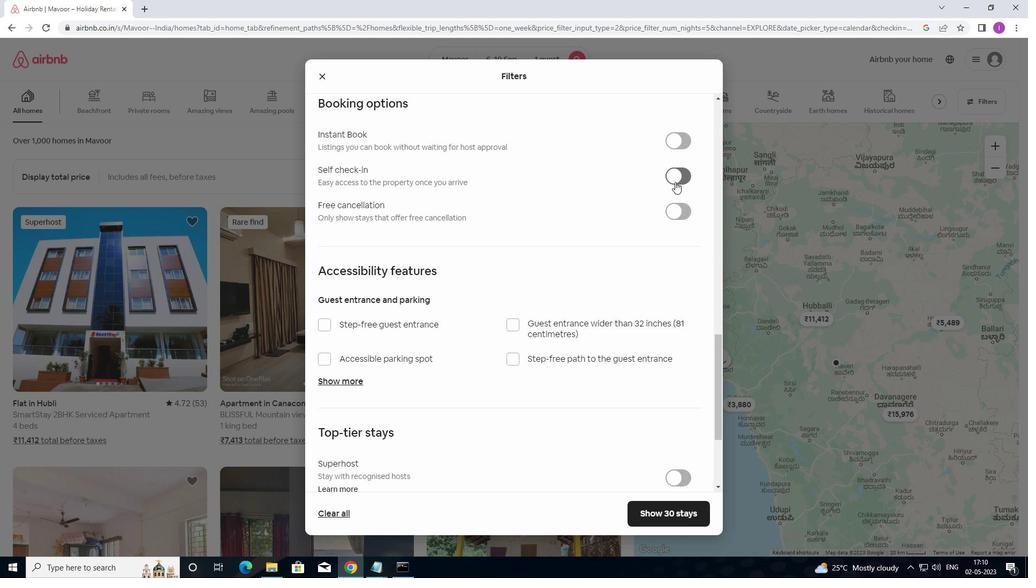 
Action: Mouse moved to (622, 292)
Screenshot: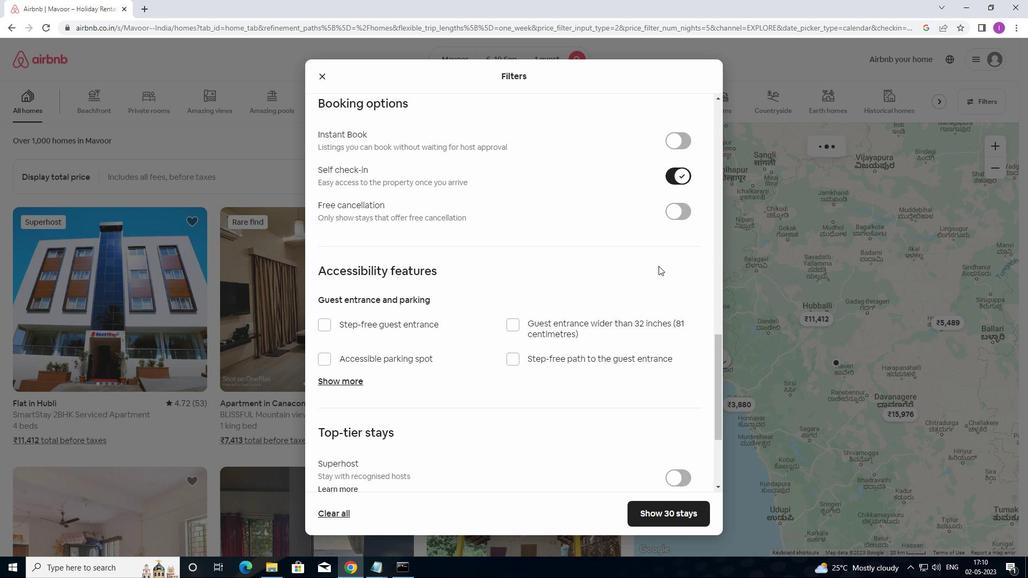 
Action: Mouse scrolled (622, 292) with delta (0, 0)
Screenshot: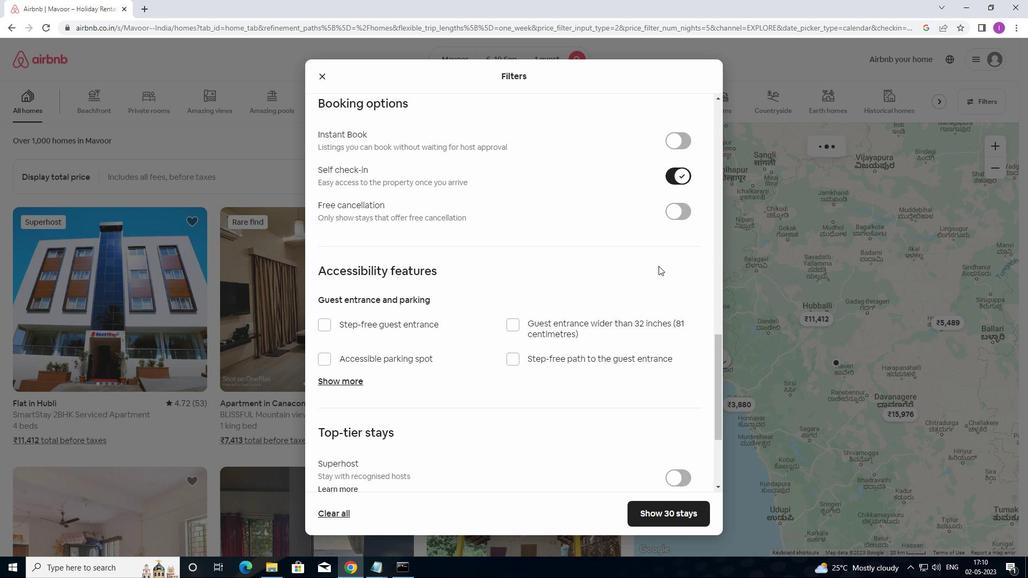 
Action: Mouse moved to (614, 304)
Screenshot: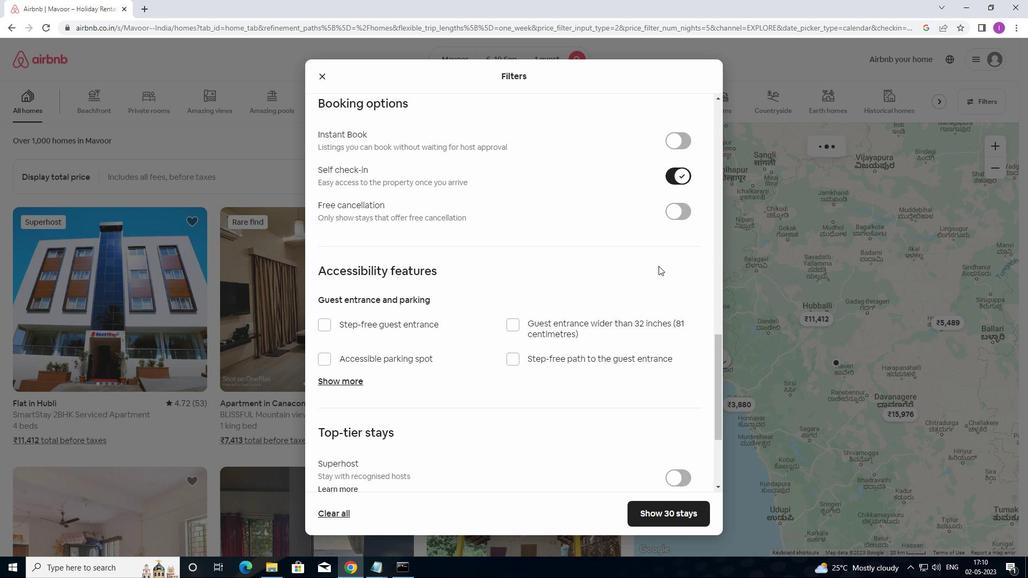 
Action: Mouse scrolled (614, 304) with delta (0, 0)
Screenshot: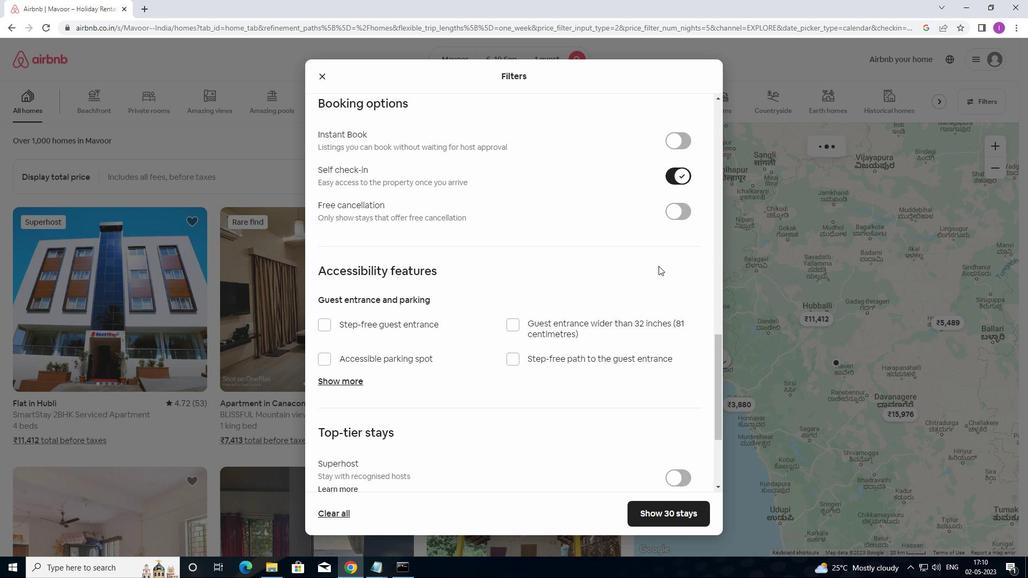 
Action: Mouse moved to (599, 318)
Screenshot: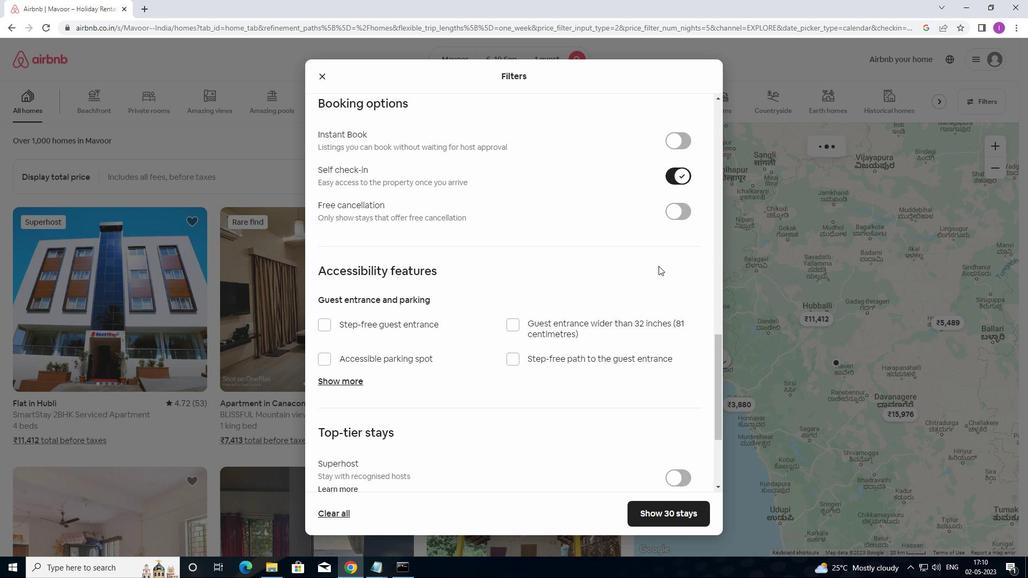 
Action: Mouse scrolled (599, 317) with delta (0, 0)
Screenshot: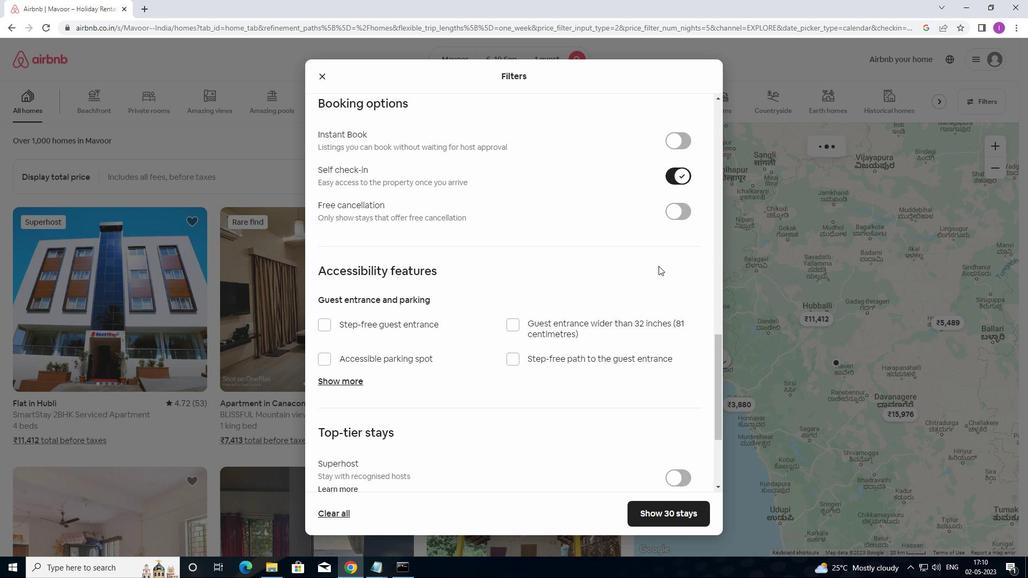 
Action: Mouse moved to (580, 329)
Screenshot: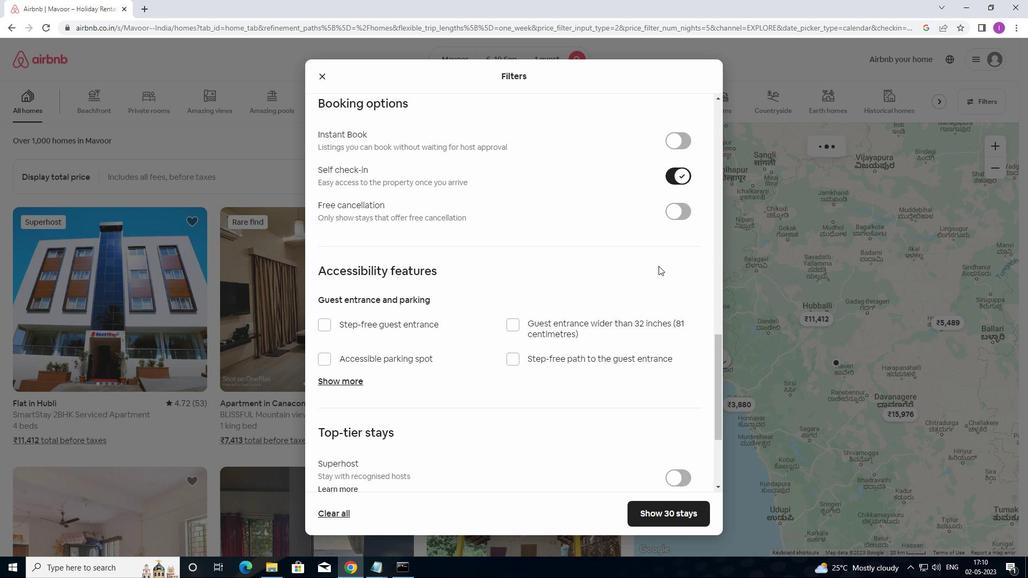 
Action: Mouse scrolled (580, 328) with delta (0, 0)
Screenshot: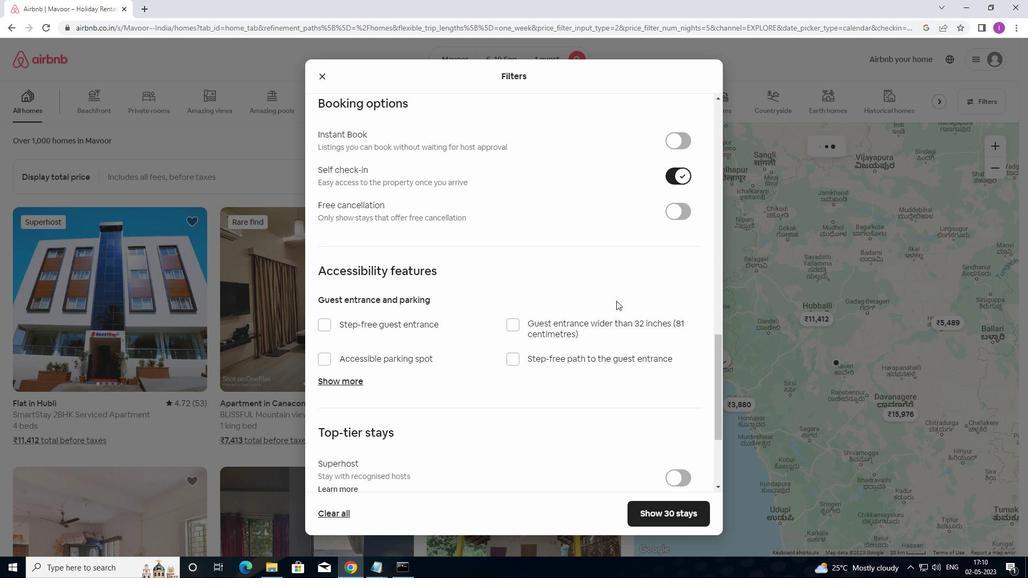 
Action: Mouse moved to (576, 329)
Screenshot: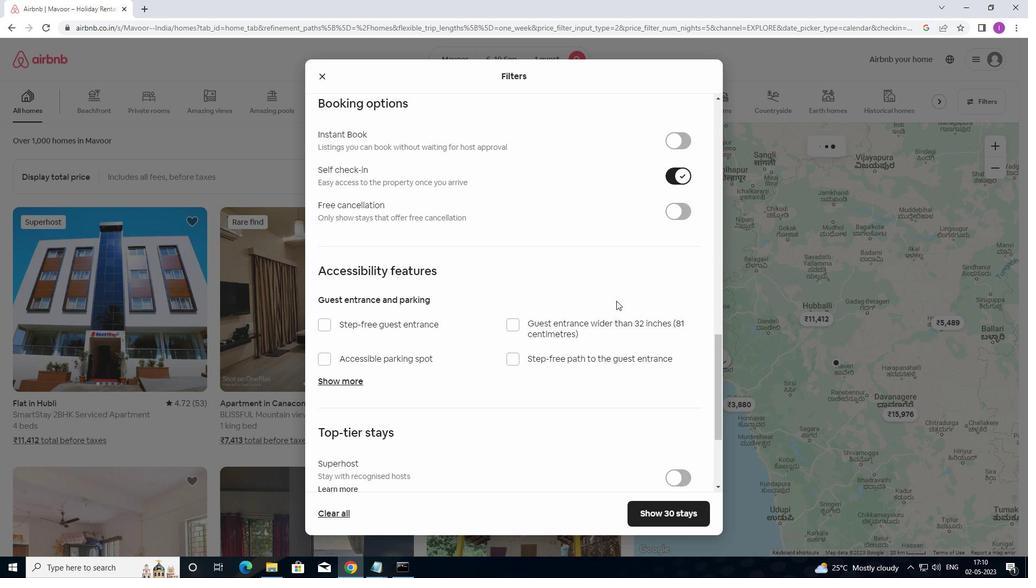 
Action: Mouse scrolled (576, 328) with delta (0, 0)
Screenshot: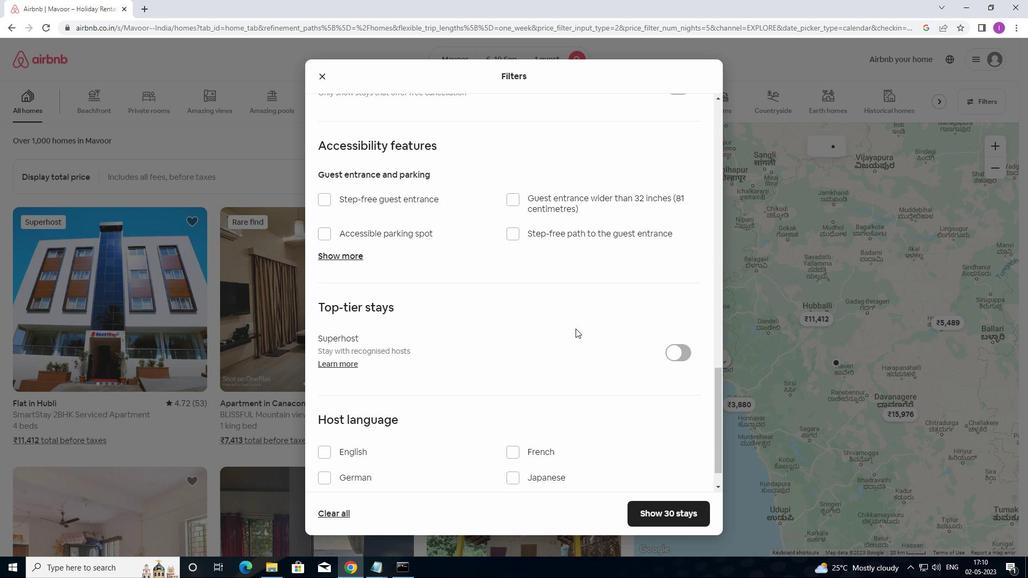 
Action: Mouse moved to (575, 330)
Screenshot: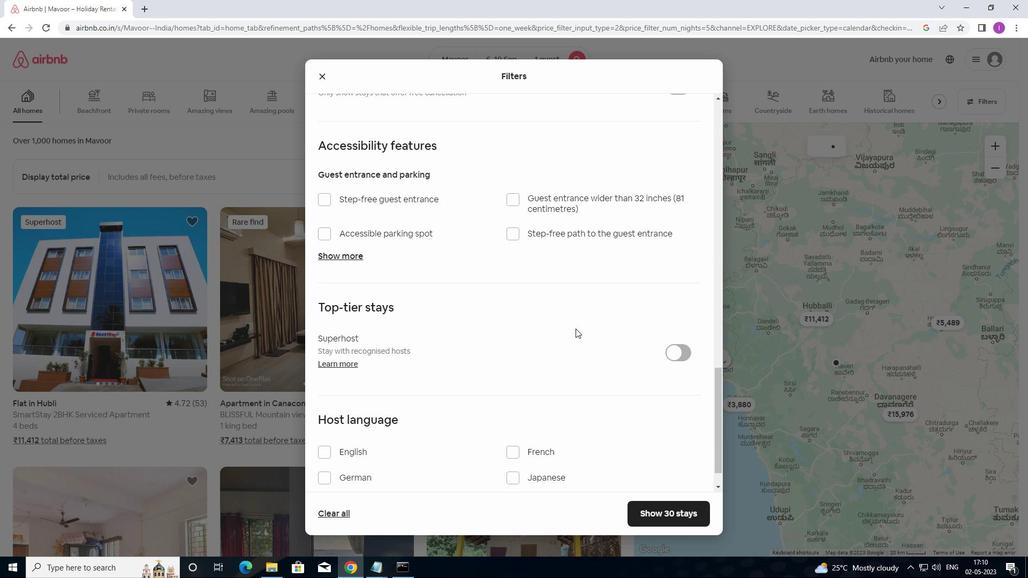 
Action: Mouse scrolled (575, 330) with delta (0, 0)
Screenshot: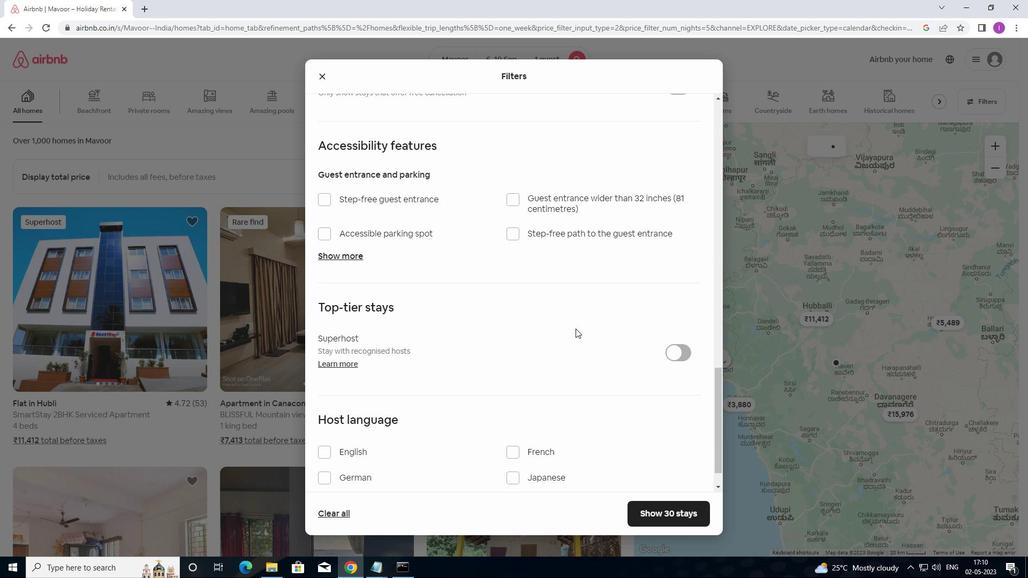 
Action: Mouse moved to (576, 331)
Screenshot: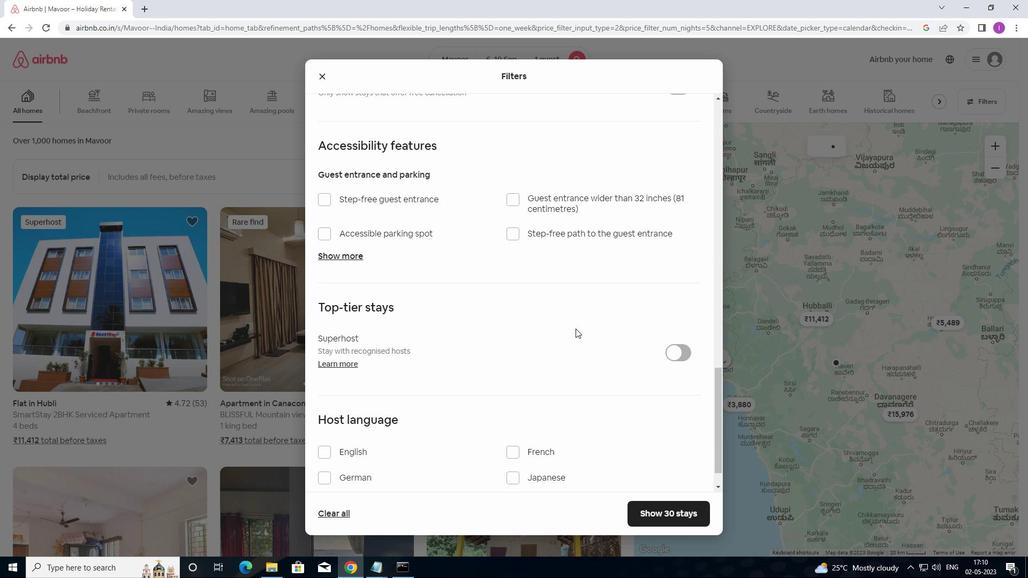 
Action: Mouse scrolled (576, 330) with delta (0, 0)
Screenshot: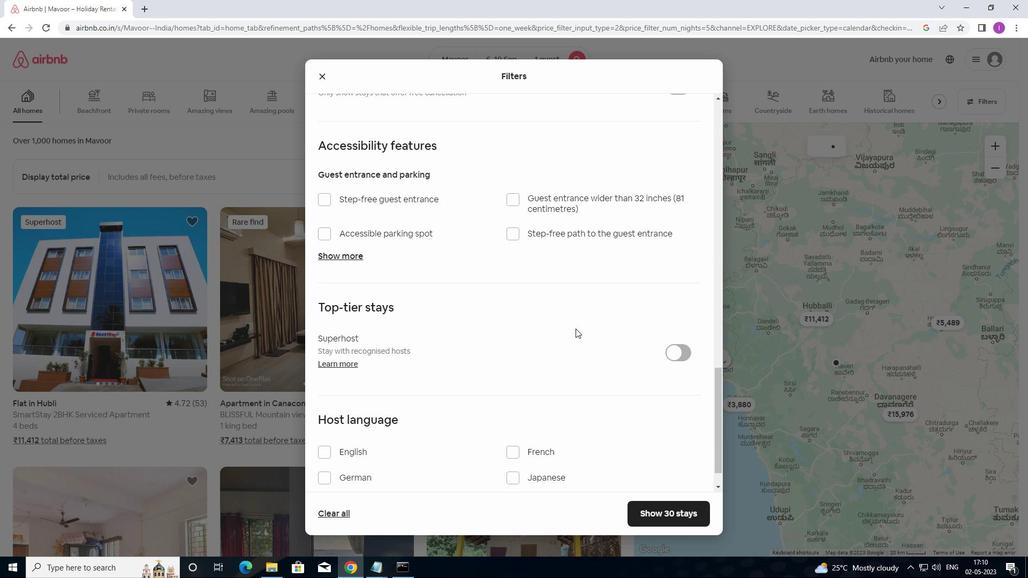 
Action: Mouse moved to (576, 332)
Screenshot: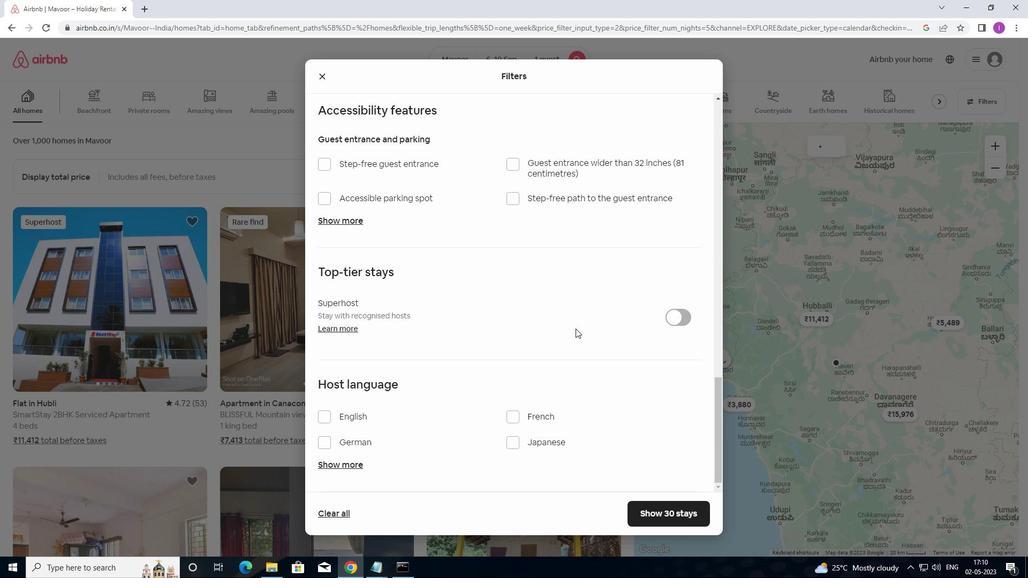 
Action: Mouse scrolled (576, 331) with delta (0, 0)
Screenshot: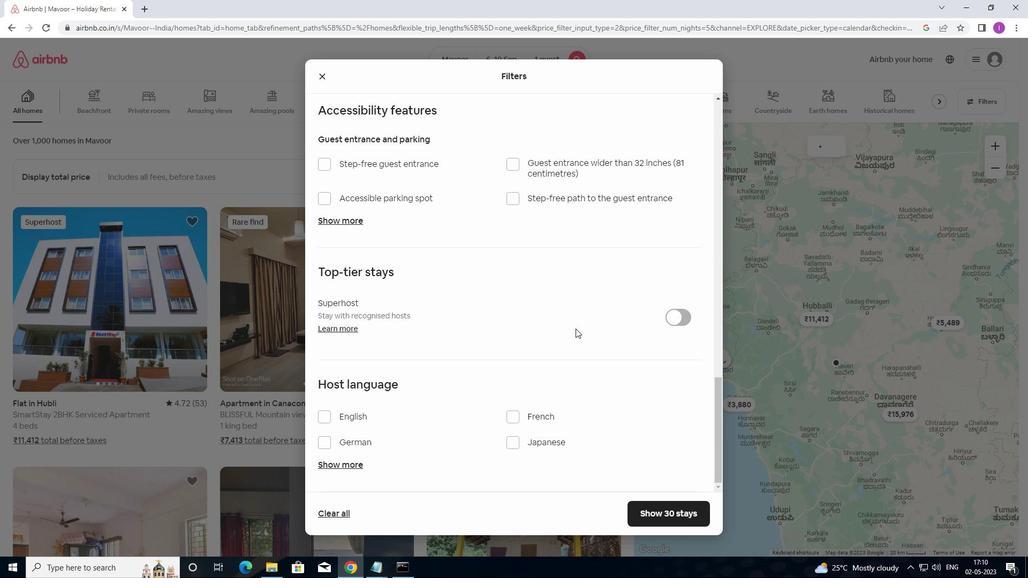 
Action: Mouse scrolled (576, 332) with delta (0, 0)
Screenshot: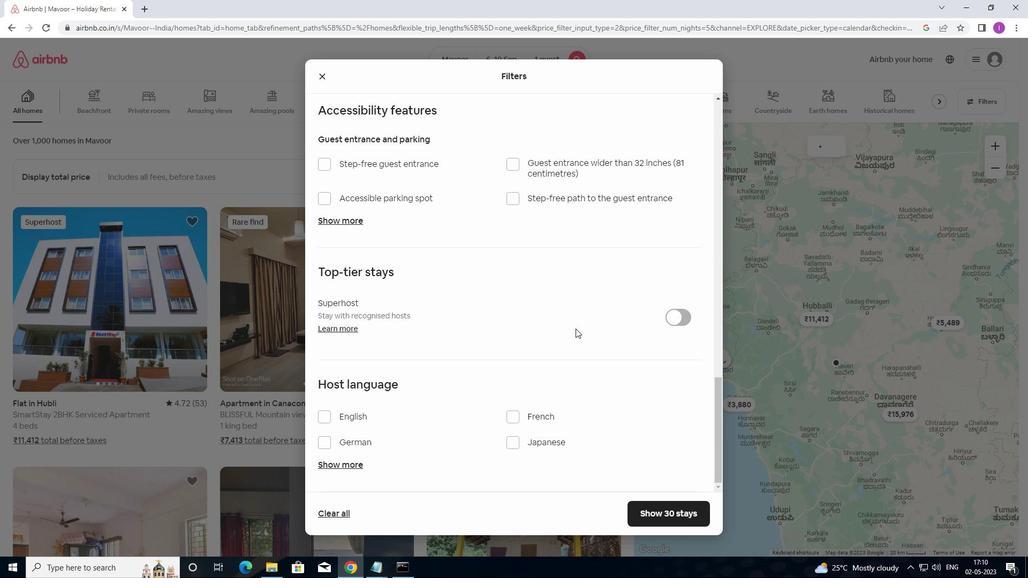 
Action: Mouse scrolled (576, 331) with delta (0, 0)
Screenshot: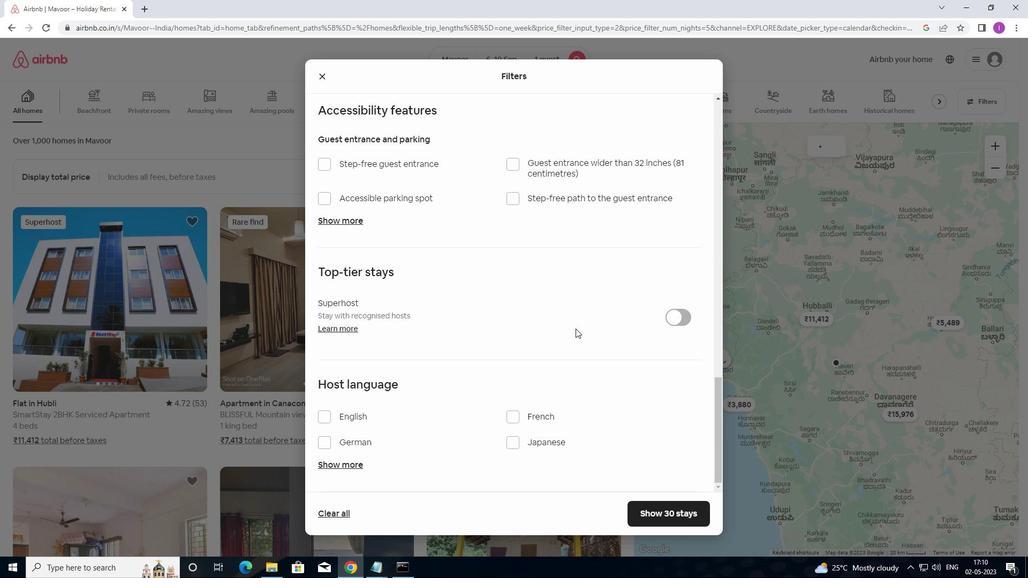 
Action: Mouse moved to (588, 362)
Screenshot: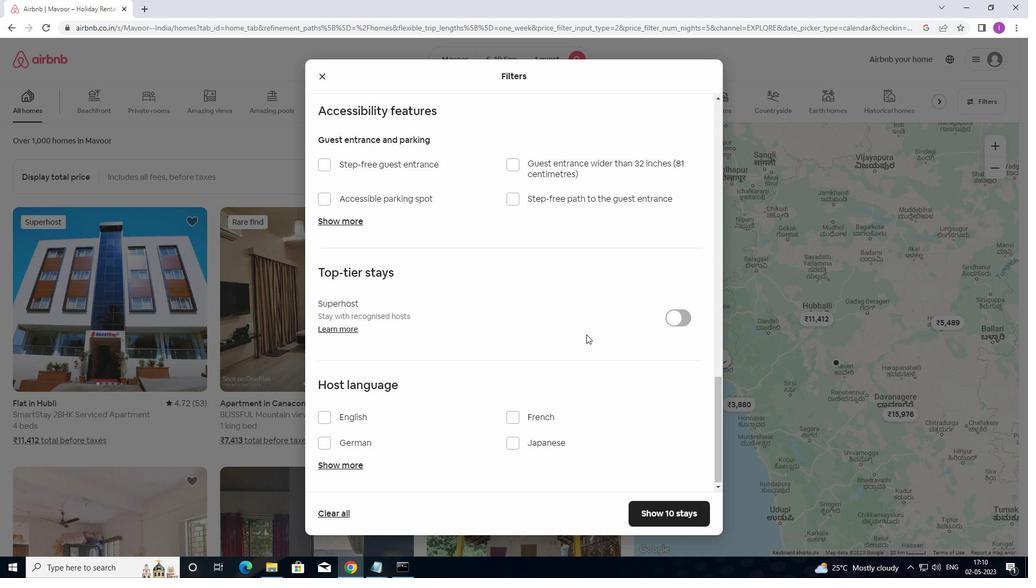 
Action: Mouse scrolled (588, 362) with delta (0, 0)
Screenshot: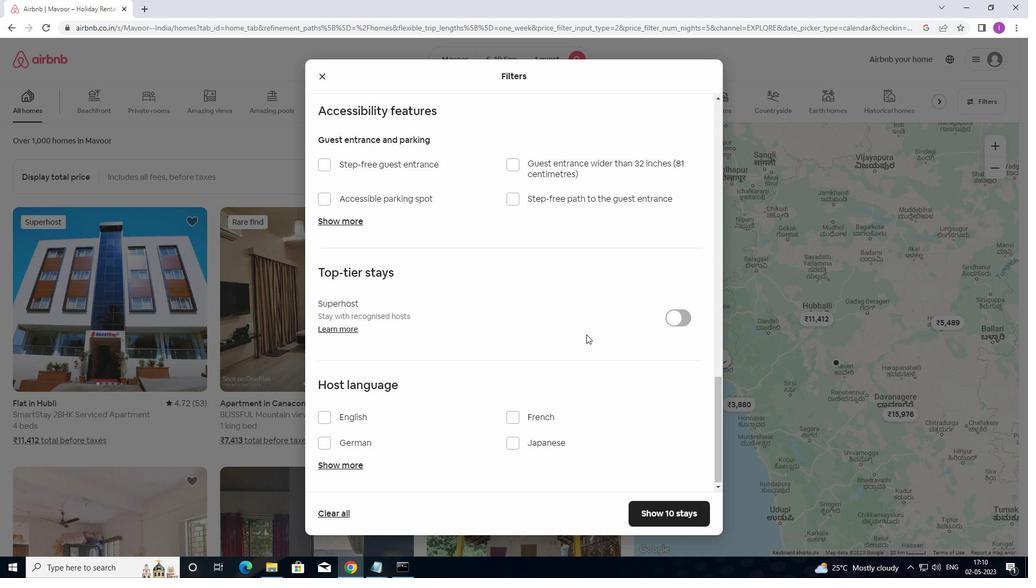 
Action: Mouse moved to (588, 376)
Screenshot: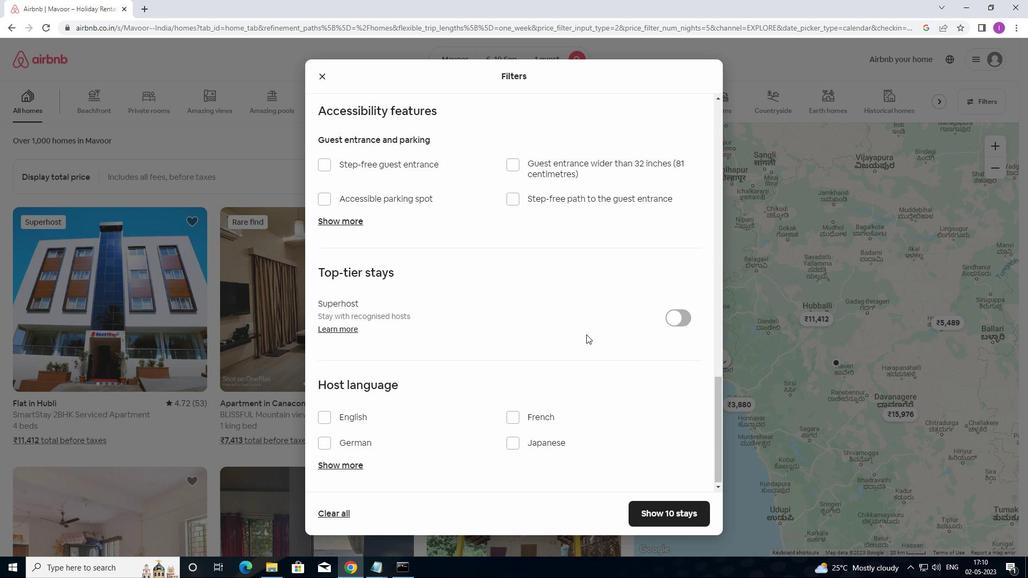 
Action: Mouse scrolled (588, 375) with delta (0, 0)
Screenshot: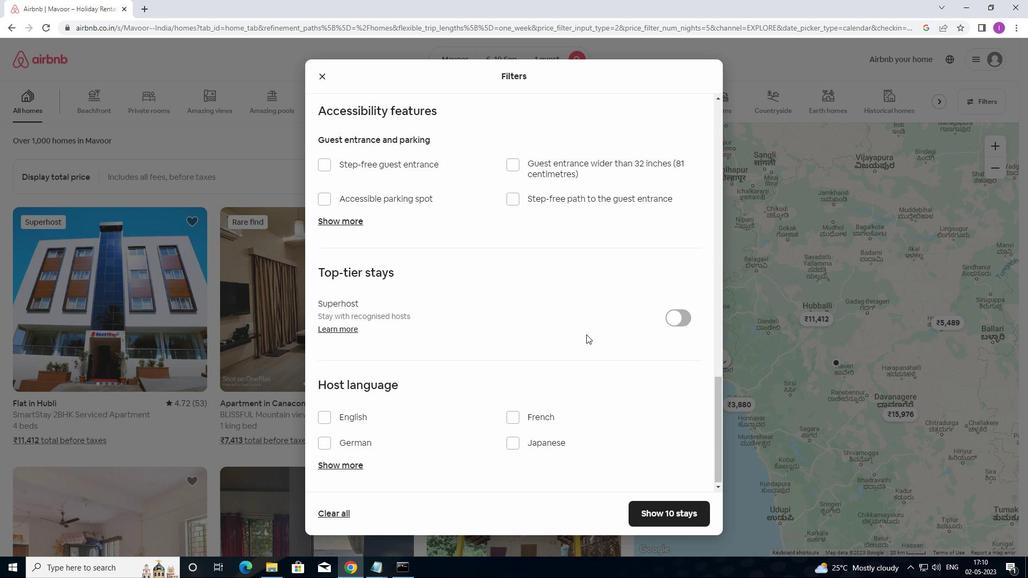 
Action: Mouse moved to (322, 416)
Screenshot: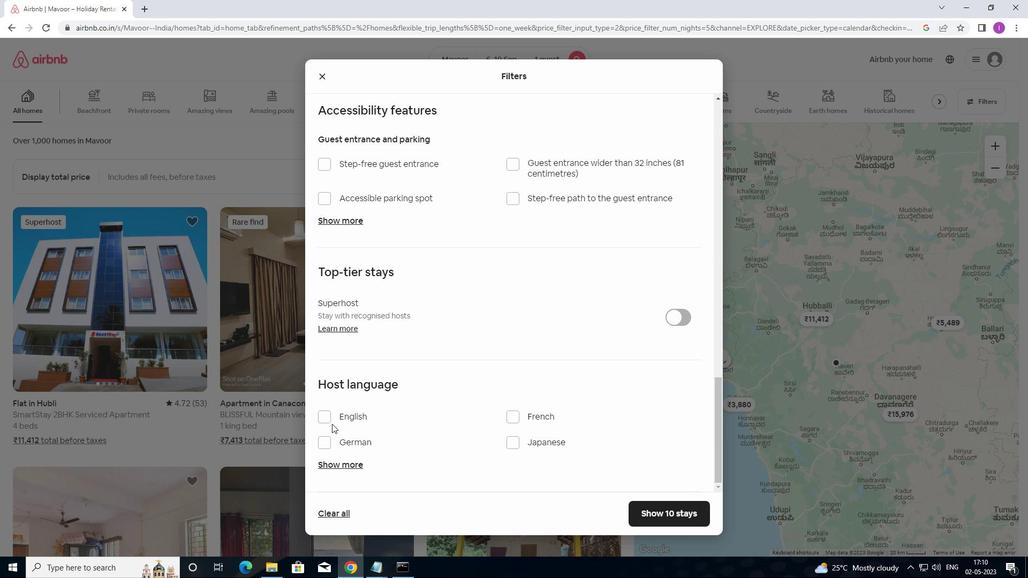 
Action: Mouse pressed left at (322, 416)
Screenshot: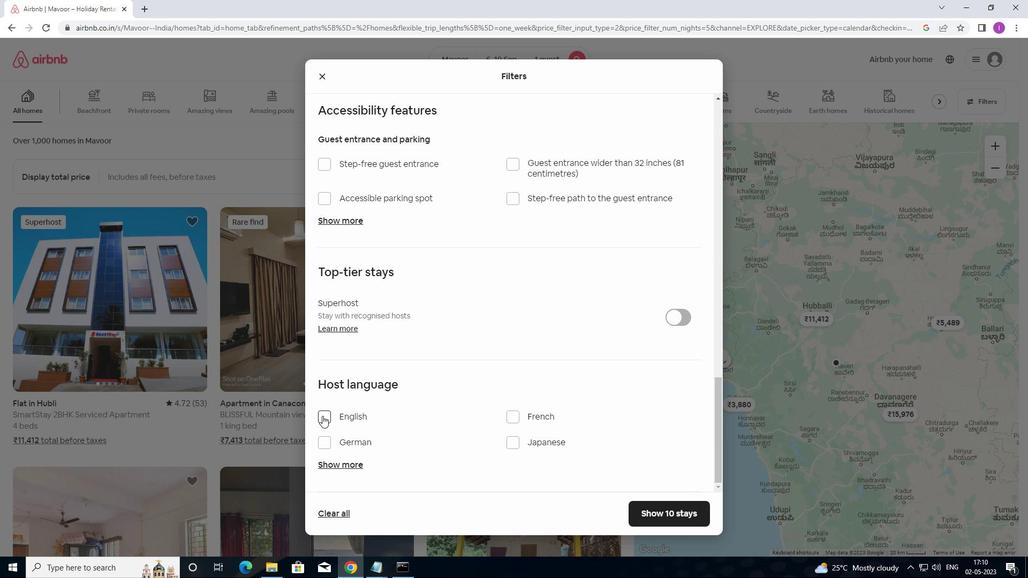 
Action: Mouse moved to (676, 511)
Screenshot: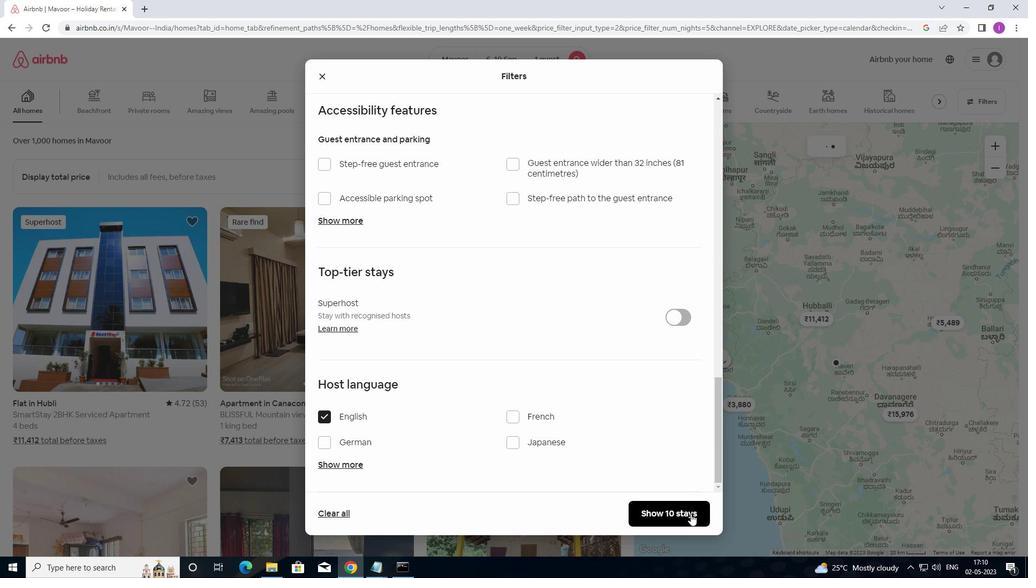 
Action: Mouse pressed left at (676, 511)
Screenshot: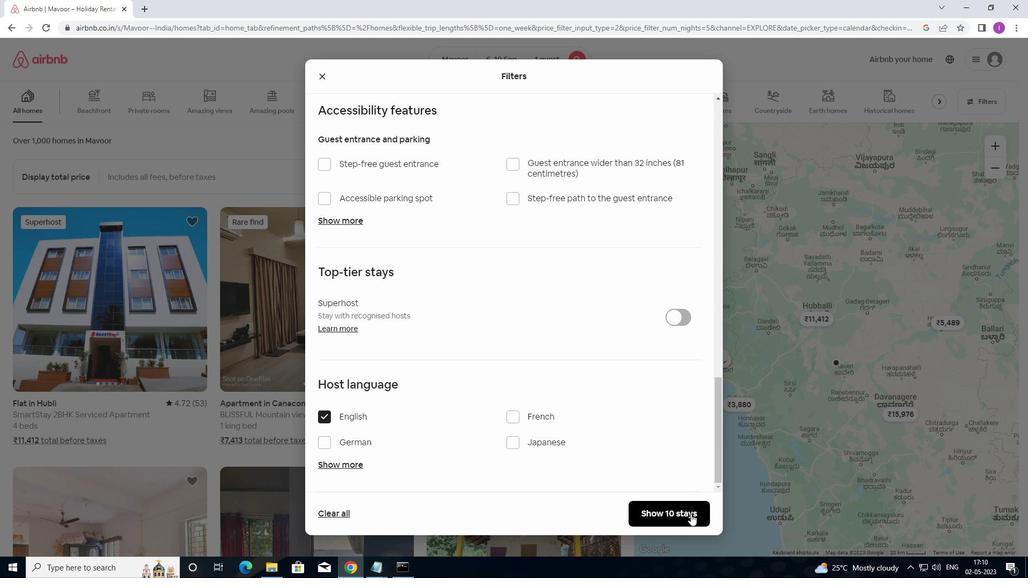 
Action: Mouse moved to (721, 430)
Screenshot: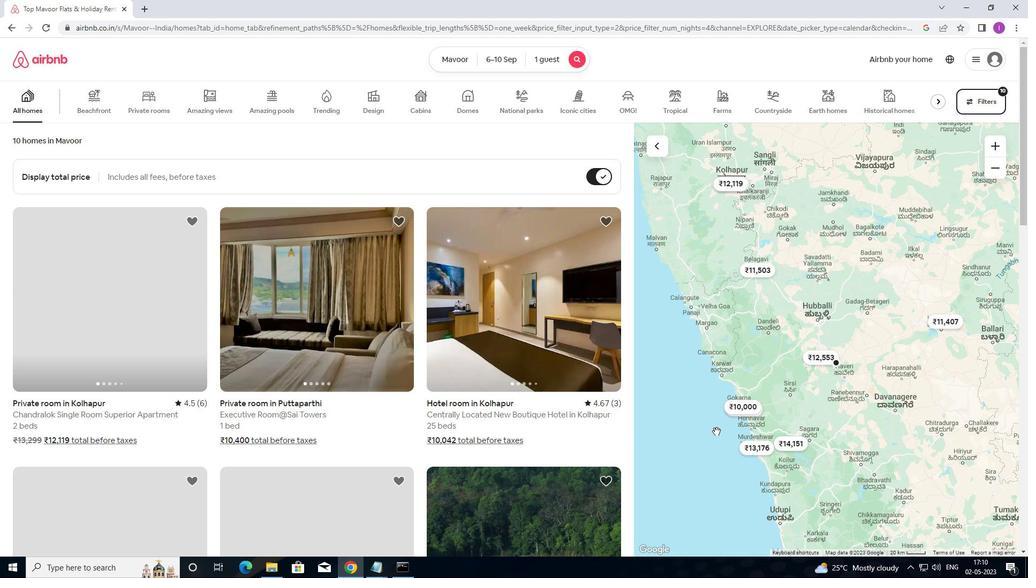 
